 Task: Create validation rules in attendance object.
Action: Mouse moved to (638, 25)
Screenshot: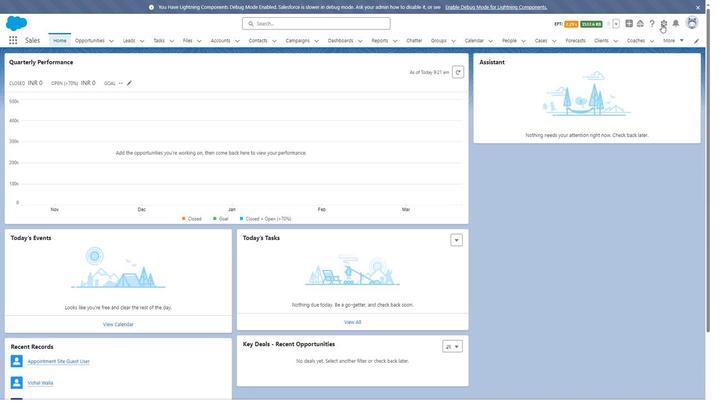 
Action: Mouse pressed left at (638, 25)
Screenshot: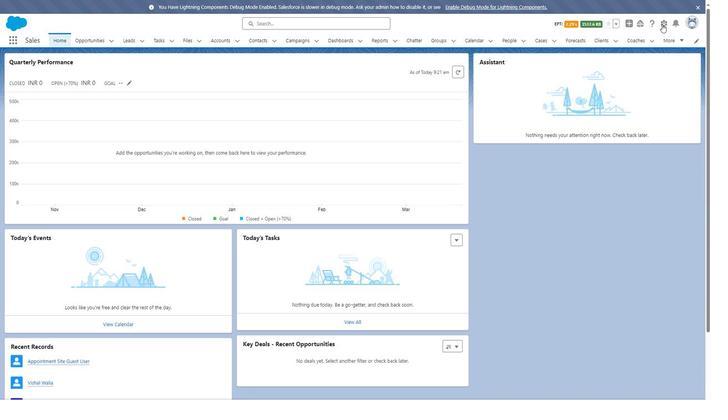 
Action: Mouse moved to (619, 44)
Screenshot: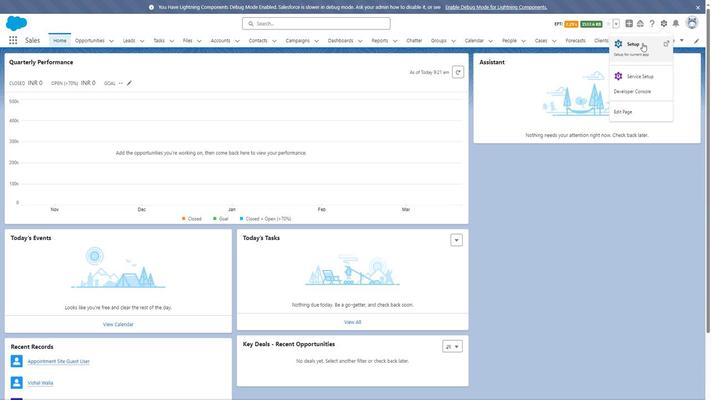 
Action: Mouse pressed left at (619, 44)
Screenshot: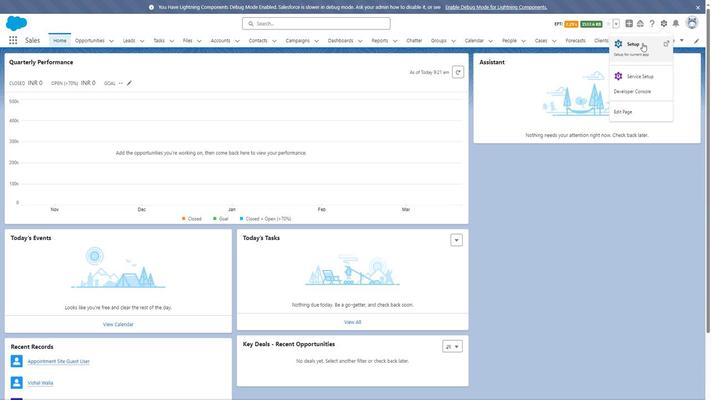 
Action: Mouse moved to (94, 42)
Screenshot: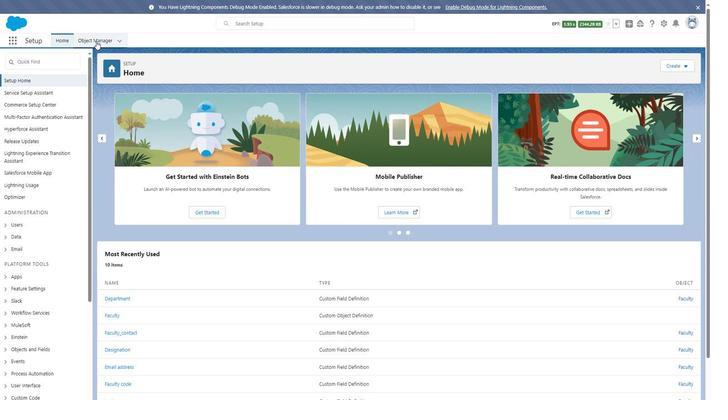 
Action: Mouse pressed left at (94, 42)
Screenshot: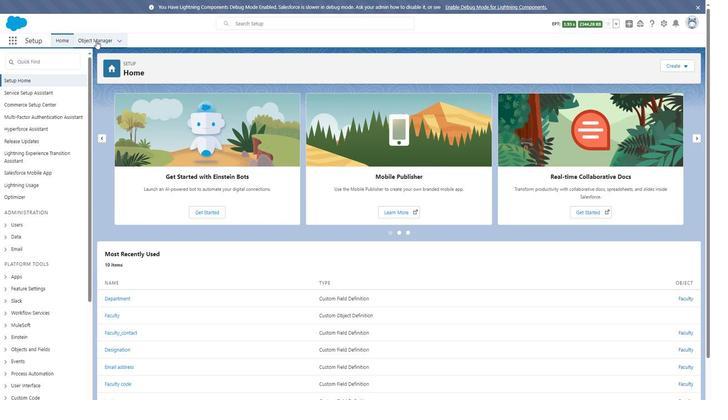 
Action: Mouse moved to (20, 310)
Screenshot: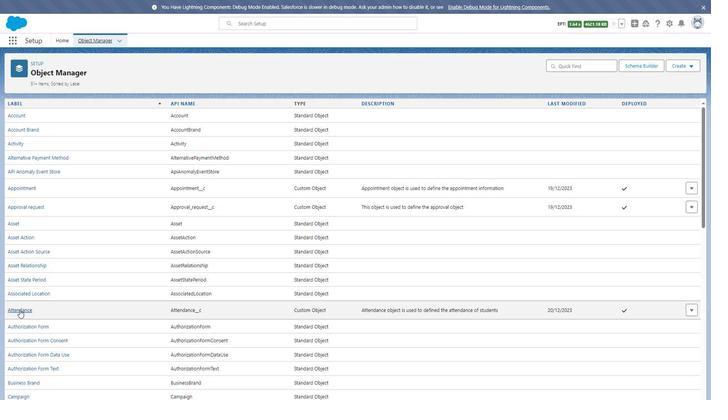 
Action: Mouse pressed left at (20, 310)
Screenshot: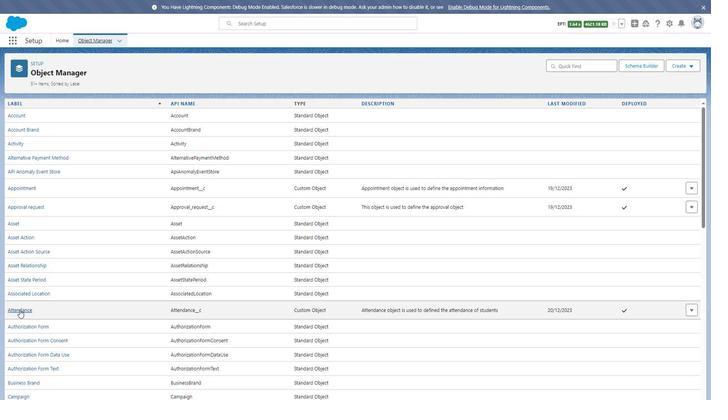 
Action: Mouse moved to (40, 121)
Screenshot: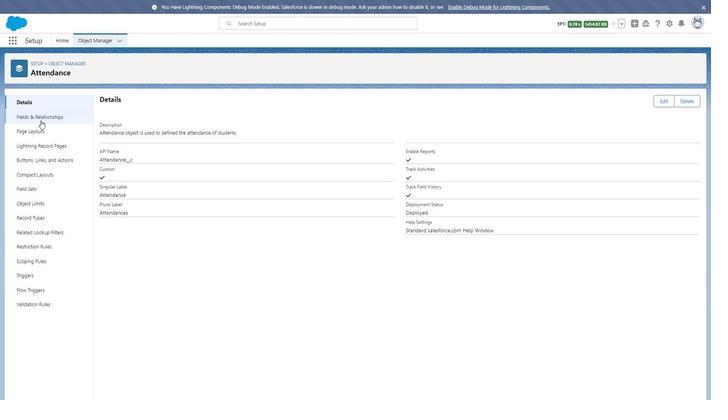 
Action: Mouse pressed left at (40, 121)
Screenshot: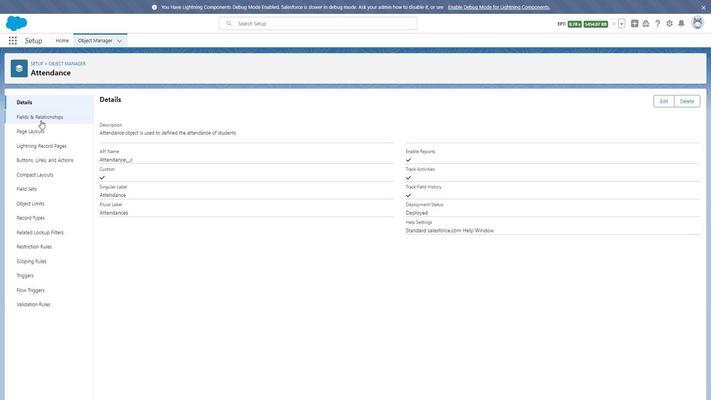 
Action: Mouse moved to (101, 245)
Screenshot: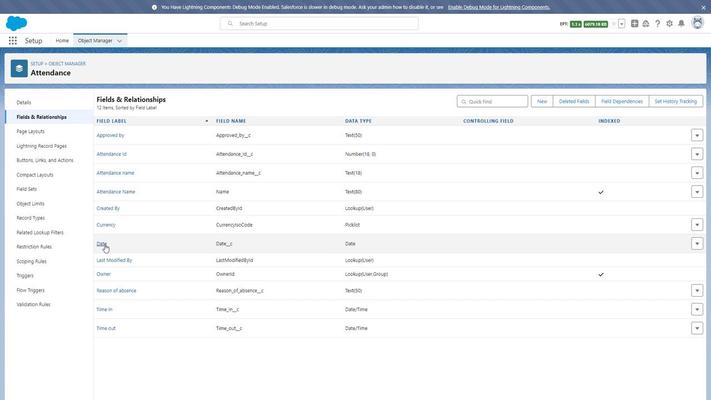 
Action: Mouse pressed left at (101, 245)
Screenshot: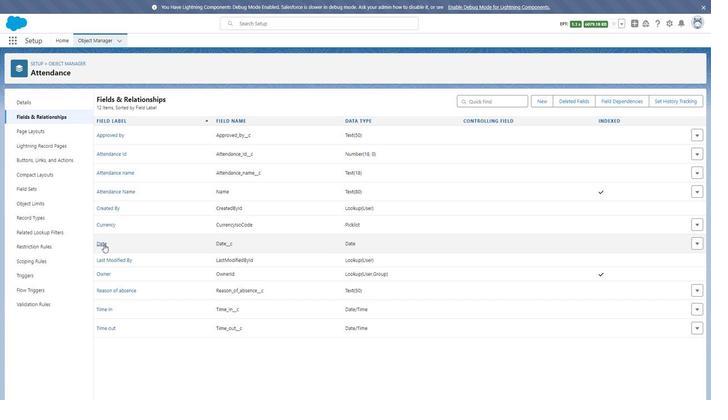 
Action: Mouse moved to (280, 266)
Screenshot: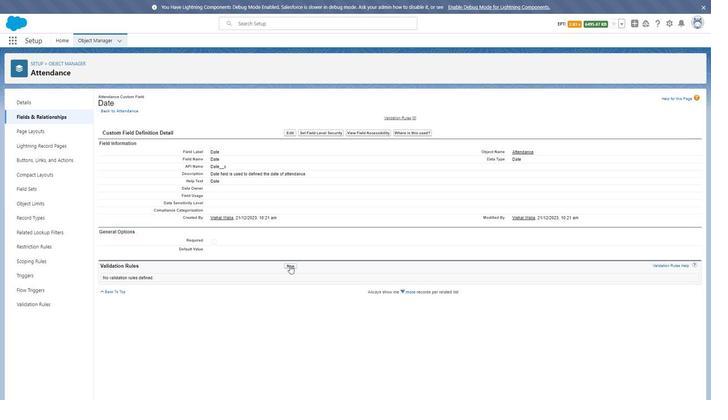 
Action: Mouse pressed left at (280, 266)
Screenshot: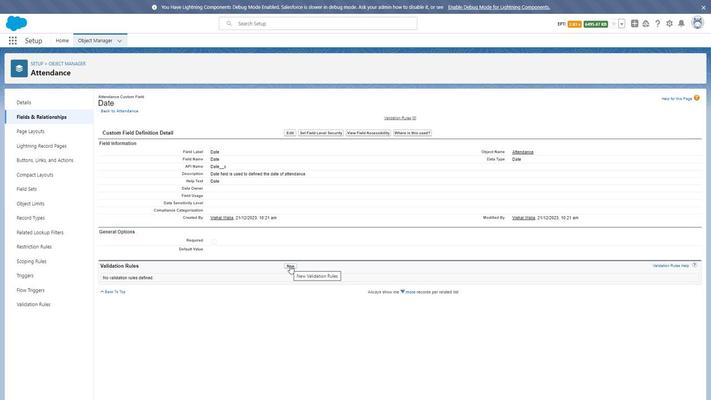 
Action: Mouse moved to (176, 150)
Screenshot: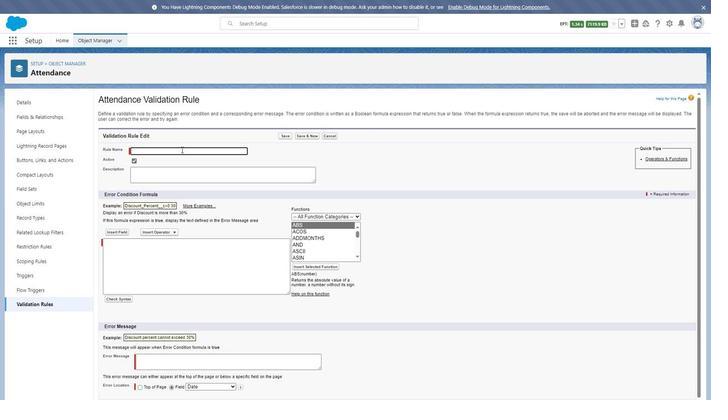 
Action: Mouse pressed left at (176, 150)
Screenshot: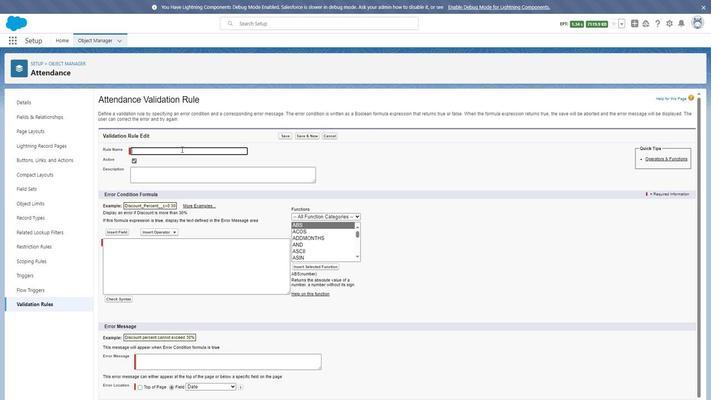
Action: Mouse moved to (176, 150)
Screenshot: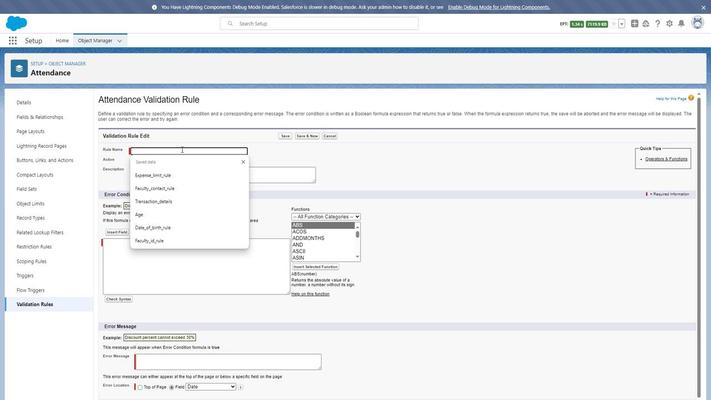 
Action: Key pressed <Key.shift><Key.shift><Key.shift><Key.shift><Key.shift><Key.shift><Key.shift><Key.shift><Key.shift><Key.shift><Key.shift><Key.shift><Key.shift><Key.shift><Key.shift><Key.shift><Key.shift><Key.shift><Key.shift><Key.shift><Key.shift><Key.shift><Key.shift><Key.shift><Key.shift><Key.shift><Key.shift><Key.shift><Key.shift><Key.shift><Key.shift><Key.shift><Key.shift><Key.shift><Key.shift><Key.shift><Key.shift><Key.shift><Key.shift><Key.shift><Key.shift><Key.shift><Key.shift><Key.shift><Key.shift><Key.shift><Key.shift><Key.shift><Key.shift>Date<Key.space>rule
Screenshot: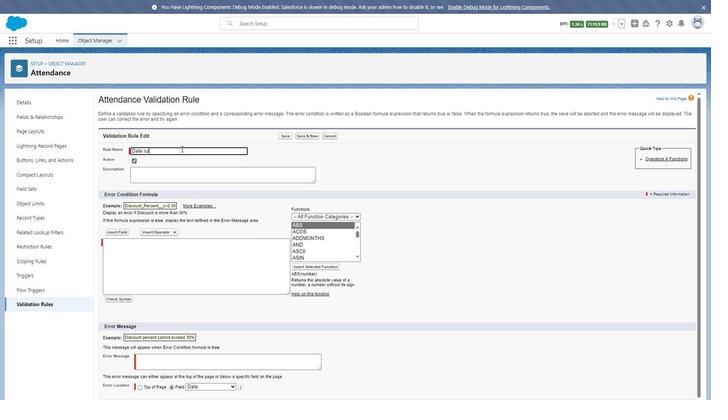 
Action: Mouse moved to (166, 169)
Screenshot: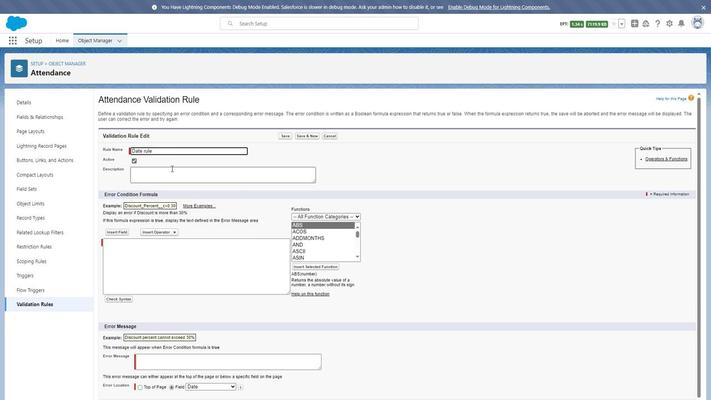 
Action: Mouse pressed left at (166, 169)
Screenshot: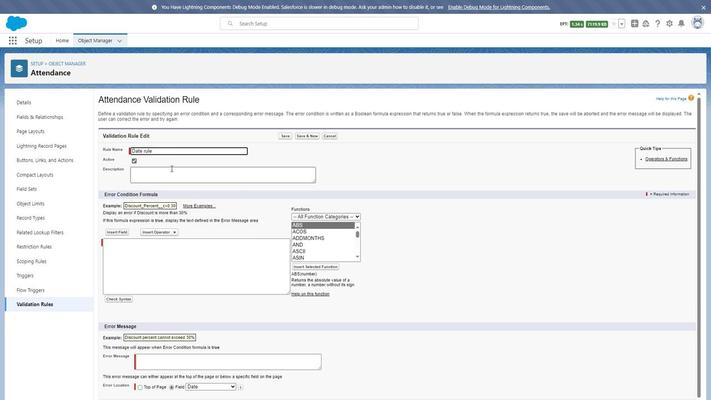 
Action: Mouse moved to (161, 176)
Screenshot: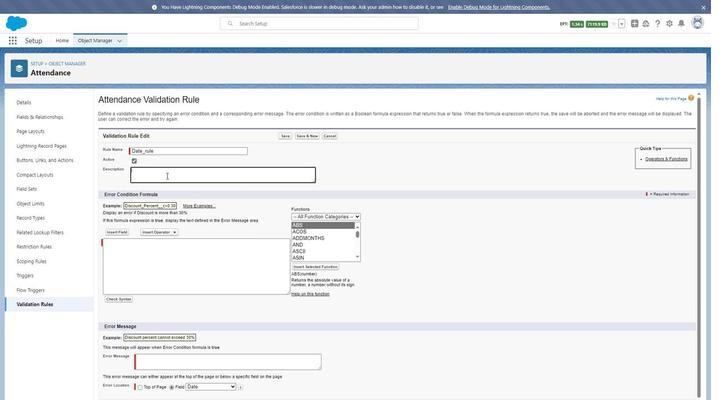 
Action: Key pressed <Key.shift>Date<Key.space>rule<Key.space>is<Key.space>the<Key.space>rule<Key.space>which<Key.space>is<Key.space>defined<Key.space>the<Key.space>date<Key.space>of<Key.space>attendance<Key.space>within<Key.space>limit
Screenshot: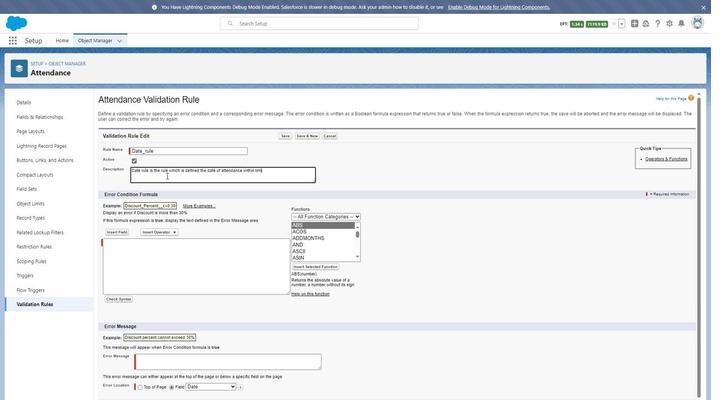 
Action: Mouse moved to (113, 231)
Screenshot: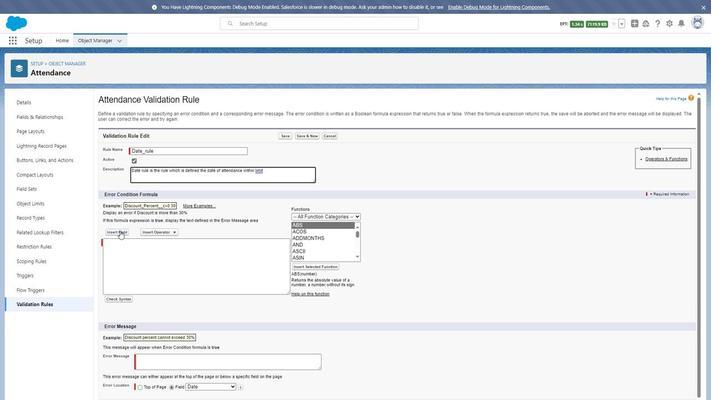
Action: Mouse pressed left at (113, 231)
Screenshot: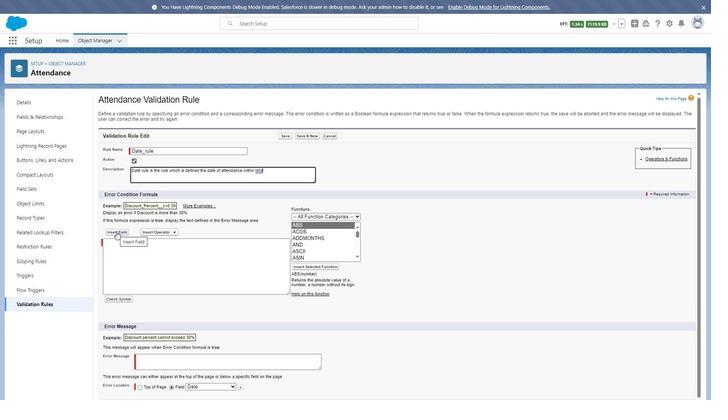 
Action: Mouse moved to (320, 245)
Screenshot: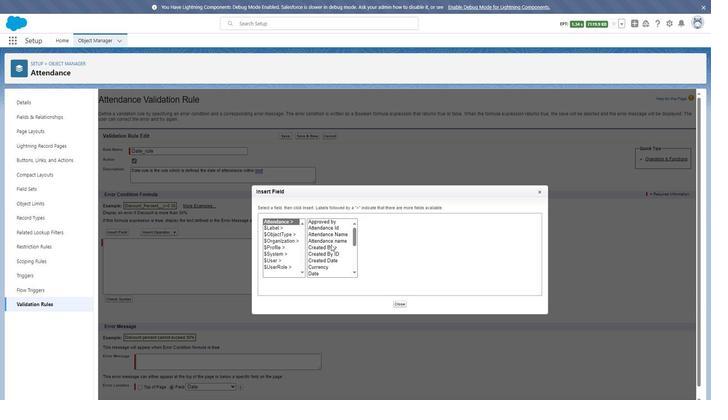 
Action: Mouse scrolled (320, 245) with delta (0, 0)
Screenshot: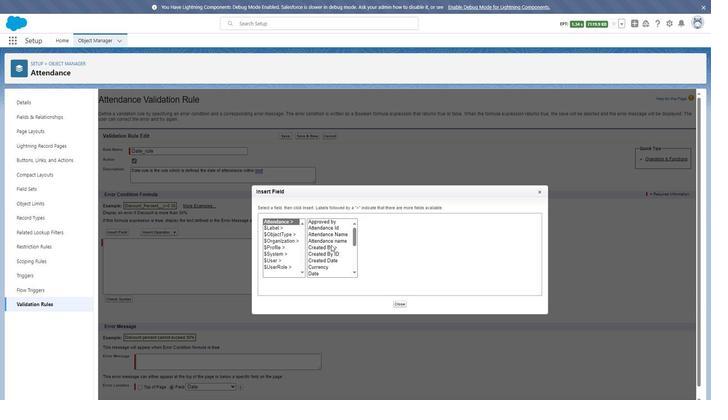 
Action: Mouse scrolled (320, 245) with delta (0, 0)
Screenshot: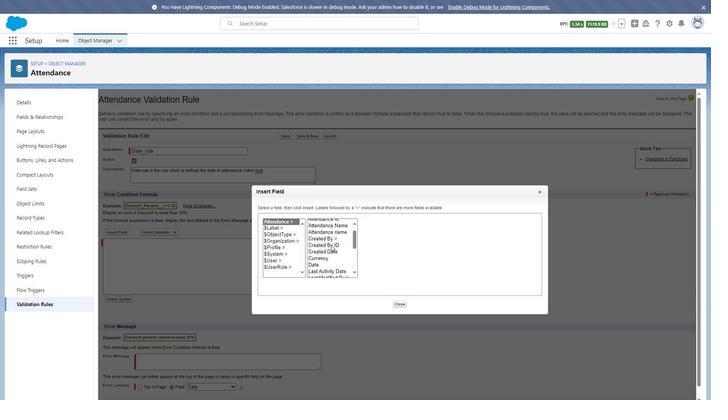 
Action: Mouse scrolled (320, 245) with delta (0, 0)
Screenshot: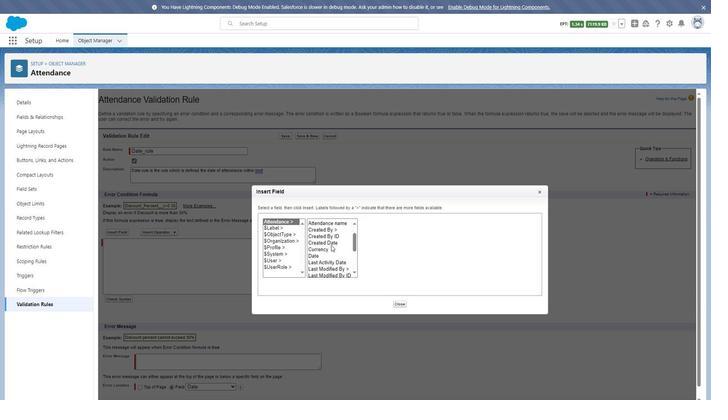 
Action: Mouse scrolled (320, 245) with delta (0, 0)
Screenshot: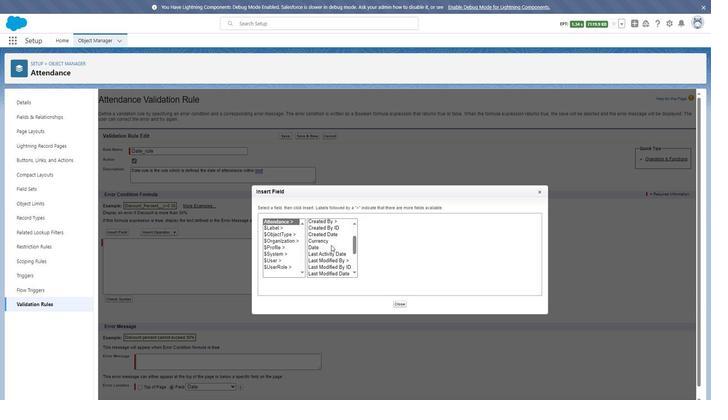 
Action: Mouse scrolled (320, 245) with delta (0, 0)
Screenshot: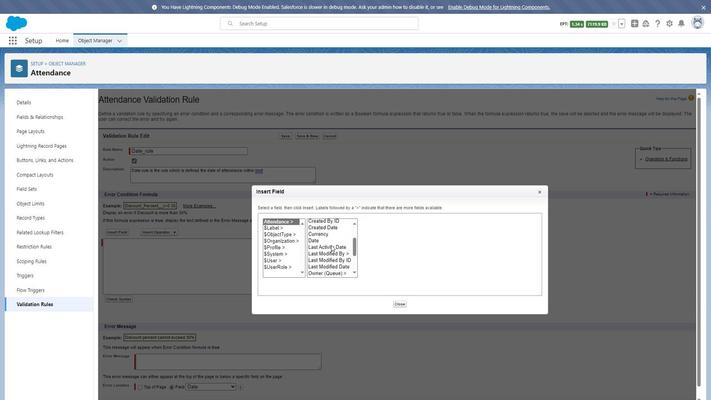 
Action: Mouse scrolled (320, 245) with delta (0, 0)
Screenshot: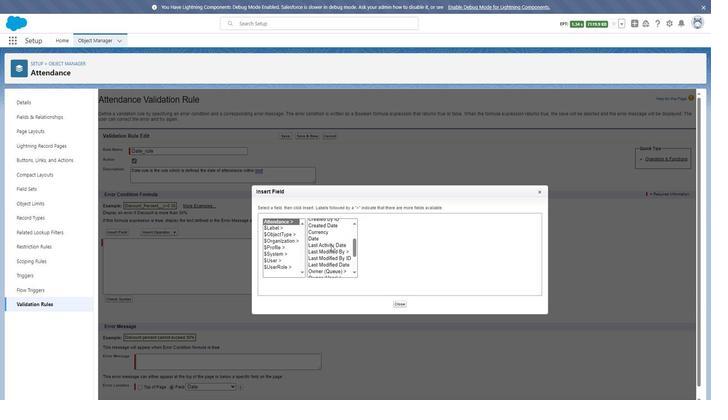 
Action: Mouse scrolled (320, 245) with delta (0, 0)
Screenshot: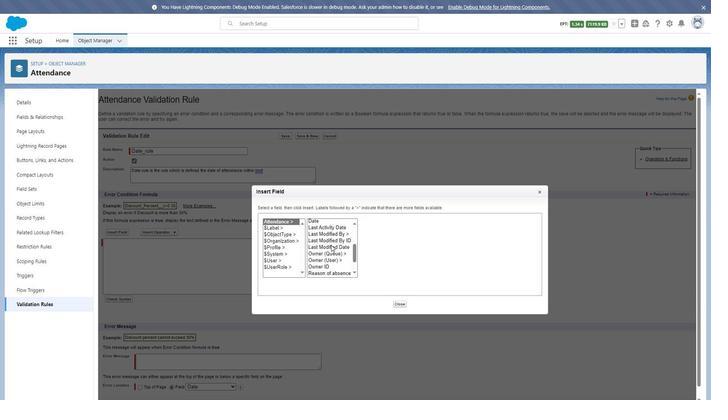 
Action: Mouse scrolled (320, 245) with delta (0, 0)
Screenshot: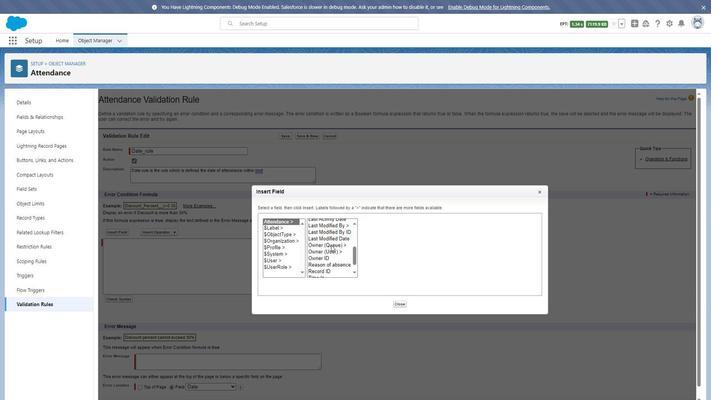 
Action: Mouse scrolled (320, 245) with delta (0, 0)
Screenshot: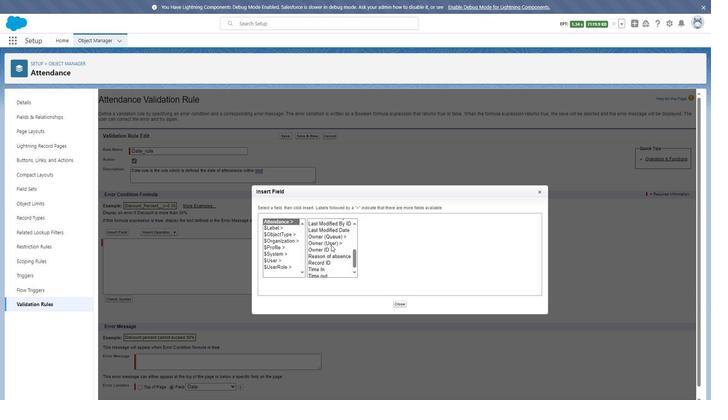 
Action: Mouse scrolled (320, 245) with delta (0, 0)
Screenshot: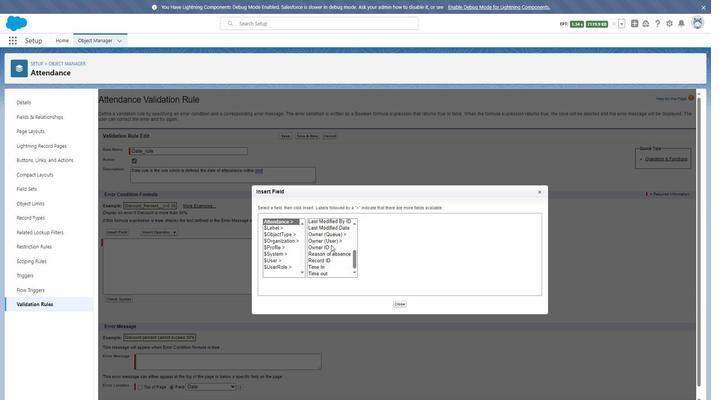 
Action: Mouse scrolled (320, 245) with delta (0, 0)
Screenshot: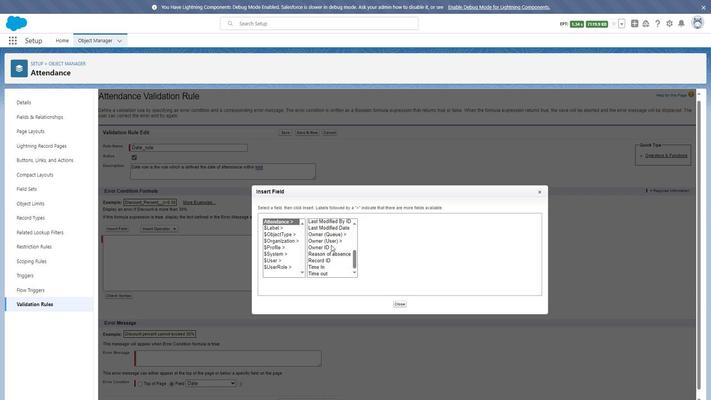 
Action: Mouse scrolled (320, 246) with delta (0, 0)
Screenshot: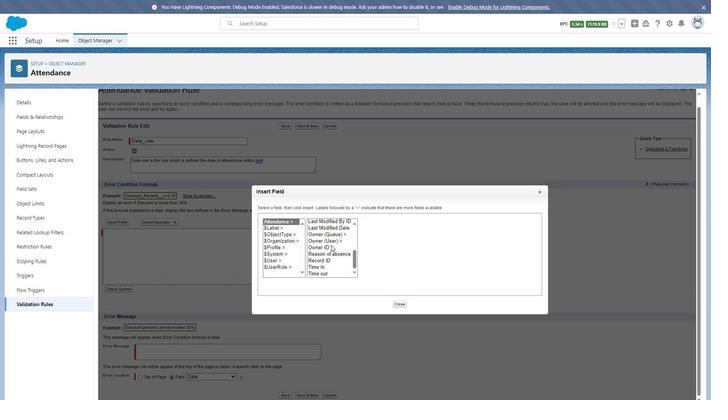 
Action: Mouse scrolled (320, 246) with delta (0, 0)
Screenshot: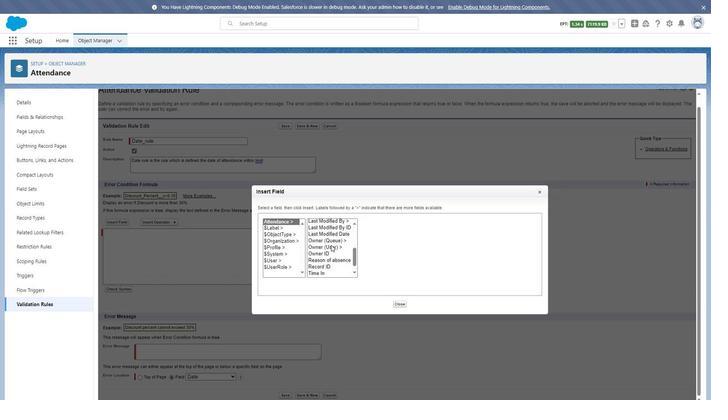 
Action: Mouse scrolled (320, 246) with delta (0, 0)
Screenshot: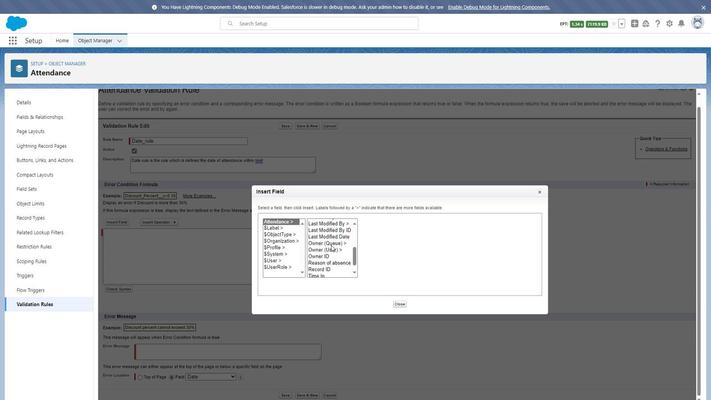 
Action: Mouse scrolled (320, 246) with delta (0, 0)
Screenshot: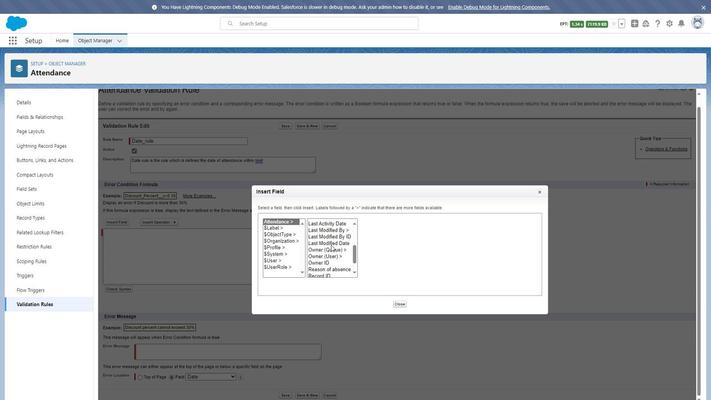 
Action: Mouse scrolled (320, 246) with delta (0, 0)
Screenshot: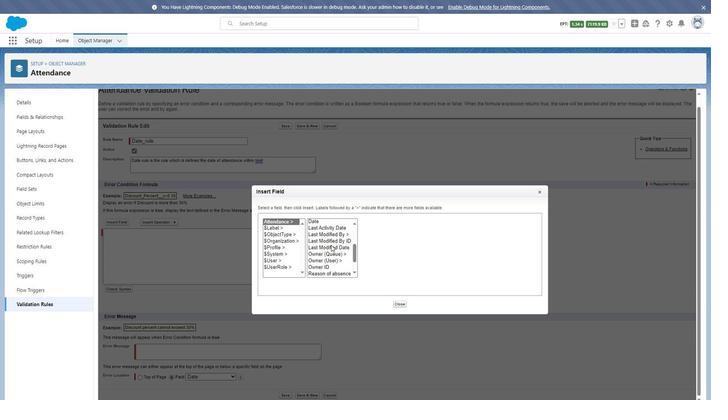 
Action: Mouse moved to (302, 247)
Screenshot: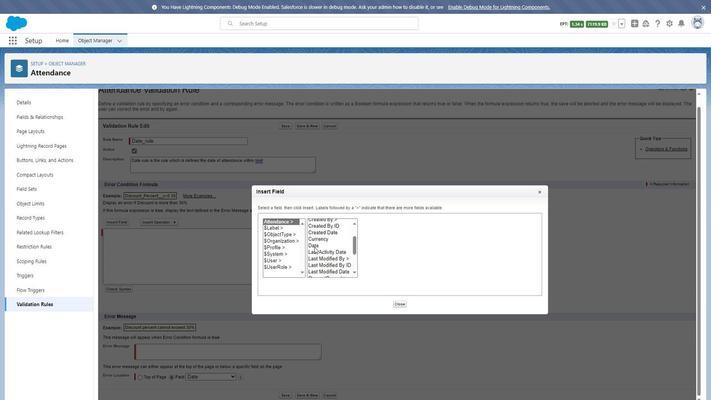 
Action: Mouse pressed left at (302, 247)
Screenshot: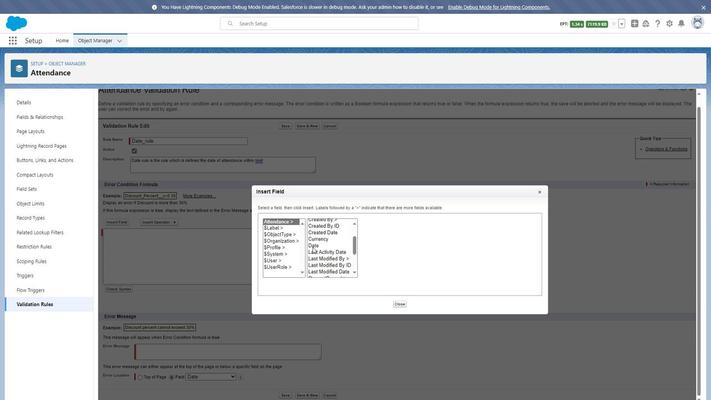
Action: Mouse moved to (370, 262)
Screenshot: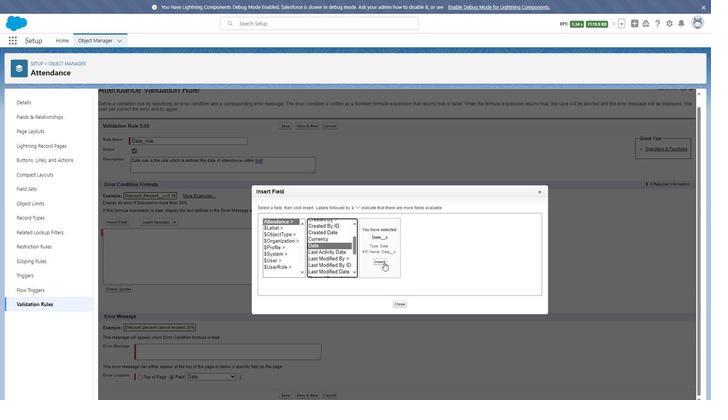 
Action: Mouse pressed left at (370, 262)
Screenshot: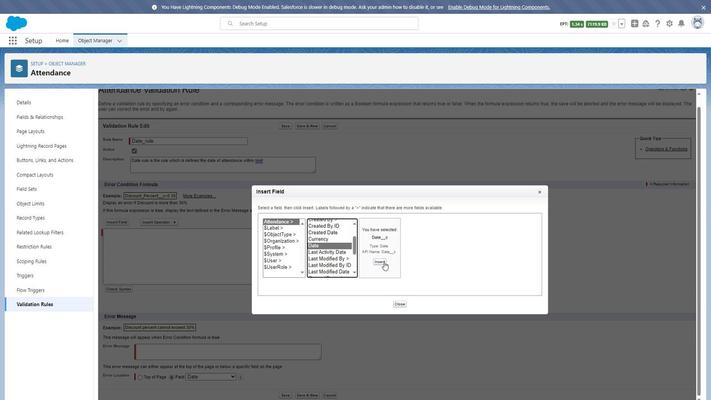 
Action: Mouse moved to (159, 229)
Screenshot: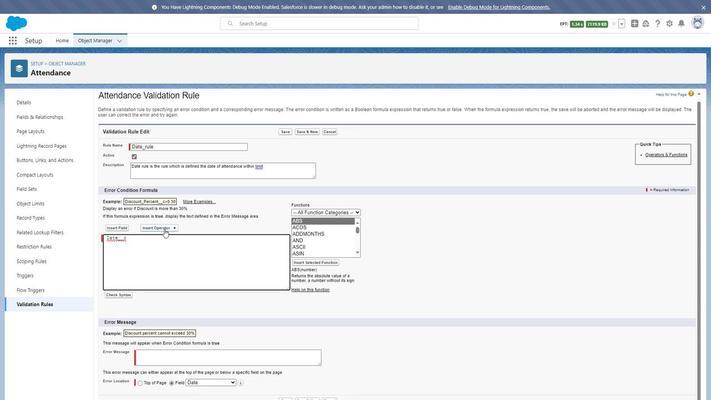 
Action: Mouse pressed left at (159, 229)
Screenshot: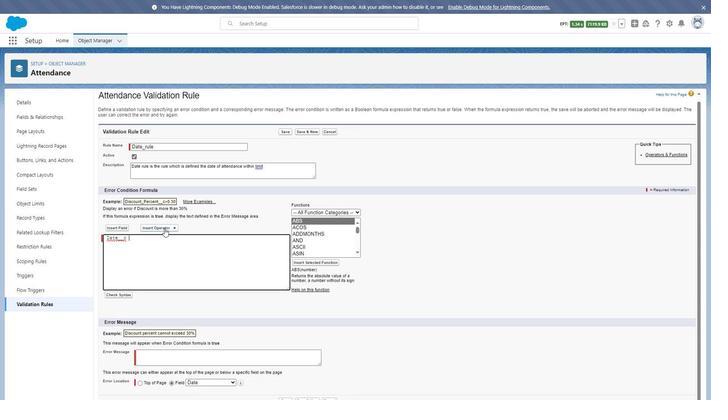 
Action: Mouse moved to (151, 295)
Screenshot: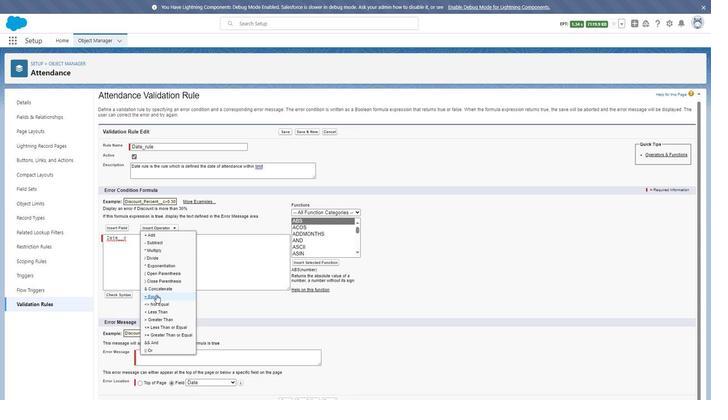 
Action: Mouse pressed left at (151, 295)
Screenshot: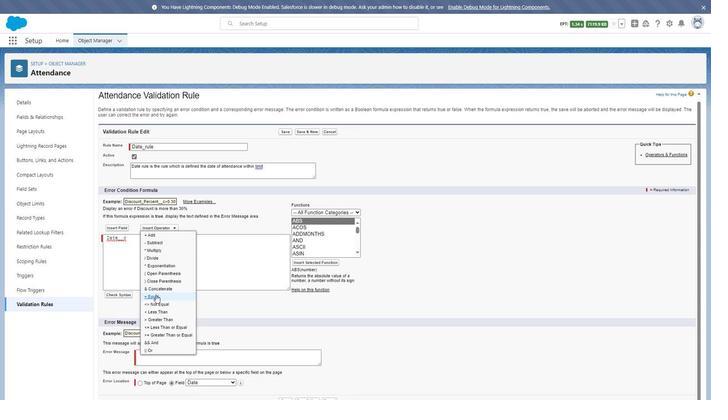 
Action: Mouse moved to (308, 210)
Screenshot: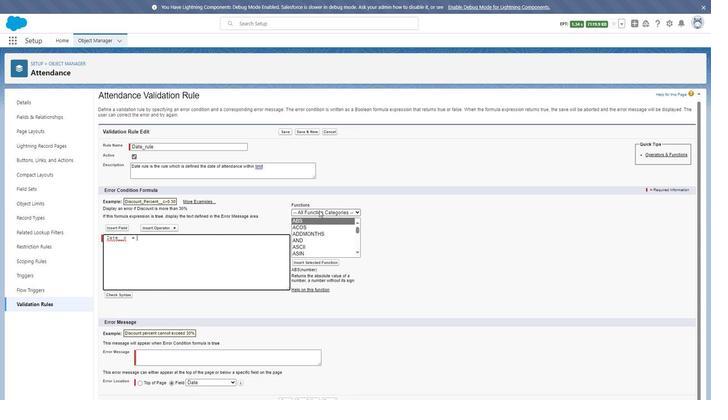 
Action: Mouse pressed left at (308, 210)
Screenshot: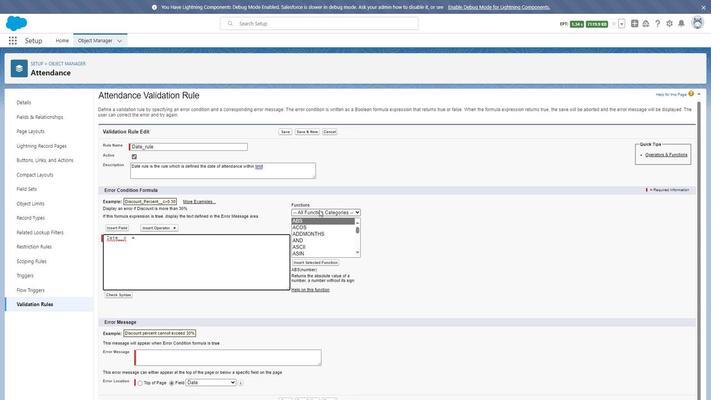 
Action: Mouse moved to (299, 226)
Screenshot: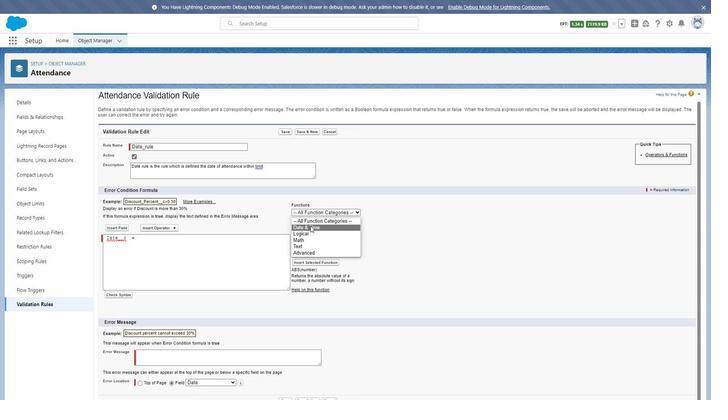 
Action: Mouse pressed left at (299, 226)
Screenshot: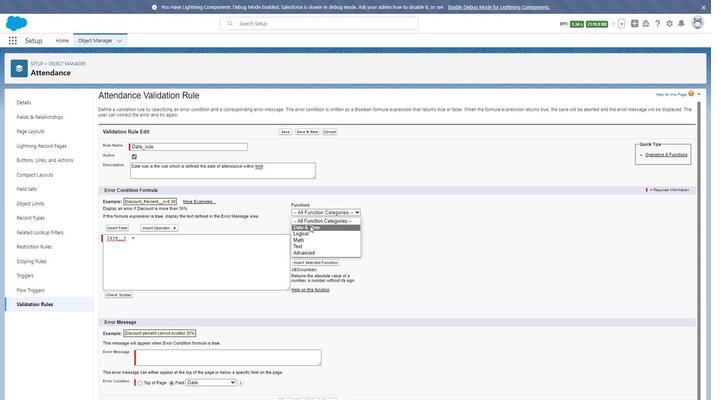 
Action: Mouse moved to (298, 245)
Screenshot: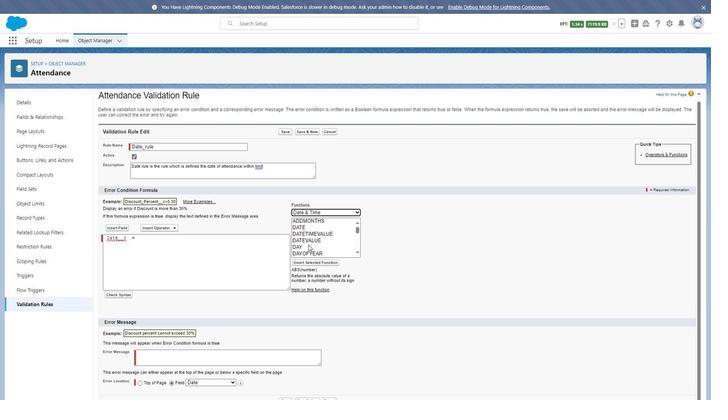 
Action: Mouse scrolled (298, 245) with delta (0, 0)
Screenshot: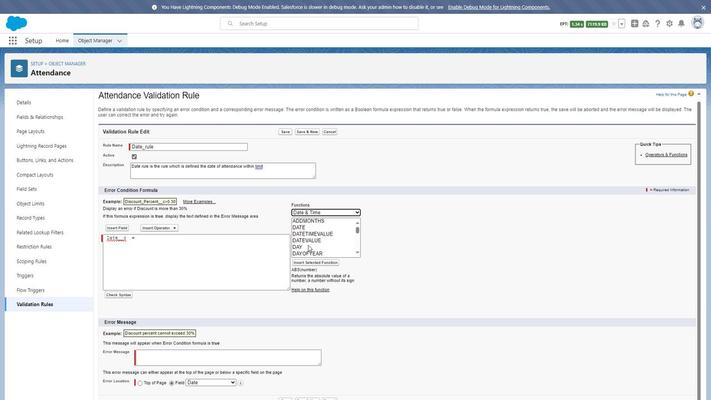 
Action: Mouse scrolled (298, 245) with delta (0, 0)
Screenshot: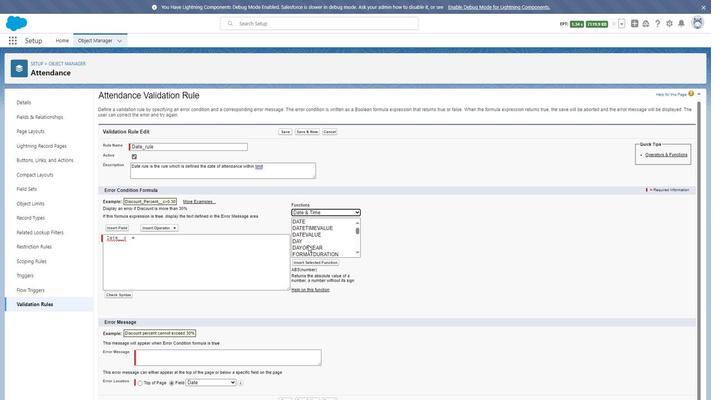 
Action: Mouse scrolled (298, 245) with delta (0, 0)
Screenshot: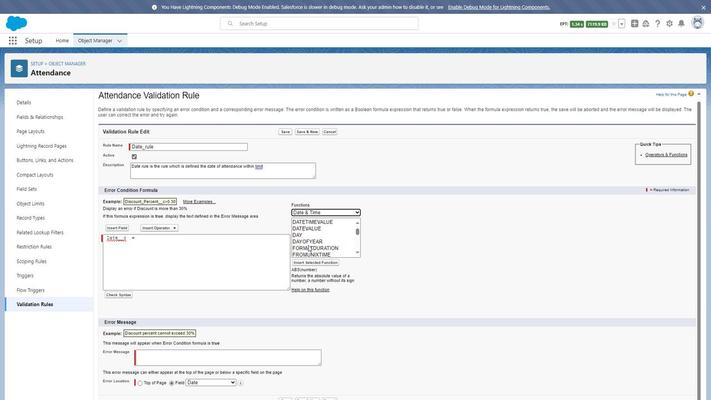 
Action: Mouse scrolled (298, 245) with delta (0, 0)
Screenshot: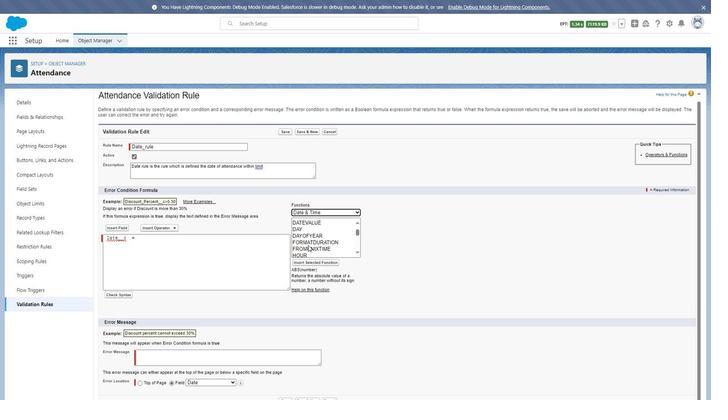 
Action: Mouse scrolled (298, 245) with delta (0, 0)
Screenshot: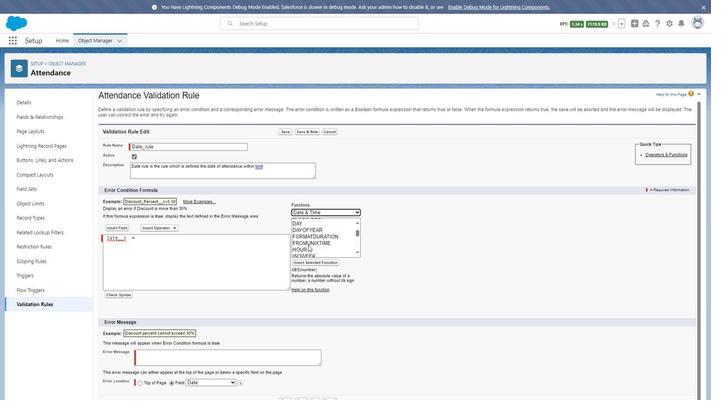
Action: Mouse scrolled (298, 245) with delta (0, 0)
Screenshot: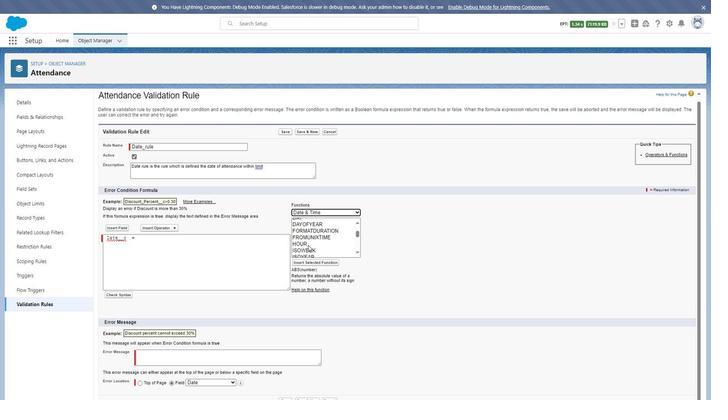 
Action: Mouse scrolled (298, 245) with delta (0, 0)
Screenshot: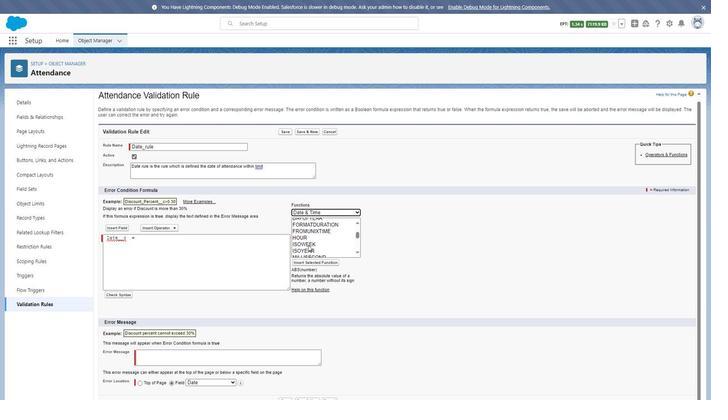 
Action: Mouse scrolled (298, 245) with delta (0, 0)
Screenshot: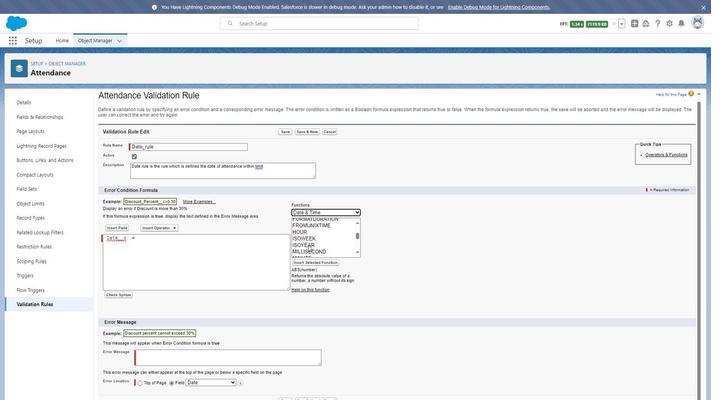 
Action: Mouse scrolled (298, 245) with delta (0, 0)
Screenshot: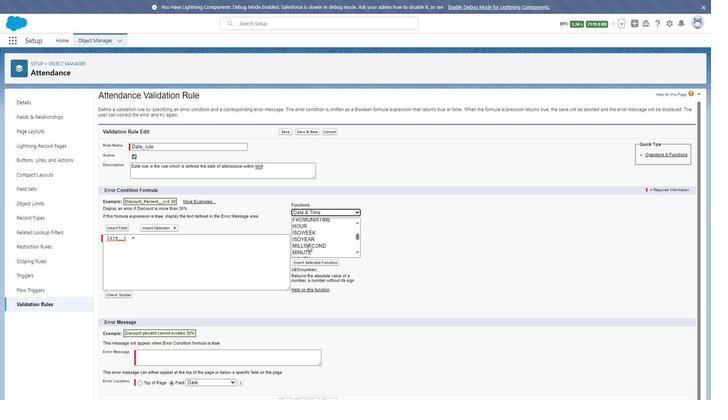 
Action: Mouse scrolled (298, 245) with delta (0, 0)
Screenshot: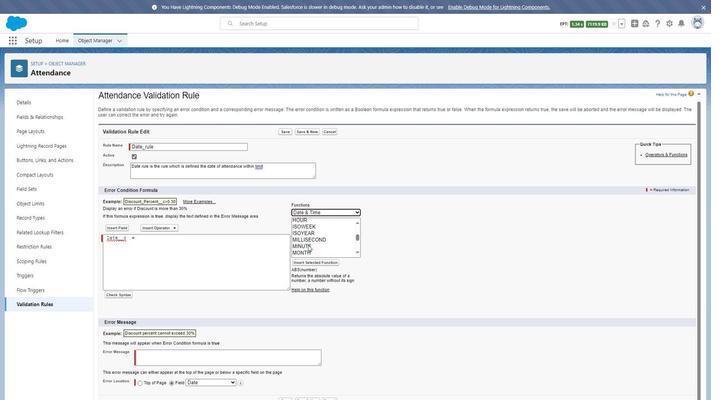 
Action: Mouse scrolled (298, 245) with delta (0, 0)
Screenshot: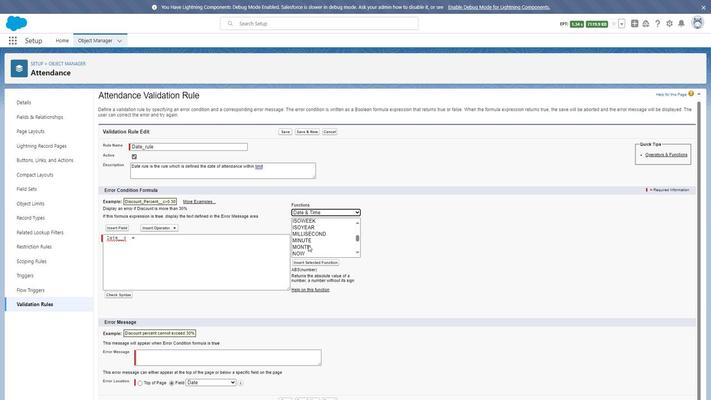 
Action: Mouse scrolled (298, 245) with delta (0, 0)
Screenshot: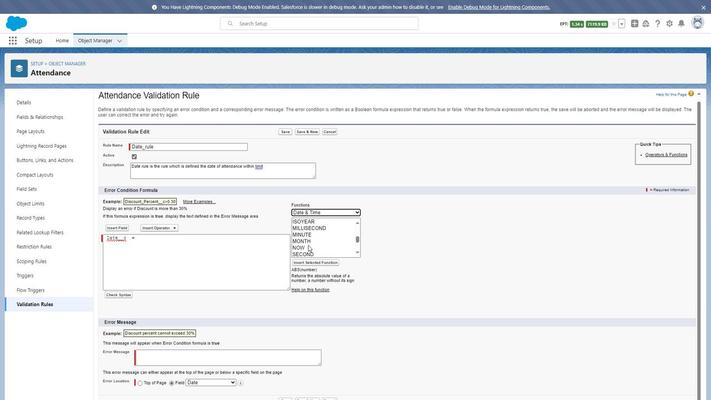 
Action: Mouse scrolled (298, 245) with delta (0, 0)
Screenshot: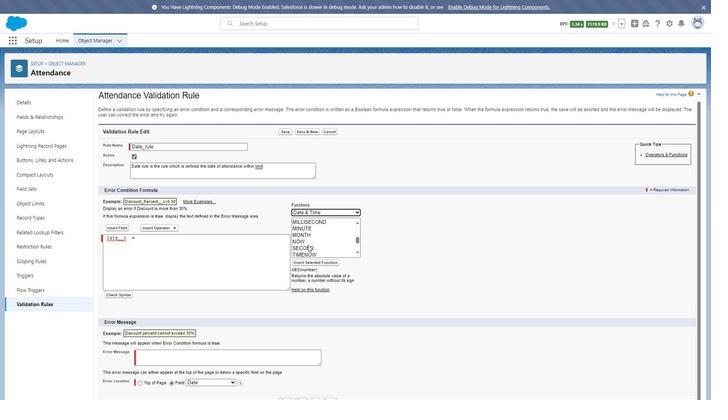 
Action: Mouse scrolled (298, 245) with delta (0, 0)
Screenshot: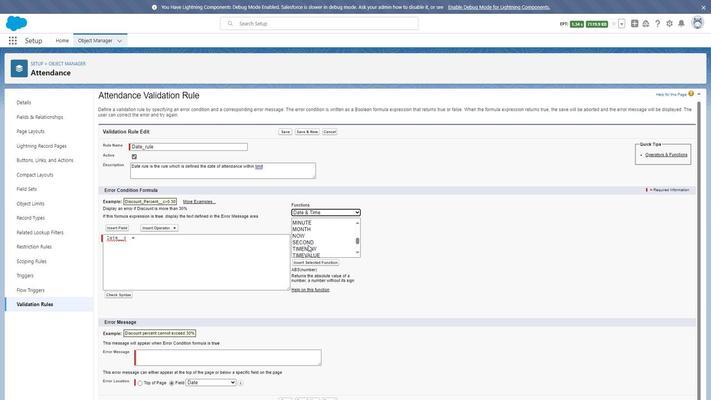
Action: Mouse scrolled (298, 245) with delta (0, 0)
Screenshot: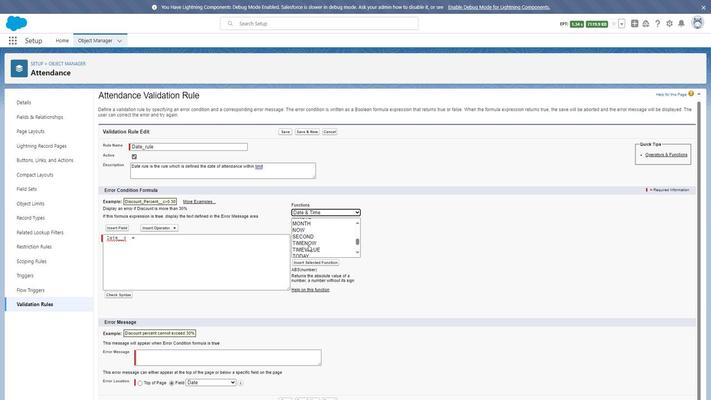 
Action: Mouse moved to (292, 250)
Screenshot: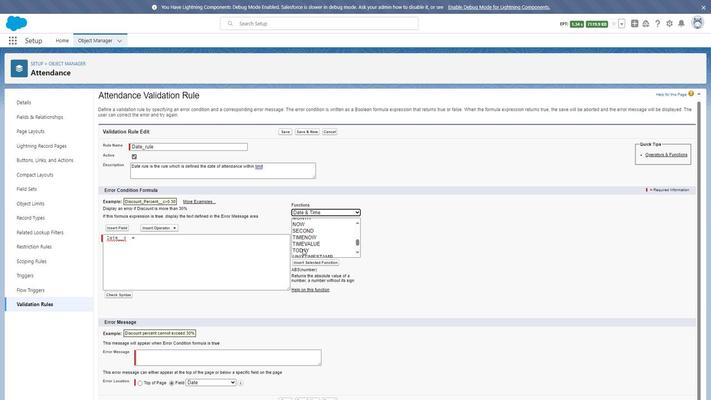
Action: Mouse pressed left at (292, 250)
Screenshot: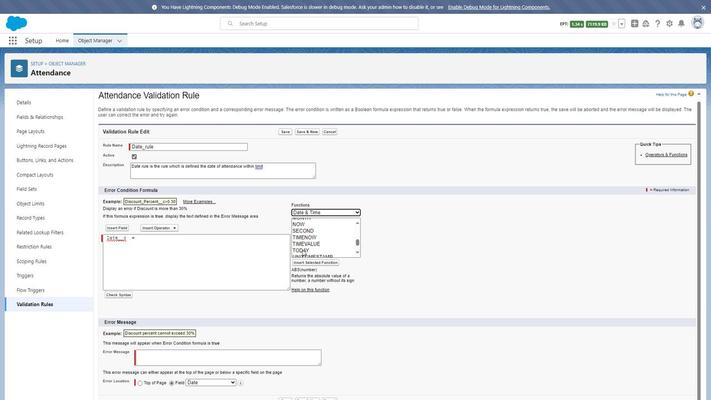 
Action: Mouse moved to (300, 260)
Screenshot: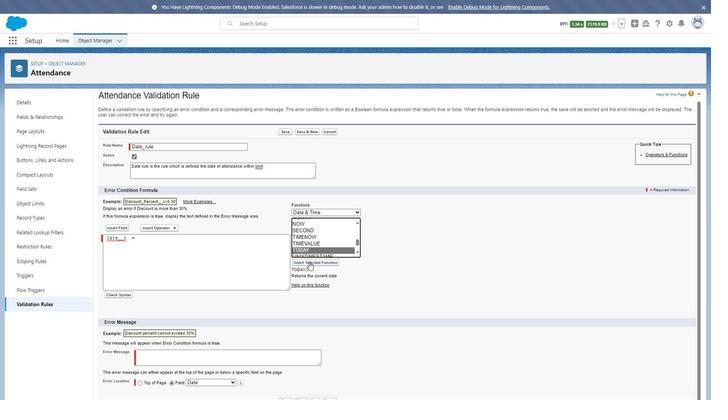
Action: Mouse pressed left at (300, 260)
Screenshot: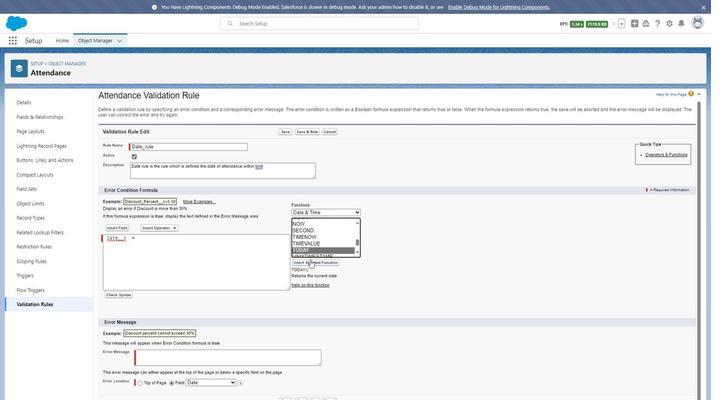 
Action: Mouse moved to (117, 297)
Screenshot: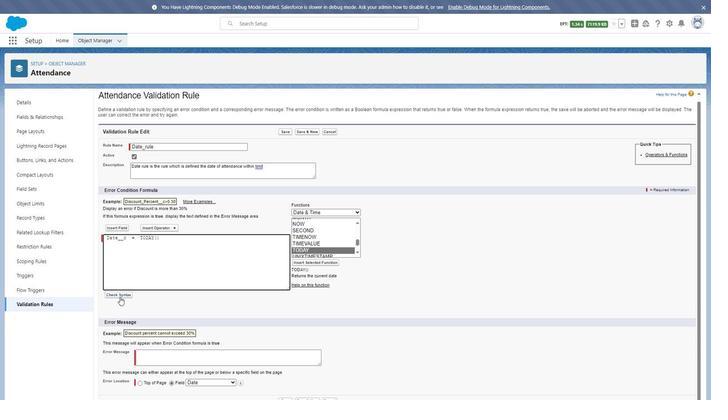 
Action: Mouse pressed left at (117, 297)
Screenshot: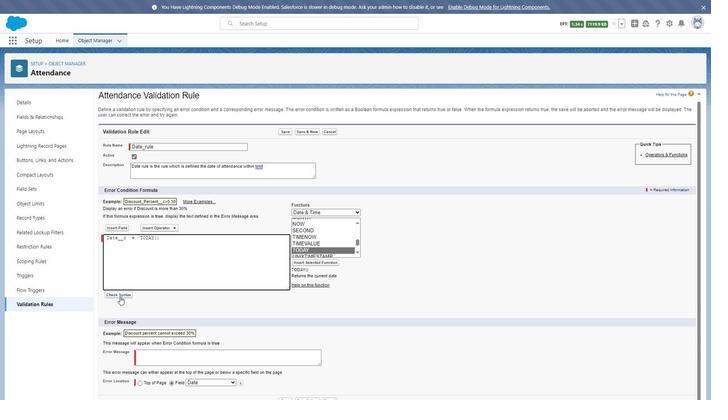 
Action: Mouse moved to (152, 360)
Screenshot: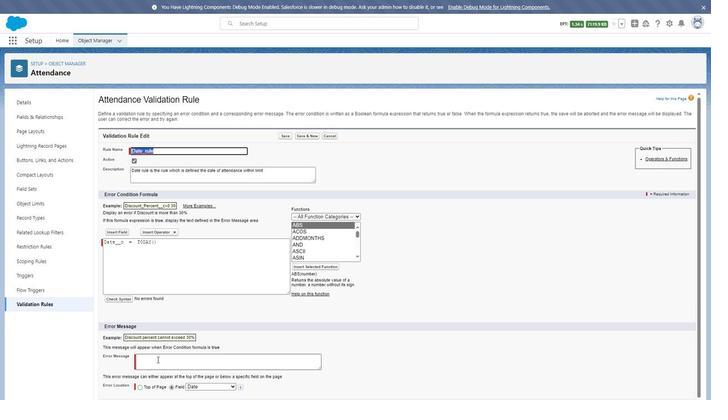 
Action: Mouse pressed left at (152, 360)
Screenshot: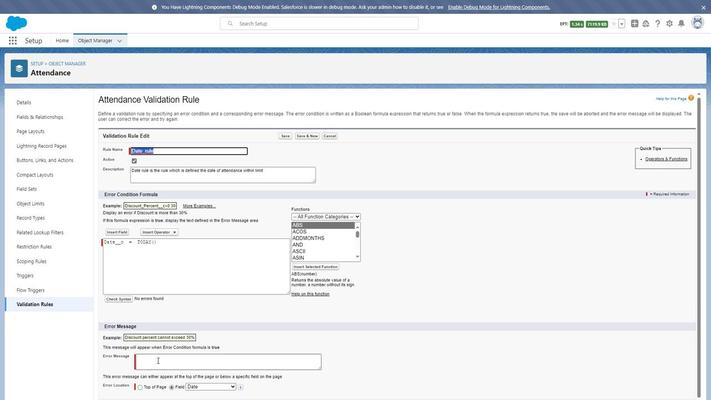 
Action: Mouse moved to (152, 360)
Screenshot: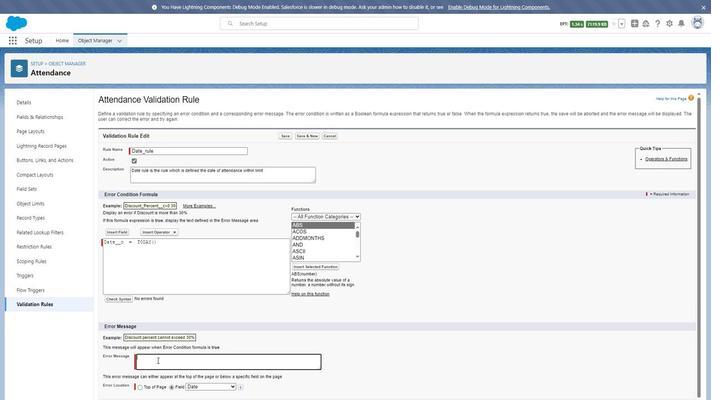 
Action: Key pressed <Key.shift>Attendance<Key.space>date<Key.space>should<Key.space>be<Key.space>da<Key.backspace><Key.backspace>today<Key.space>onli<Key.backspace>y
Screenshot: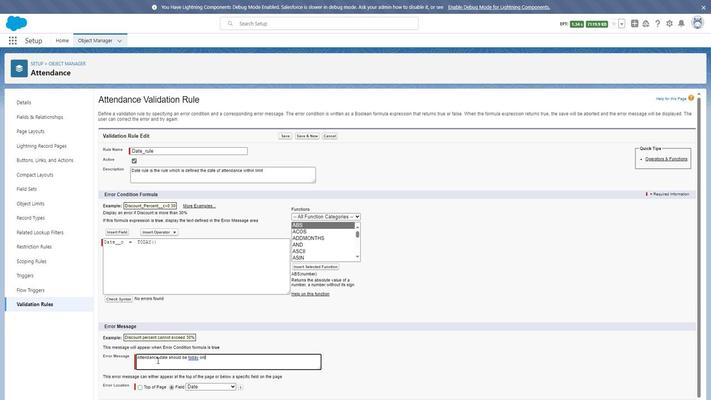 
Action: Mouse moved to (186, 356)
Screenshot: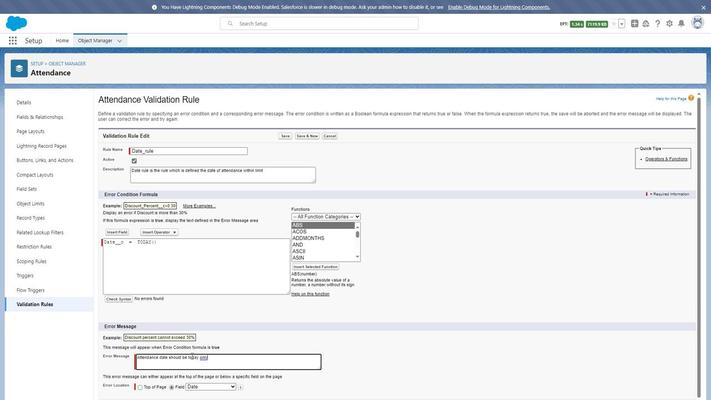 
Action: Mouse scrolled (186, 356) with delta (0, 0)
Screenshot: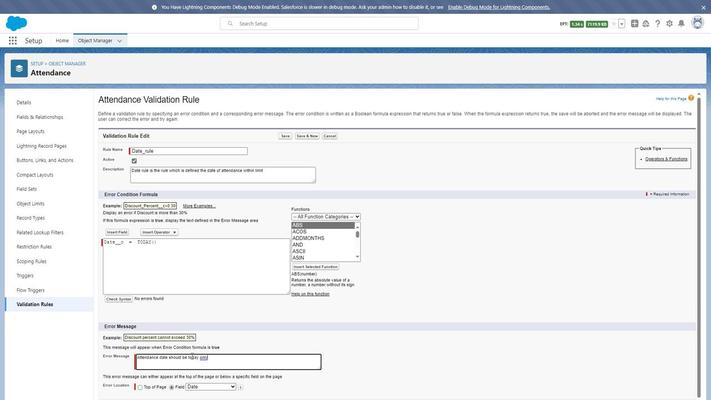 
Action: Mouse moved to (272, 401)
Screenshot: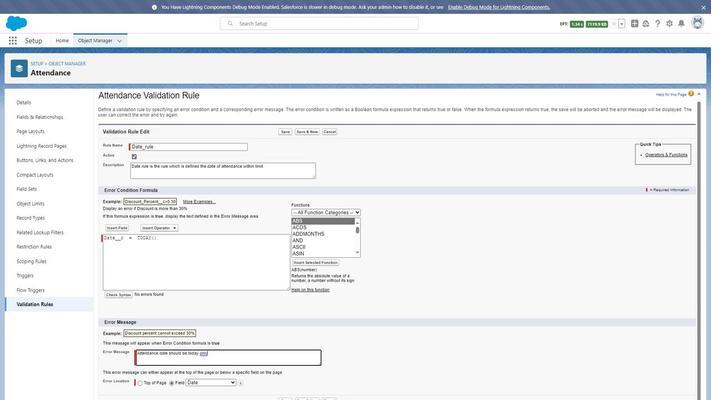 
Action: Mouse pressed left at (272, 401)
Screenshot: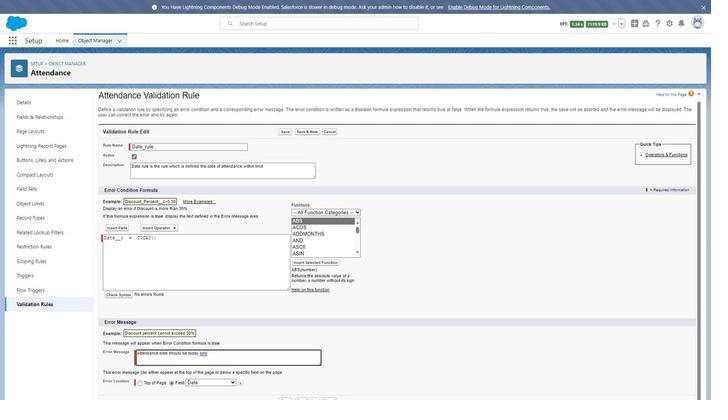 
Action: Mouse moved to (101, 40)
Screenshot: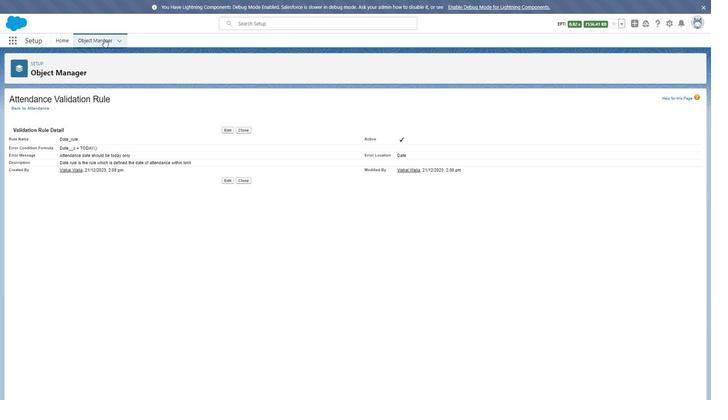 
Action: Mouse pressed left at (101, 40)
Screenshot: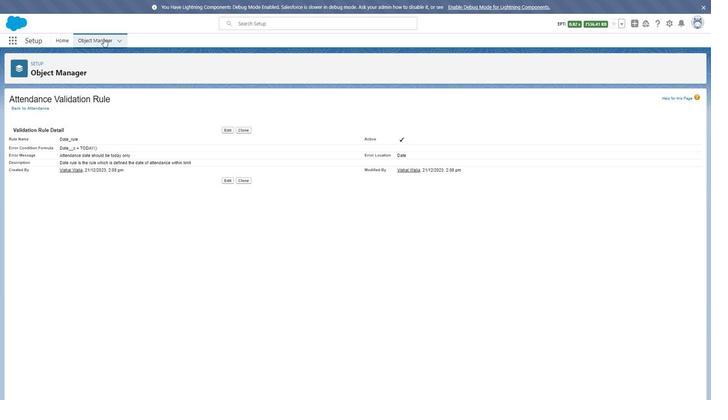 
Action: Mouse moved to (28, 254)
Screenshot: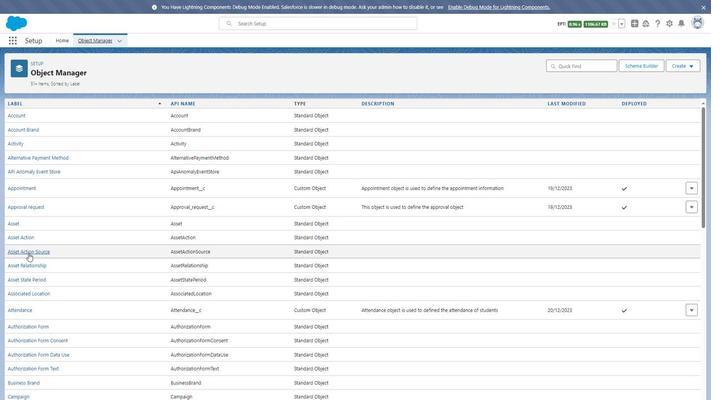 
Action: Mouse scrolled (28, 254) with delta (0, 0)
Screenshot: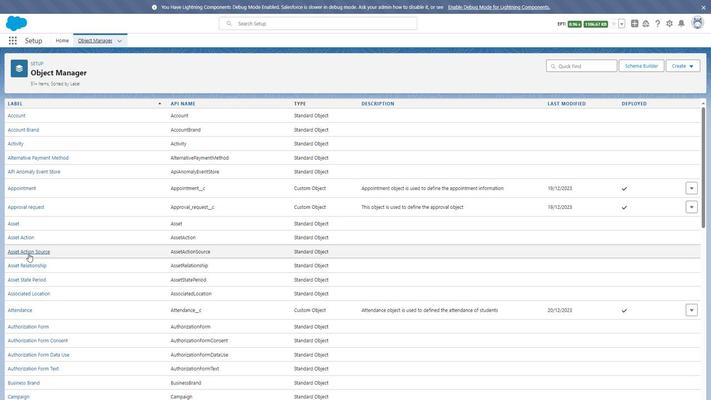 
Action: Mouse scrolled (28, 254) with delta (0, 0)
Screenshot: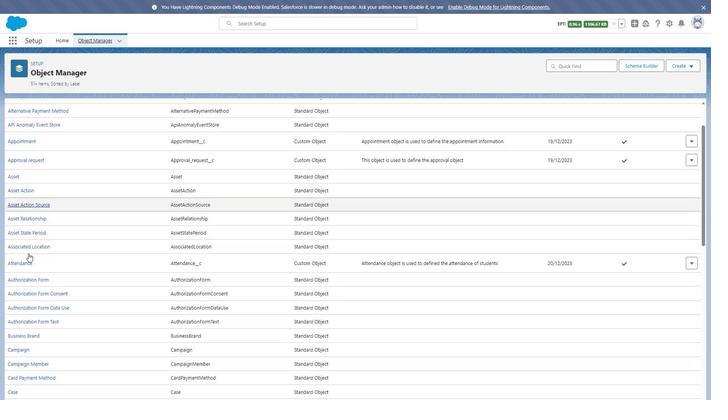 
Action: Mouse moved to (25, 216)
Screenshot: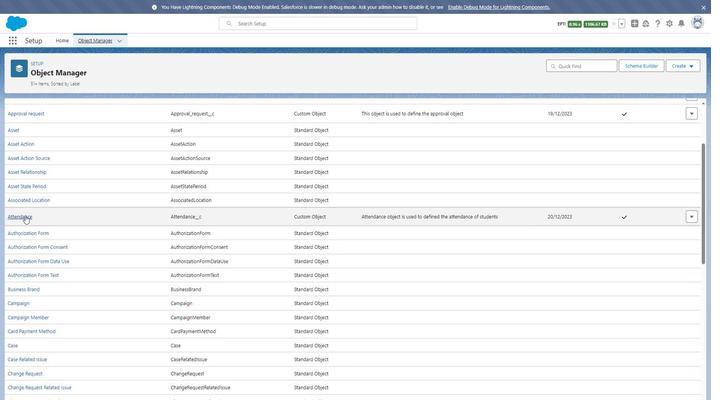 
Action: Mouse pressed left at (25, 216)
Screenshot: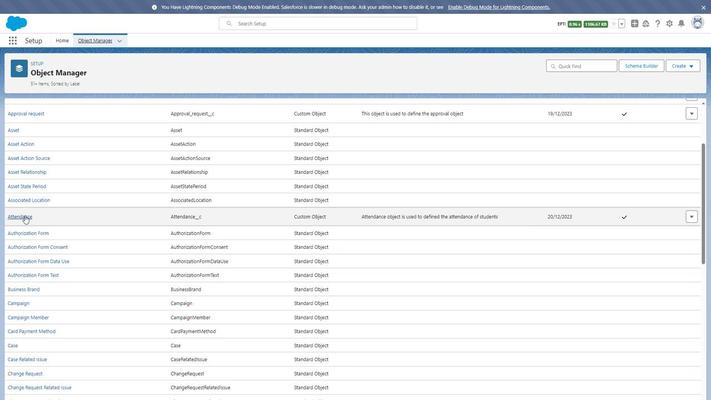 
Action: Mouse moved to (44, 122)
Screenshot: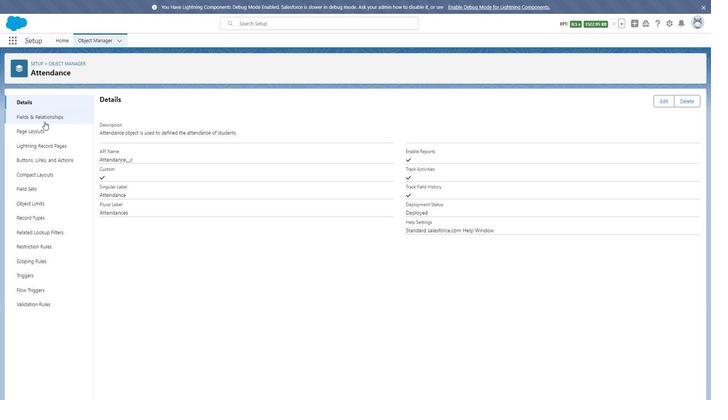 
Action: Mouse pressed left at (44, 122)
Screenshot: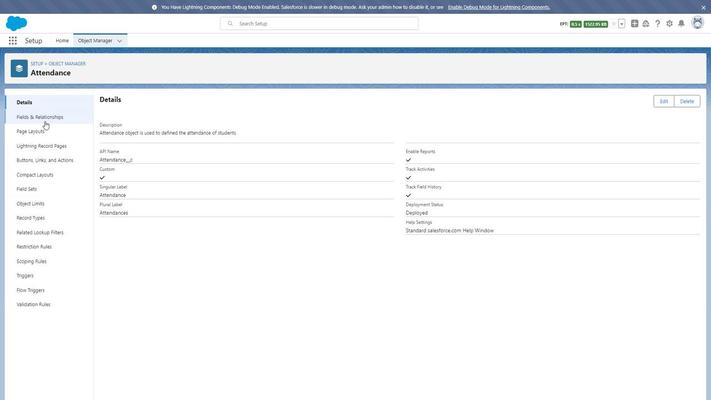 
Action: Mouse moved to (101, 308)
Screenshot: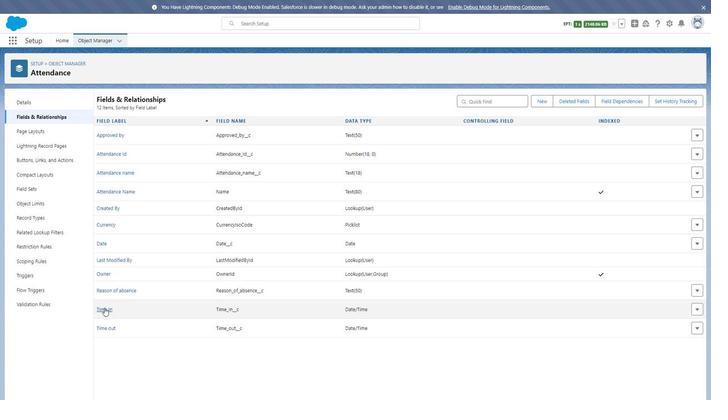 
Action: Mouse pressed left at (101, 308)
Screenshot: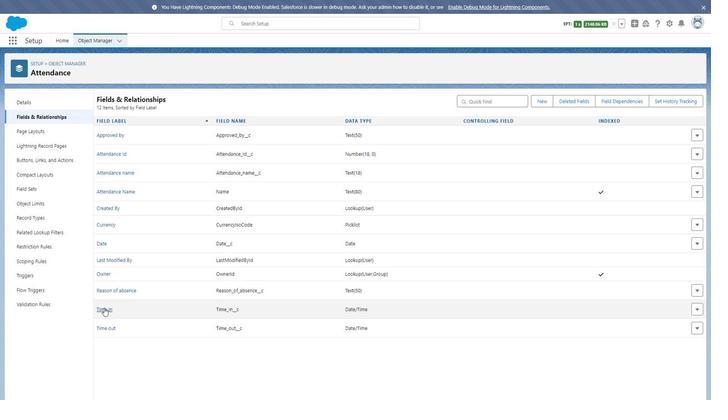 
Action: Mouse moved to (281, 266)
Screenshot: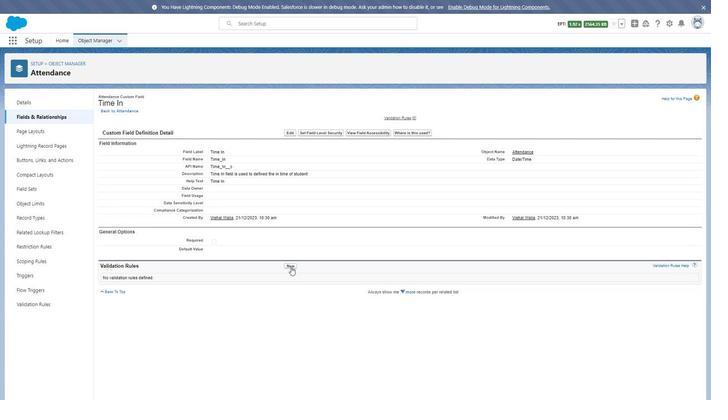 
Action: Mouse pressed left at (281, 266)
Screenshot: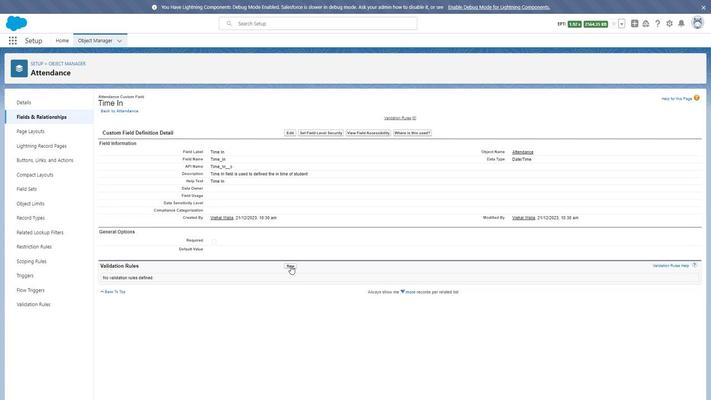 
Action: Mouse moved to (153, 162)
Screenshot: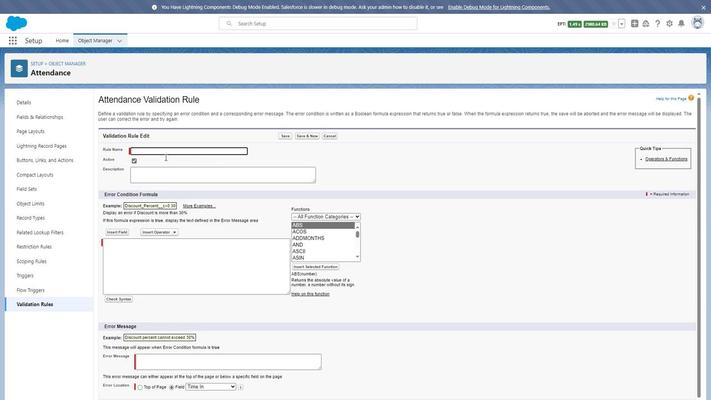 
Action: Key pressed <Key.shift>
Screenshot: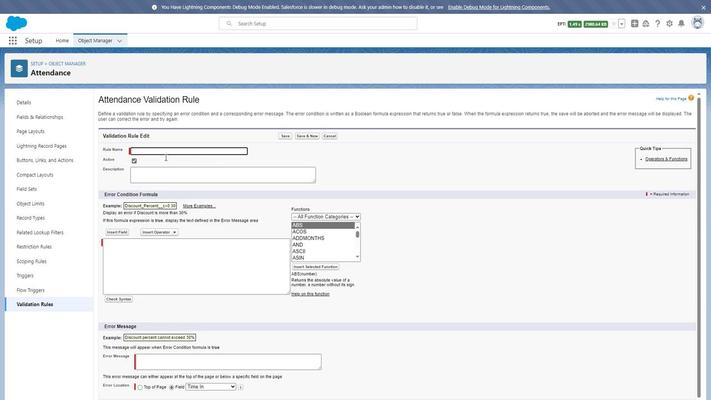 
Action: Mouse moved to (152, 162)
Screenshot: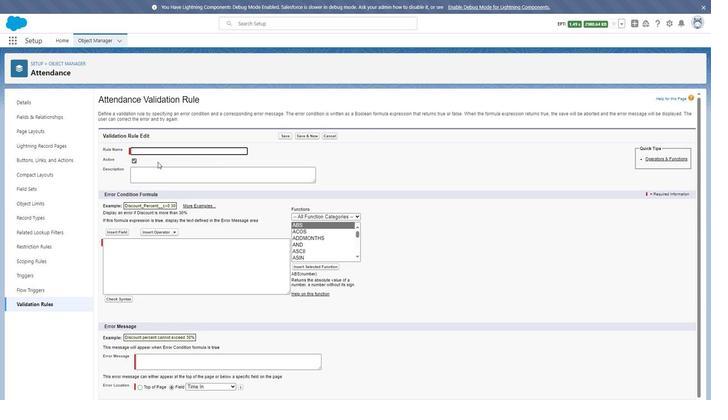 
Action: Key pressed <Key.shift><Key.shift>Time<Key.space><Key.shift>In<Key.space>rule
Screenshot: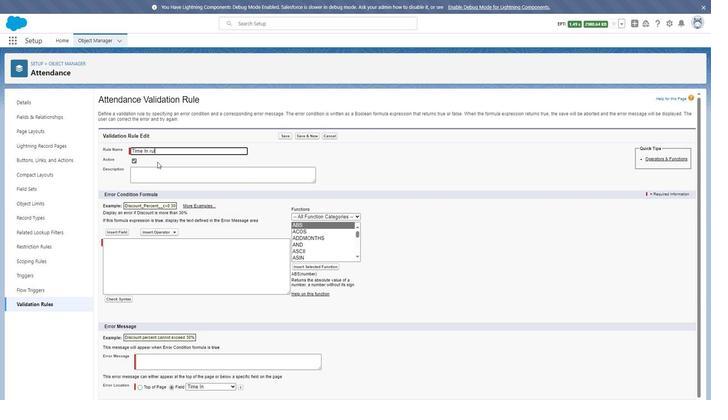 
Action: Mouse moved to (157, 176)
Screenshot: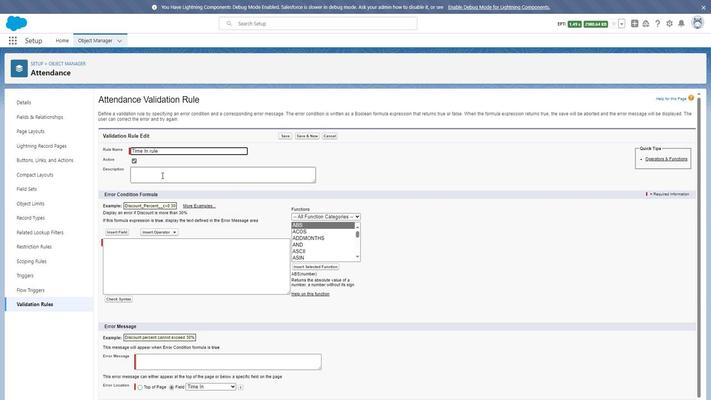 
Action: Mouse pressed left at (157, 176)
Screenshot: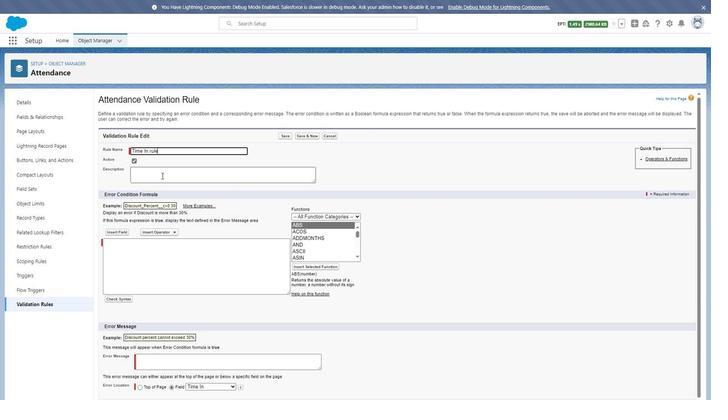 
Action: Key pressed <Key.shift><Key.shift><Key.shift><Key.shift><Key.shift>Time<Key.space><Key.shift>I<Key.space><Key.backspace>n<Key.space>rule<Key.space>is<Key.space>the<Key.space>rule<Key.space>which<Key.space>is<Key.space>defined<Key.space>as<Key.space>the<Key.space>entry<Key.space>time<Key.space>of<Key.space>student
Screenshot: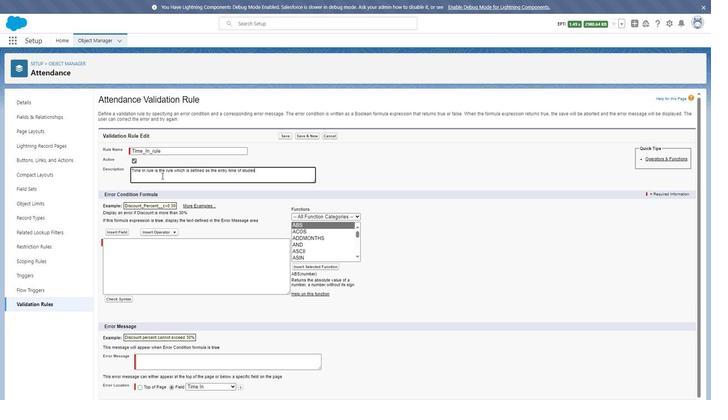 
Action: Mouse moved to (120, 230)
Screenshot: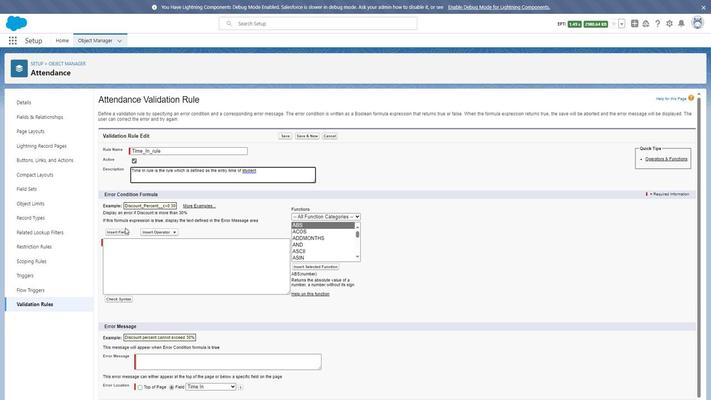 
Action: Mouse pressed left at (120, 230)
Screenshot: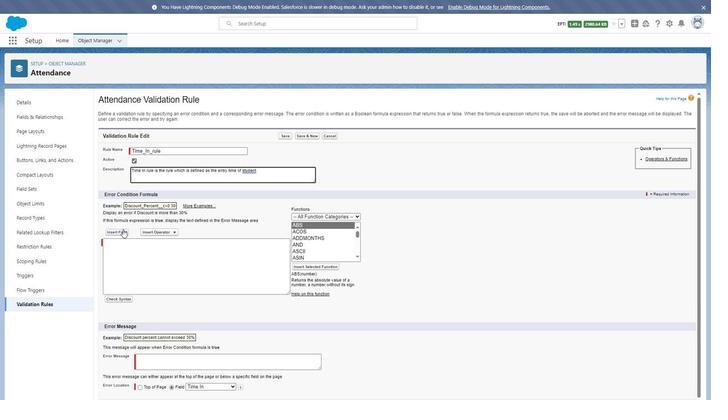 
Action: Mouse moved to (314, 262)
Screenshot: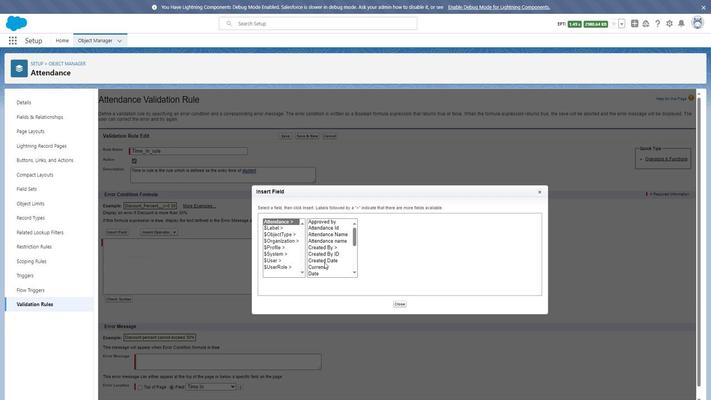 
Action: Mouse scrolled (314, 262) with delta (0, 0)
Screenshot: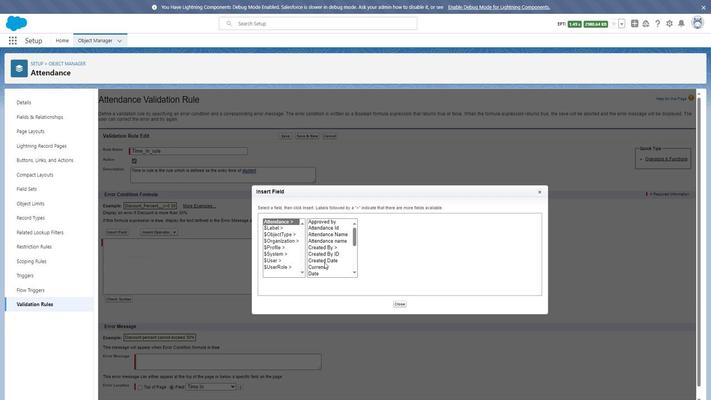 
Action: Mouse scrolled (314, 262) with delta (0, 0)
Screenshot: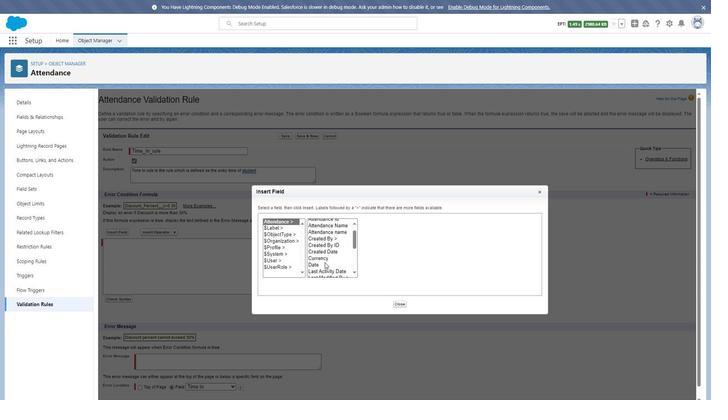 
Action: Mouse scrolled (314, 262) with delta (0, 0)
Screenshot: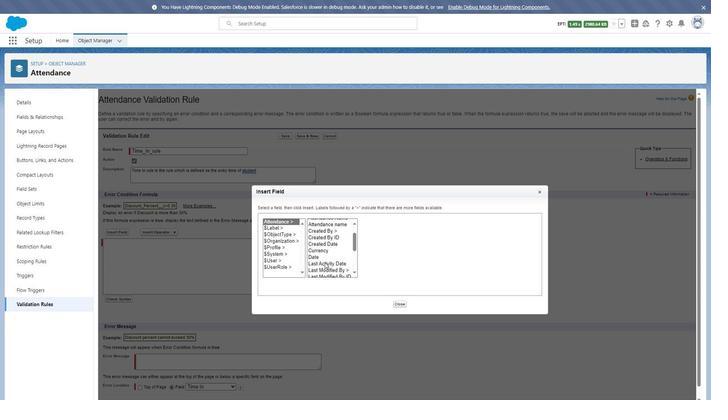 
Action: Mouse scrolled (314, 262) with delta (0, 0)
Screenshot: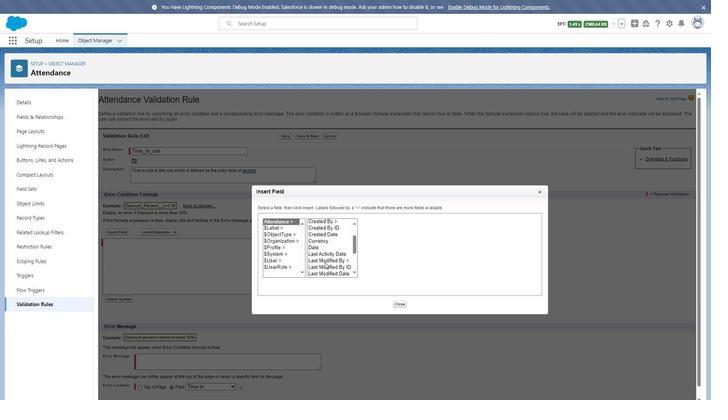 
Action: Mouse scrolled (314, 262) with delta (0, 0)
Screenshot: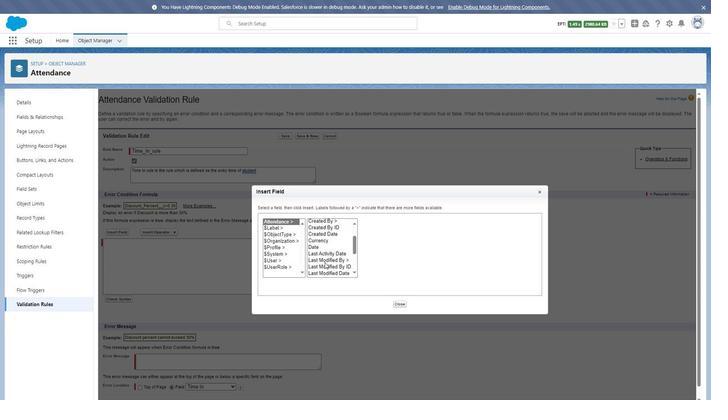 
Action: Mouse scrolled (314, 262) with delta (0, 0)
Screenshot: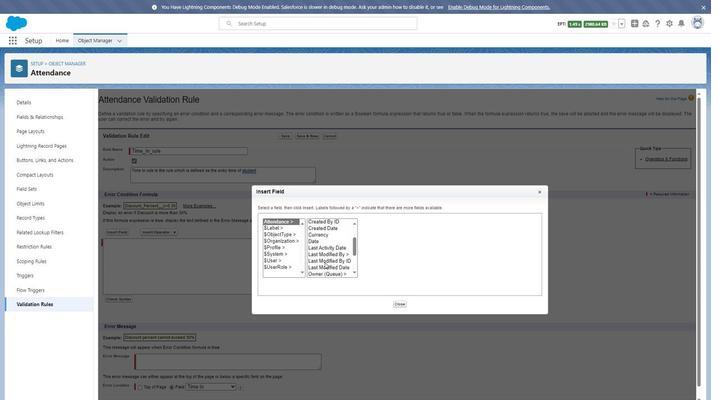 
Action: Mouse moved to (314, 261)
Screenshot: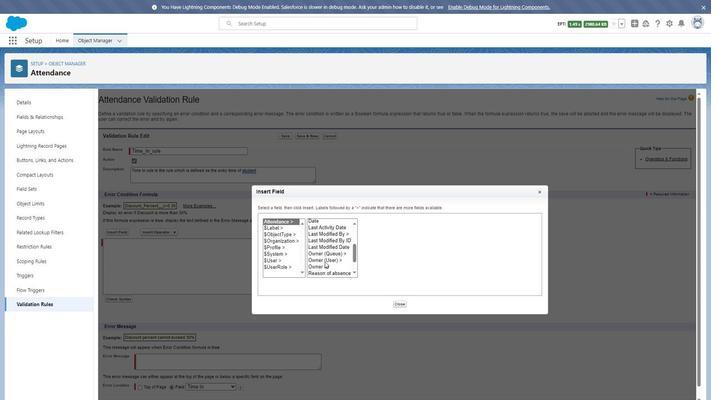 
Action: Mouse scrolled (314, 261) with delta (0, 0)
Screenshot: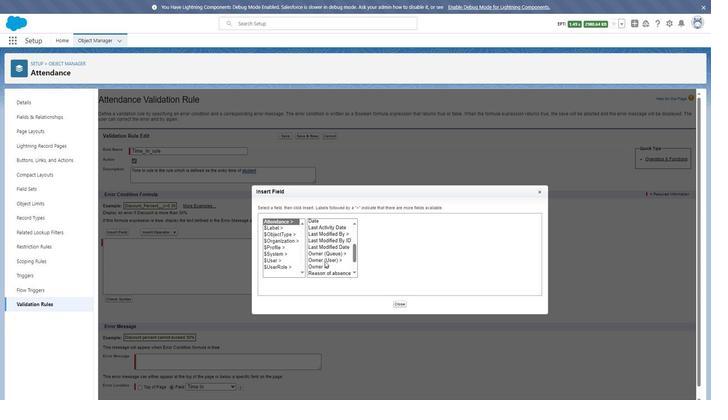 
Action: Mouse scrolled (314, 261) with delta (0, 0)
Screenshot: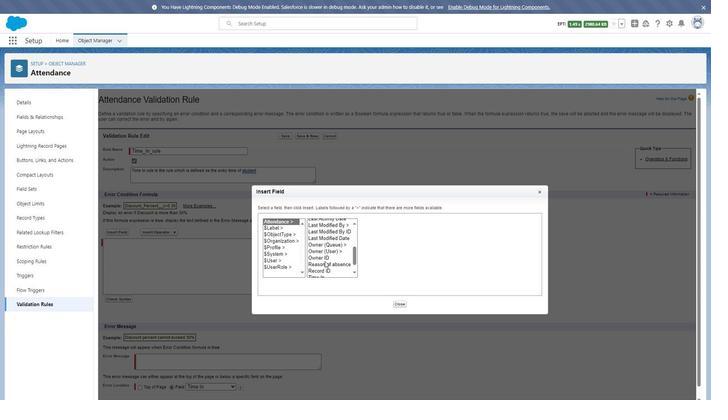 
Action: Mouse scrolled (314, 261) with delta (0, 0)
Screenshot: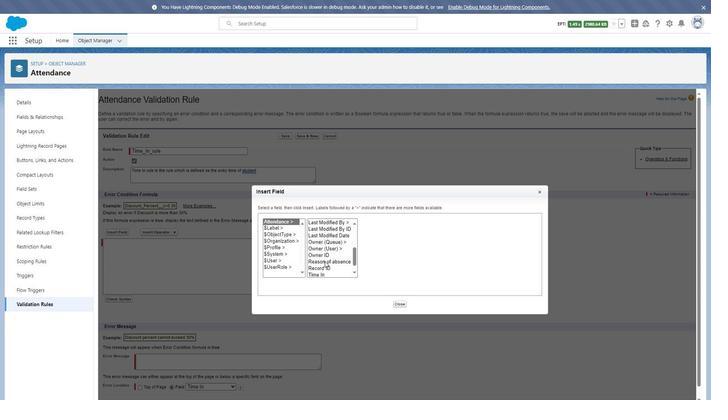 
Action: Mouse moved to (308, 267)
Screenshot: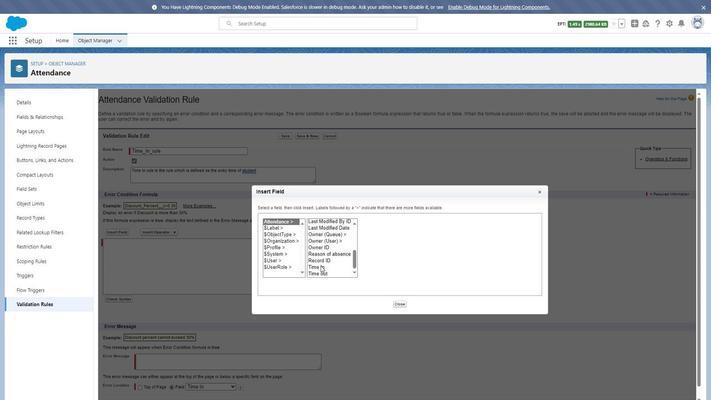 
Action: Mouse pressed left at (308, 267)
Screenshot: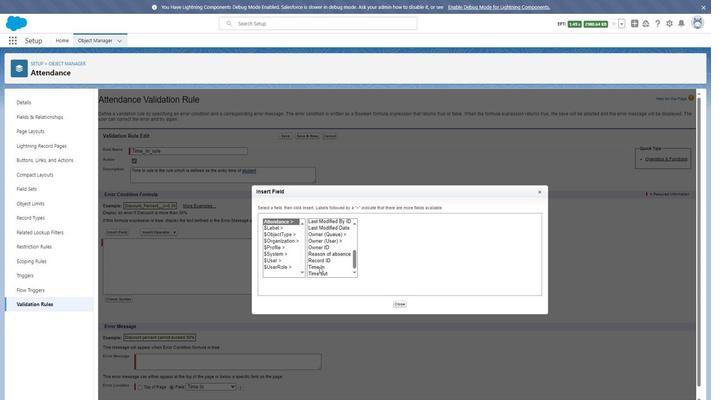 
Action: Mouse moved to (365, 261)
Screenshot: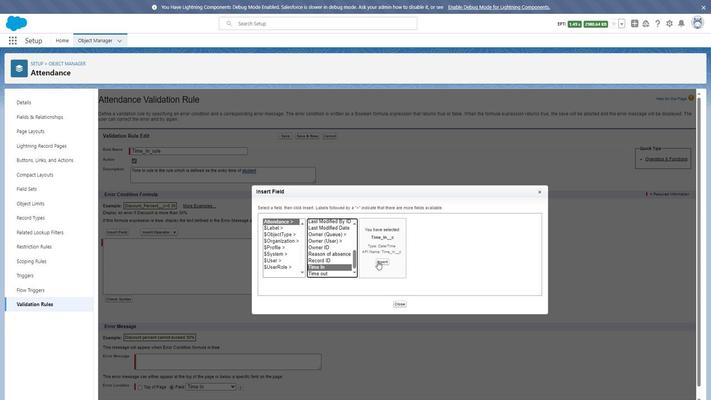 
Action: Mouse pressed left at (365, 261)
Screenshot: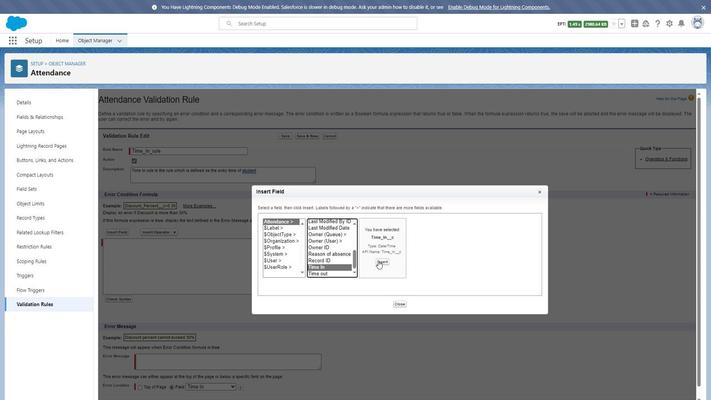 
Action: Mouse moved to (165, 230)
Screenshot: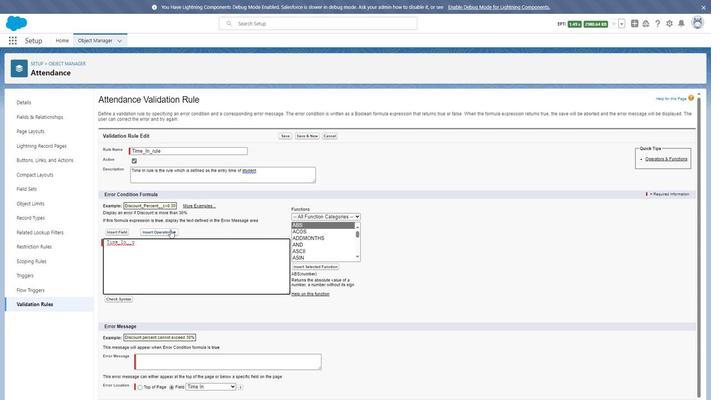 
Action: Mouse pressed left at (165, 230)
Screenshot: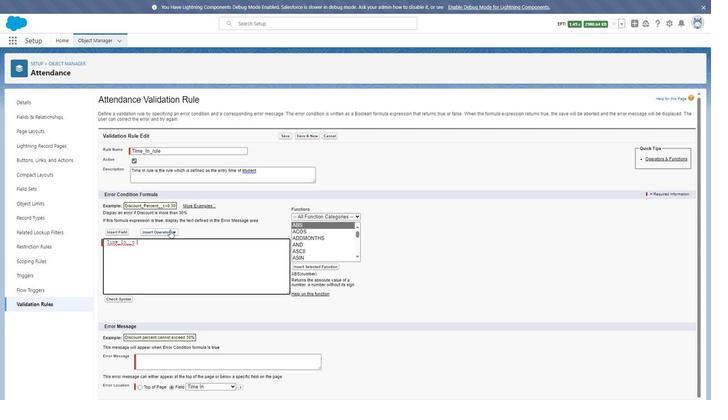 
Action: Mouse moved to (160, 316)
Screenshot: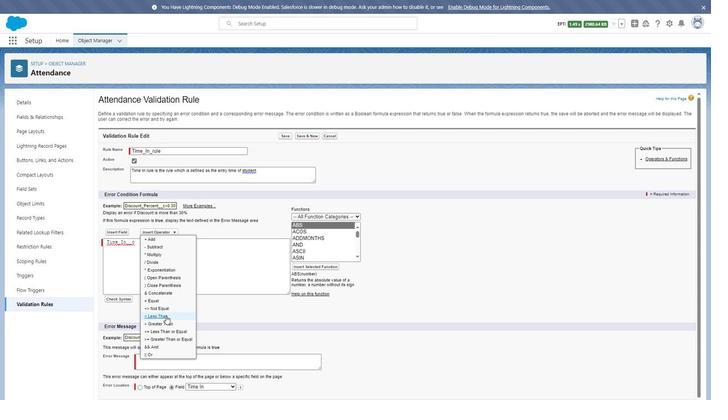 
Action: Mouse pressed left at (160, 316)
Screenshot: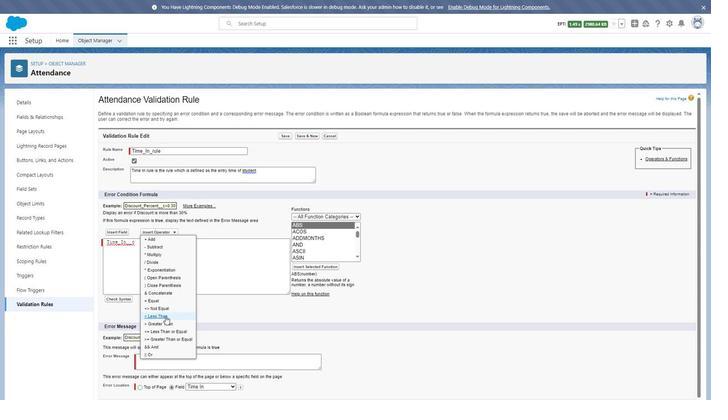 
Action: Mouse moved to (116, 231)
Screenshot: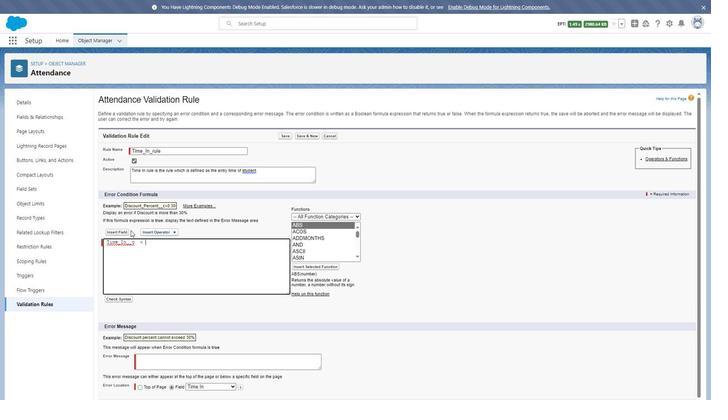 
Action: Mouse pressed left at (116, 231)
Screenshot: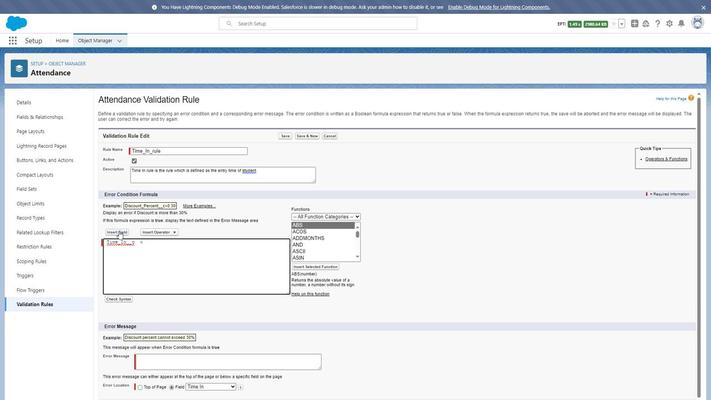 
Action: Mouse moved to (306, 266)
Screenshot: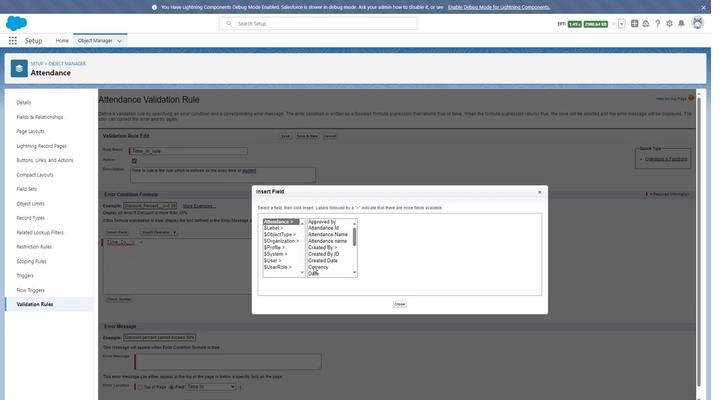 
Action: Mouse scrolled (306, 266) with delta (0, 0)
Screenshot: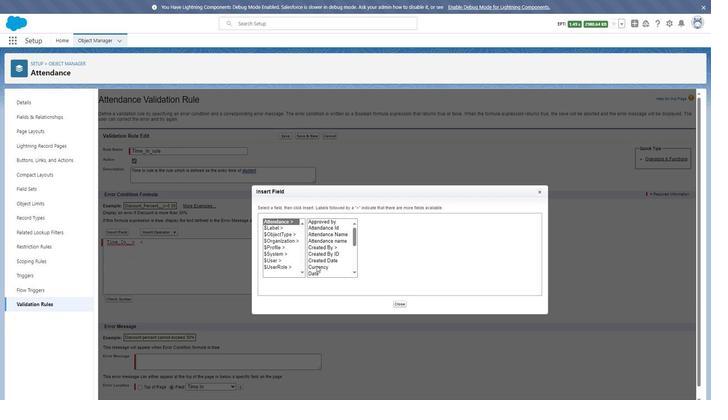 
Action: Mouse scrolled (306, 266) with delta (0, 0)
Screenshot: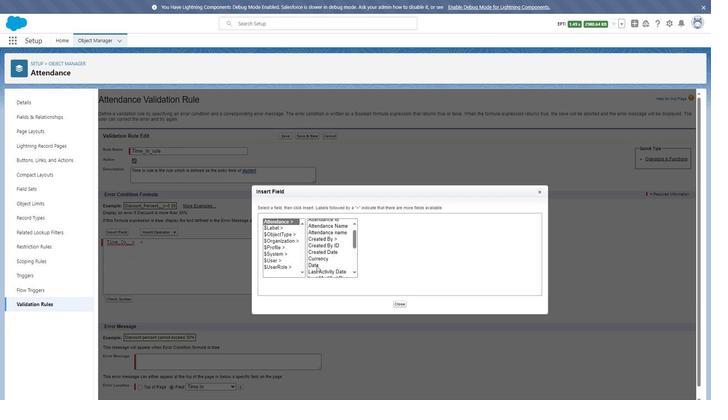 
Action: Mouse moved to (306, 266)
Screenshot: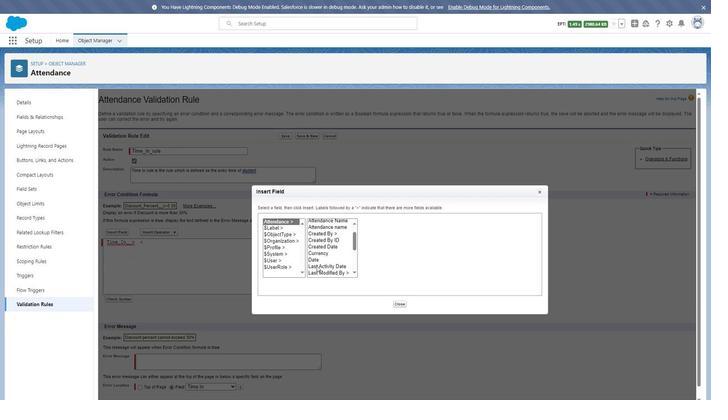 
Action: Mouse scrolled (306, 266) with delta (0, 0)
Screenshot: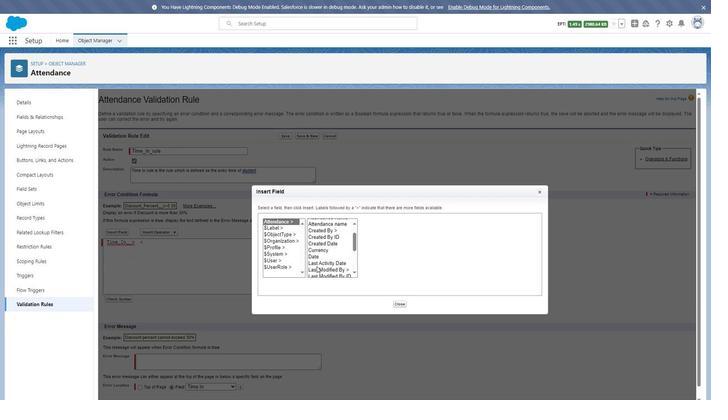 
Action: Mouse scrolled (306, 266) with delta (0, 0)
Screenshot: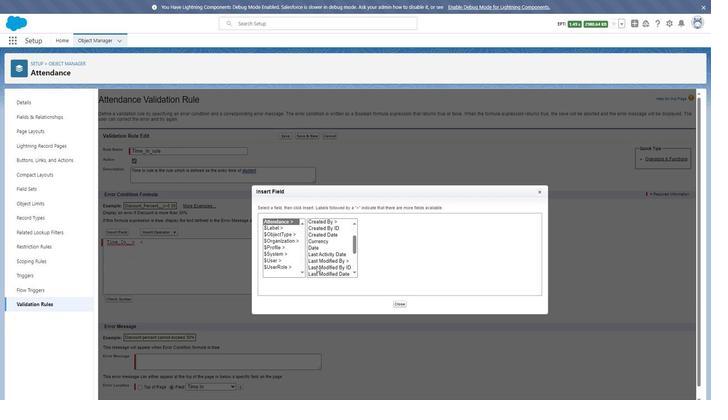 
Action: Mouse scrolled (306, 266) with delta (0, 0)
Screenshot: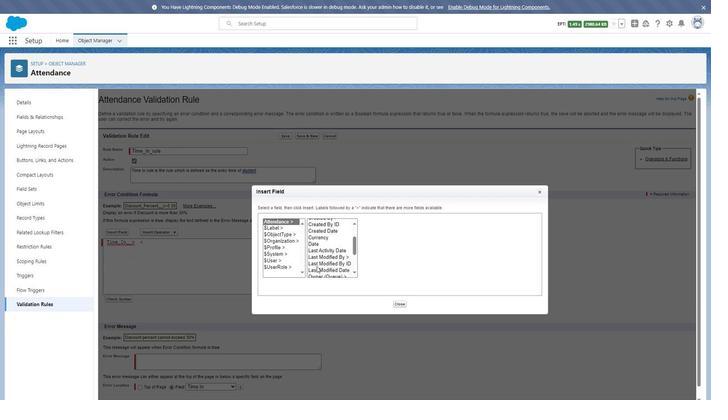 
Action: Mouse moved to (306, 267)
Screenshot: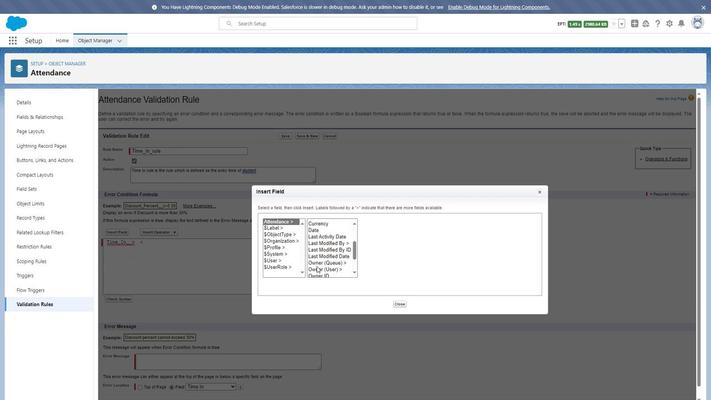 
Action: Mouse scrolled (306, 266) with delta (0, 0)
Screenshot: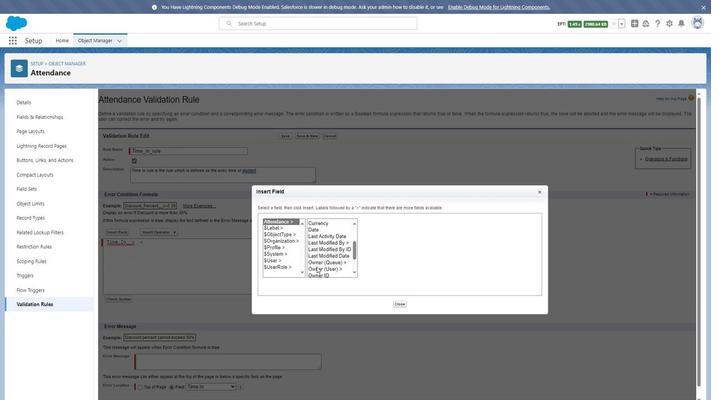 
Action: Mouse moved to (305, 267)
Screenshot: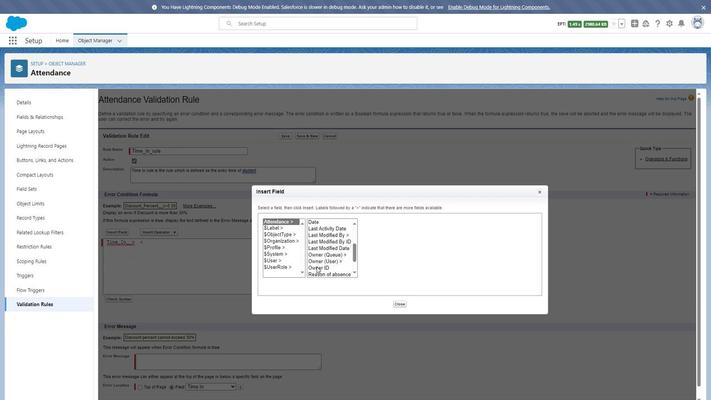 
Action: Mouse scrolled (305, 267) with delta (0, 0)
Screenshot: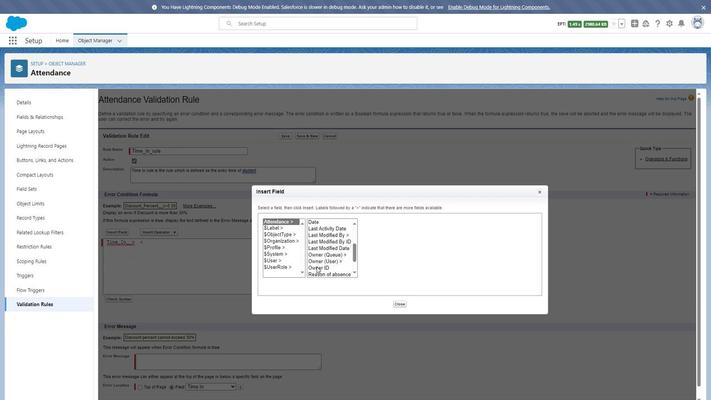 
Action: Mouse moved to (305, 268)
Screenshot: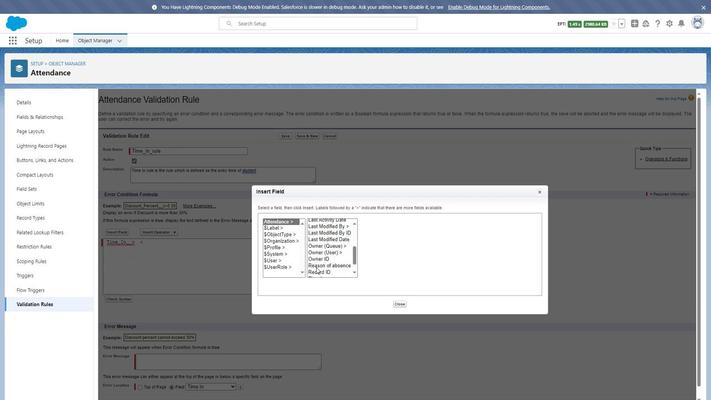 
Action: Mouse scrolled (305, 267) with delta (0, 0)
Screenshot: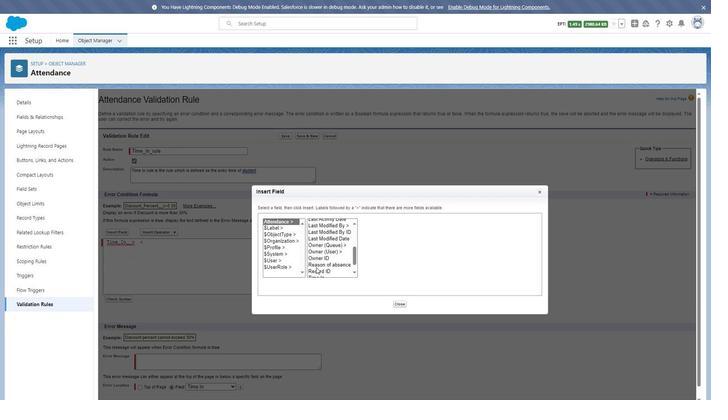 
Action: Mouse scrolled (305, 267) with delta (0, 0)
Screenshot: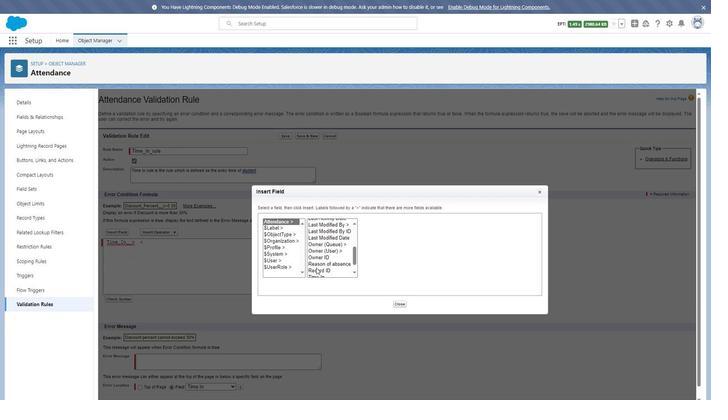 
Action: Mouse moved to (305, 276)
Screenshot: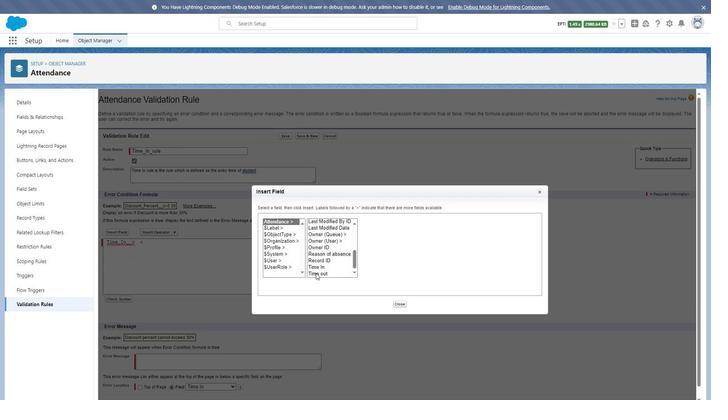 
Action: Mouse pressed left at (305, 276)
Screenshot: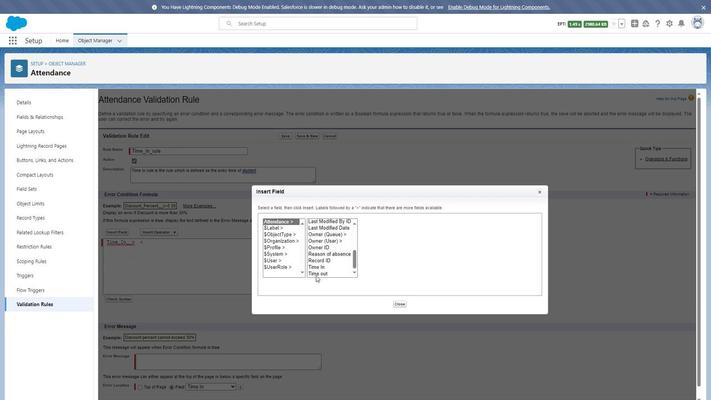 
Action: Mouse moved to (369, 261)
Screenshot: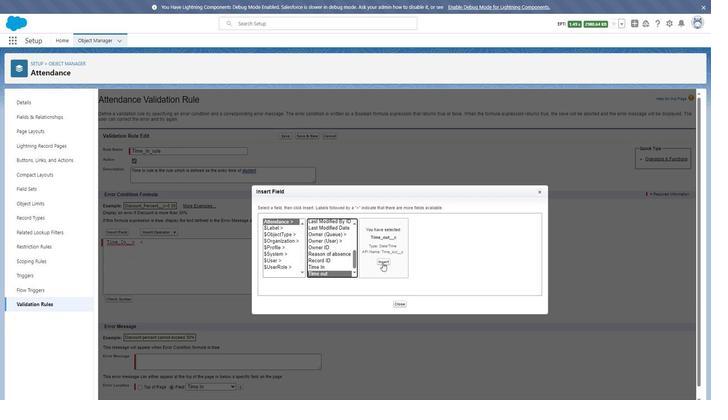 
Action: Mouse pressed left at (369, 261)
Screenshot: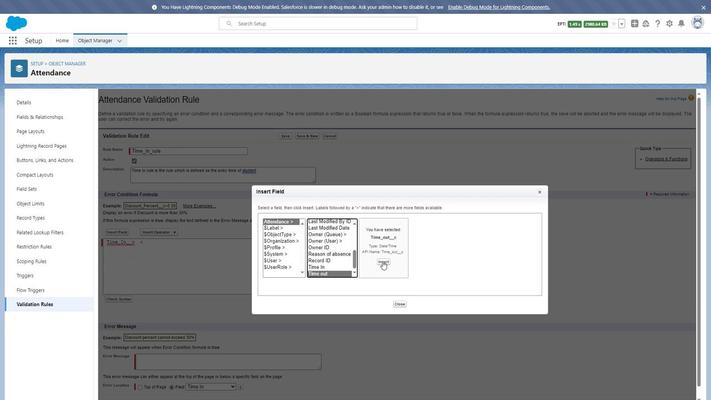 
Action: Mouse moved to (125, 299)
Screenshot: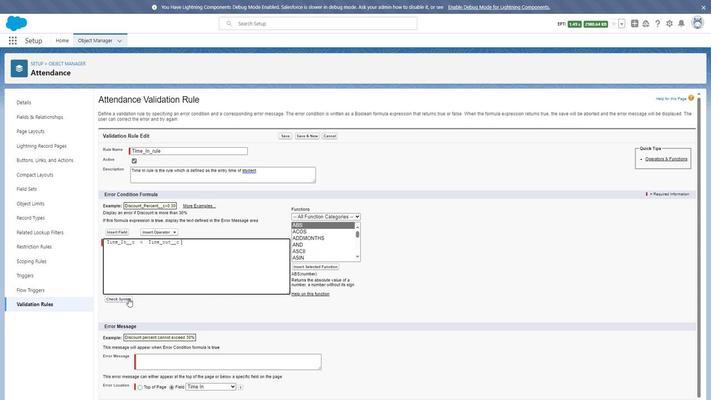 
Action: Mouse pressed left at (125, 299)
Screenshot: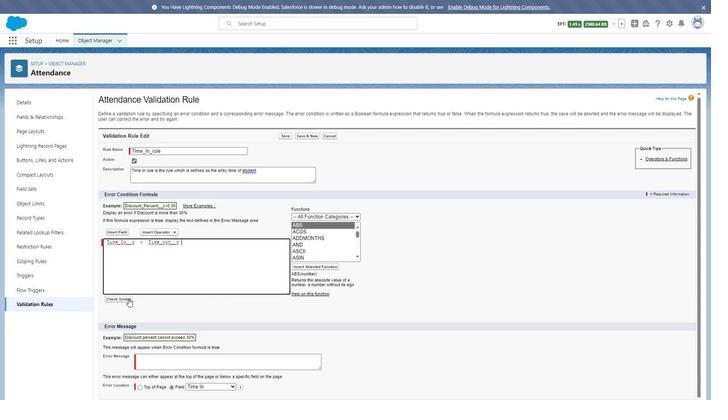 
Action: Mouse moved to (155, 359)
Screenshot: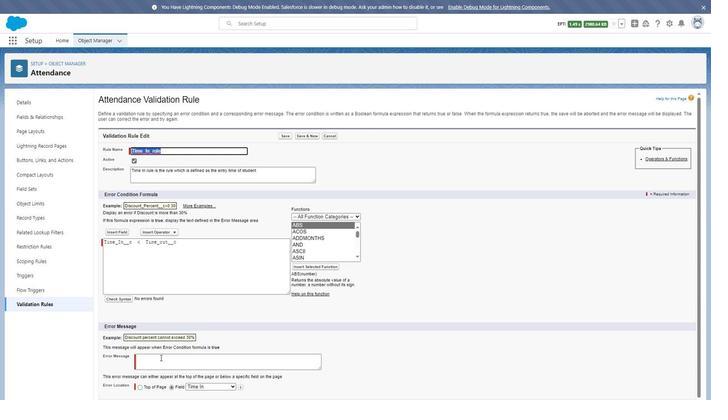 
Action: Mouse pressed left at (155, 359)
Screenshot: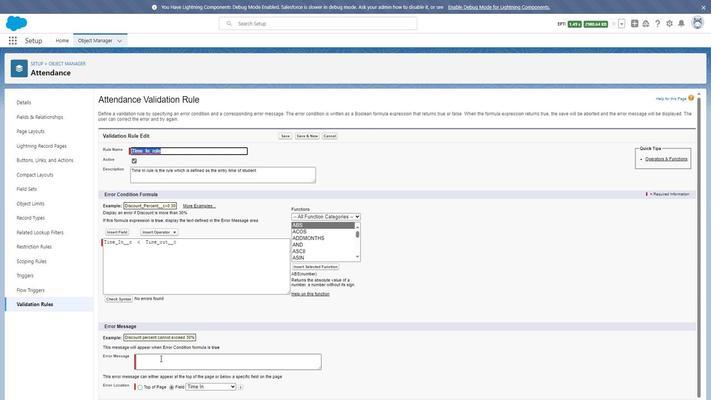 
Action: Key pressed <Key.shift><Key.shift><Key.shift><Key.shift><Key.shift><Key.shift><Key.shift><Key.shift><Key.shift><Key.shift><Key.shift><Key.shift><Key.shift>Entry<Key.space>time<Key.space>should<Key.space>be<Key.space>lea<Key.backspace>ss<Key.space>than<Key.space>exit<Key.space>time
Screenshot: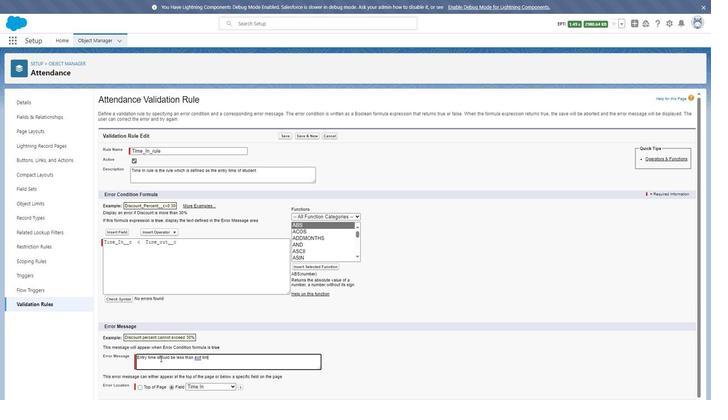 
Action: Mouse moved to (276, 403)
Screenshot: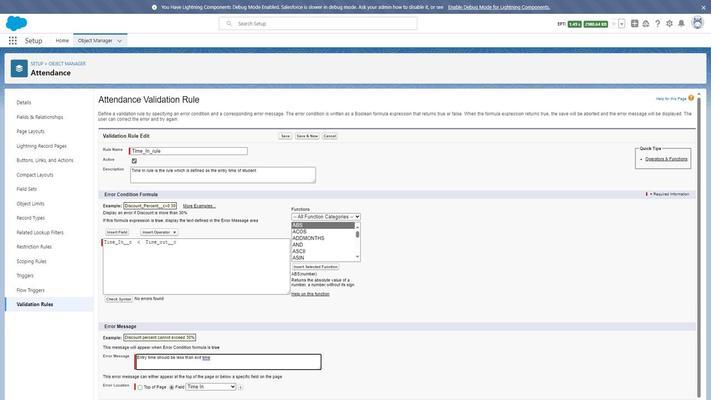 
Action: Mouse pressed left at (276, 403)
Screenshot: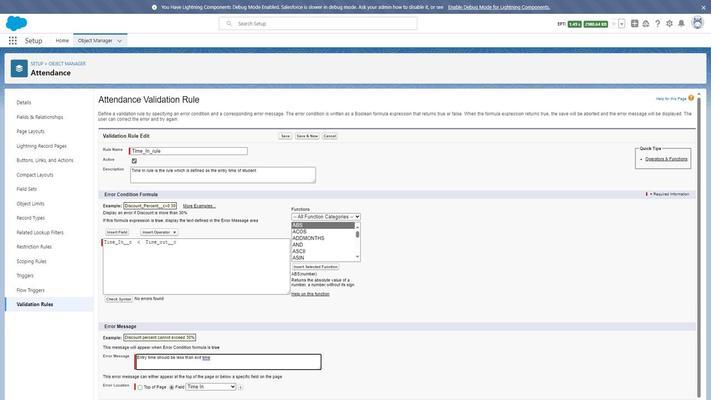 
Action: Mouse moved to (91, 42)
Screenshot: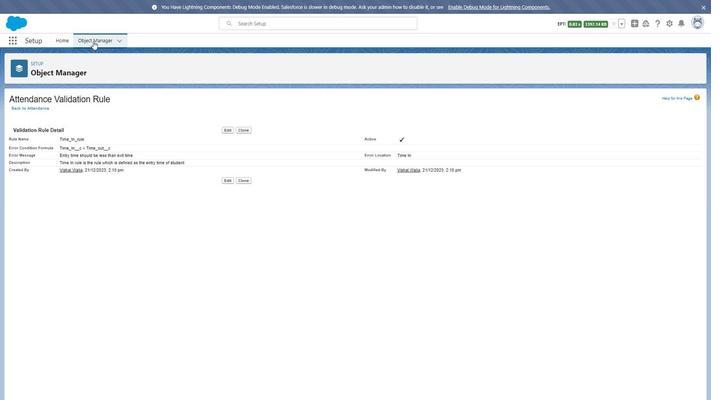 
Action: Mouse pressed left at (91, 42)
Screenshot: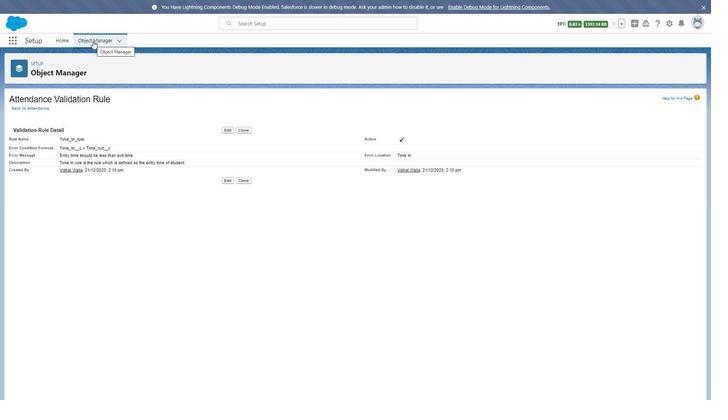 
Action: Mouse moved to (28, 227)
Screenshot: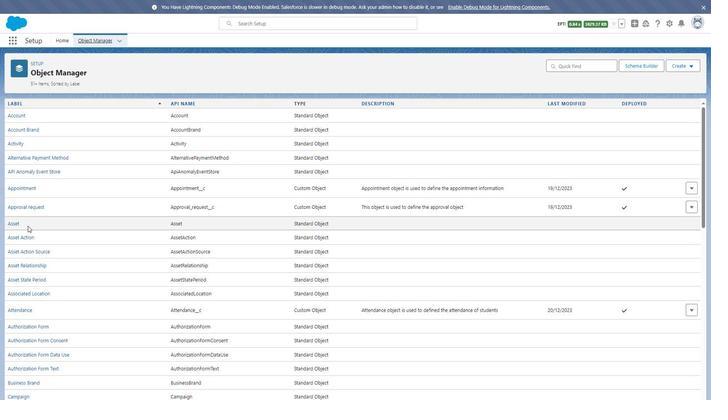 
Action: Mouse scrolled (28, 226) with delta (0, 0)
Screenshot: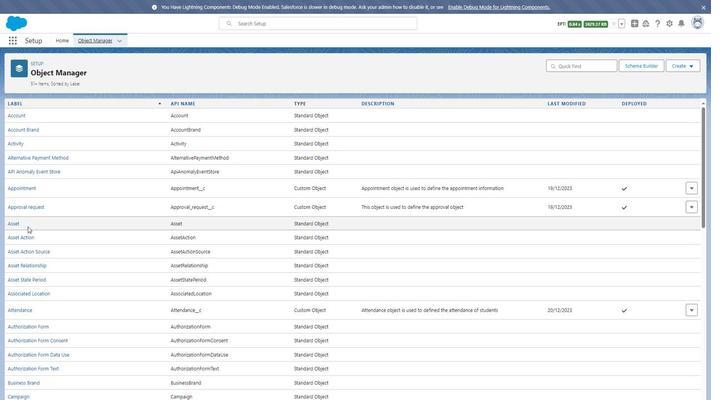 
Action: Mouse scrolled (28, 226) with delta (0, 0)
Screenshot: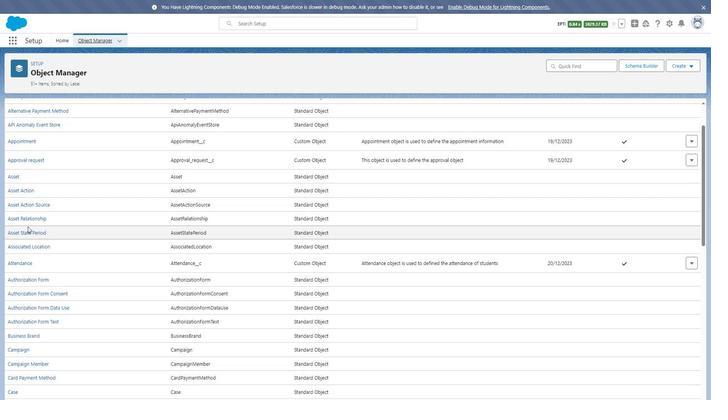 
Action: Mouse moved to (18, 216)
Screenshot: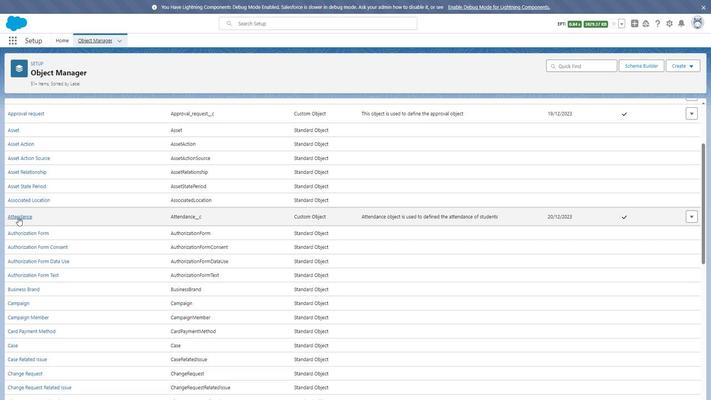 
Action: Mouse pressed left at (18, 216)
Screenshot: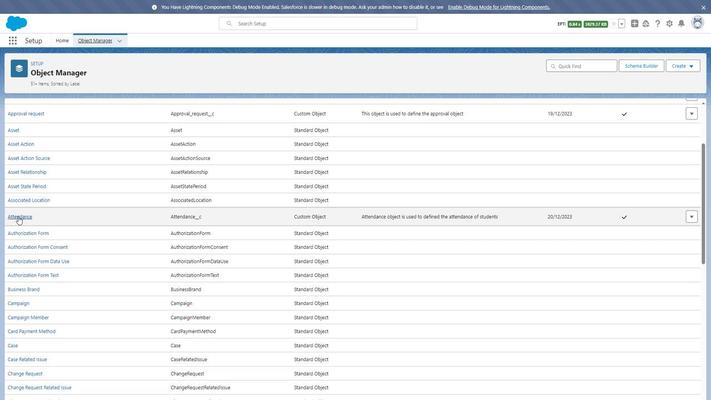 
Action: Mouse moved to (63, 120)
Screenshot: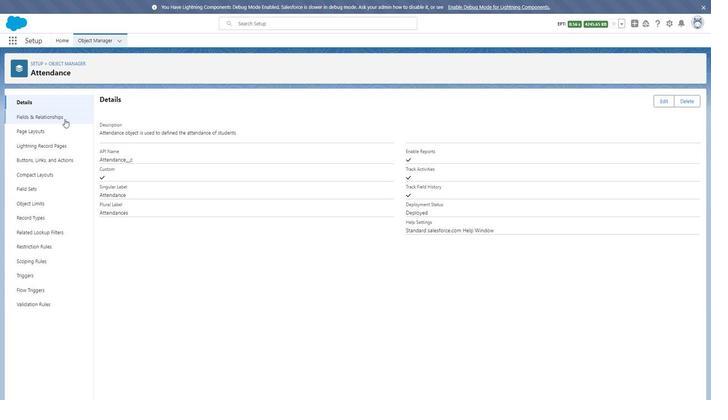 
Action: Mouse pressed left at (63, 120)
Screenshot: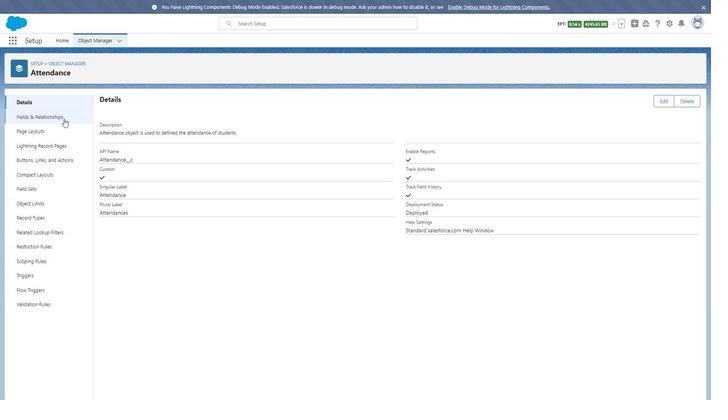 
Action: Mouse moved to (106, 325)
Screenshot: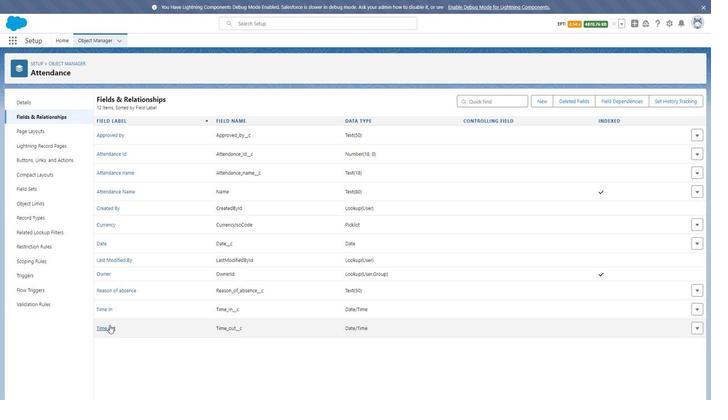 
Action: Mouse pressed left at (106, 325)
Screenshot: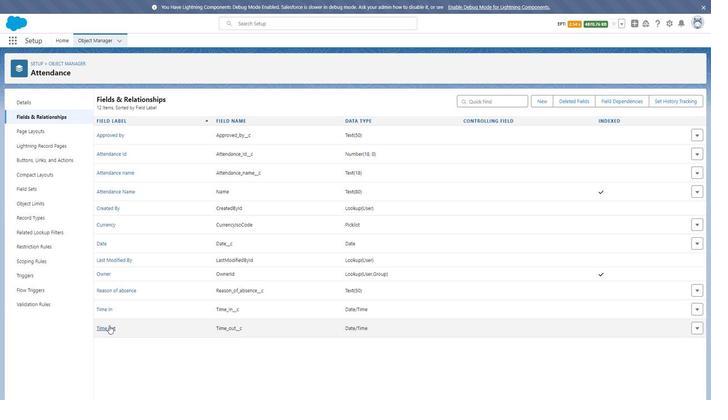
Action: Mouse moved to (281, 264)
Screenshot: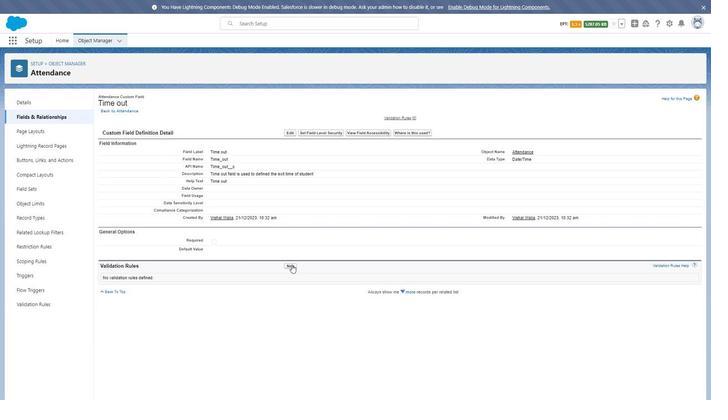 
Action: Mouse pressed left at (281, 264)
Screenshot: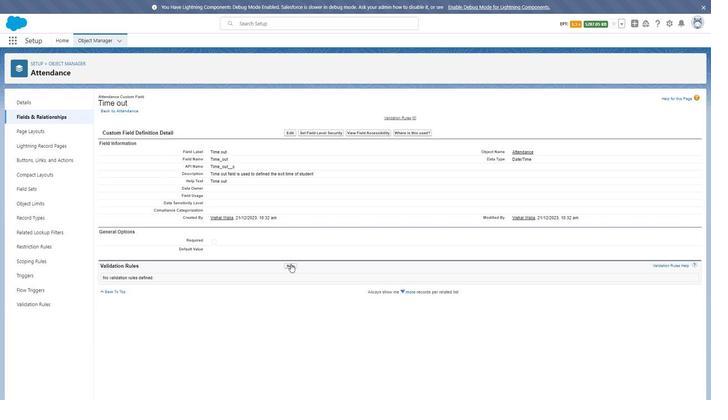 
Action: Mouse moved to (80, 128)
Screenshot: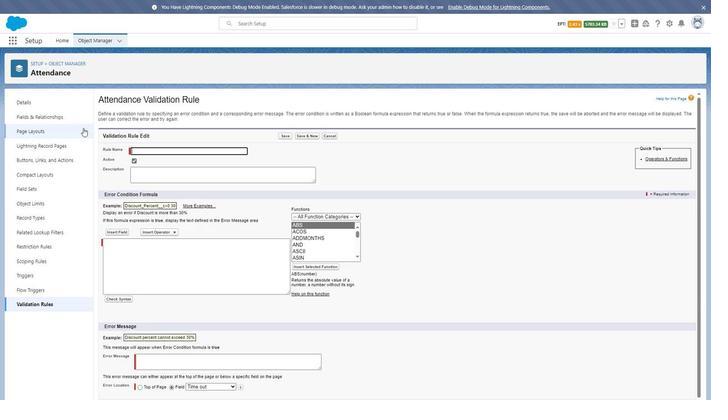 
Action: Key pressed <Key.shift>
Screenshot: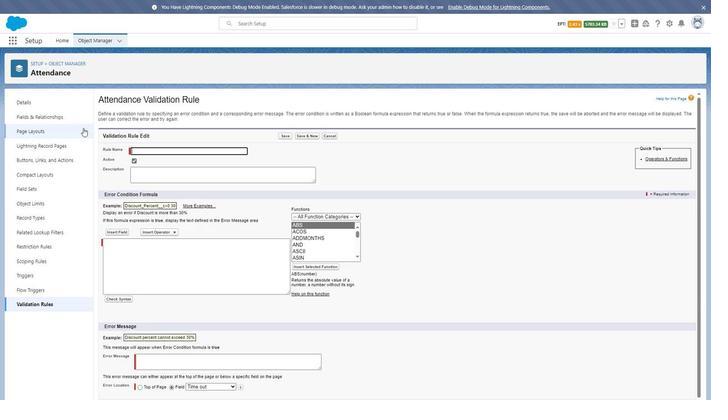 
Action: Mouse moved to (80, 128)
Screenshot: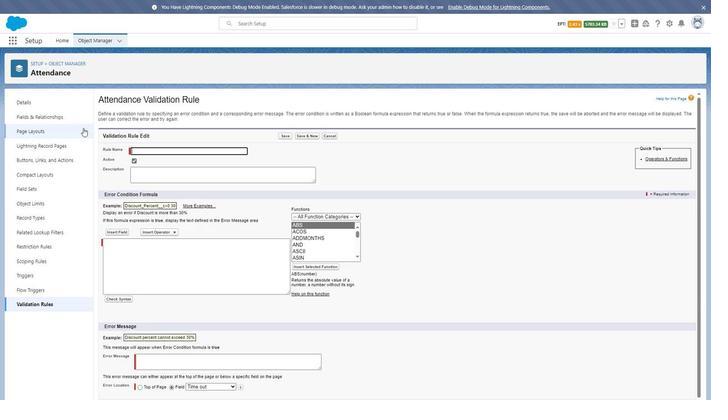 
Action: Key pressed <Key.shift><Key.shift><Key.shift>Time<Key.space>out<Key.space>rule
Screenshot: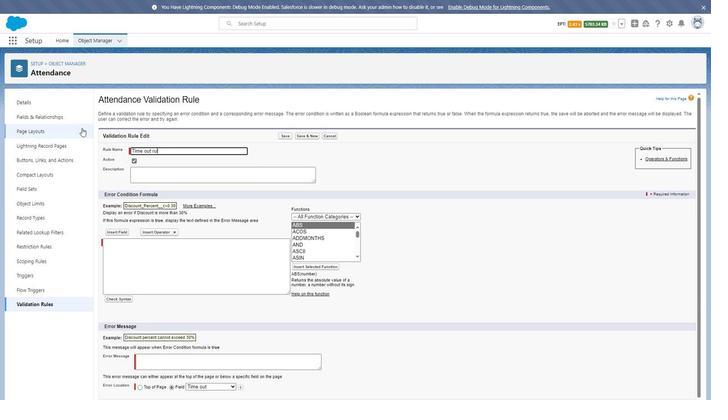 
Action: Mouse moved to (150, 182)
Screenshot: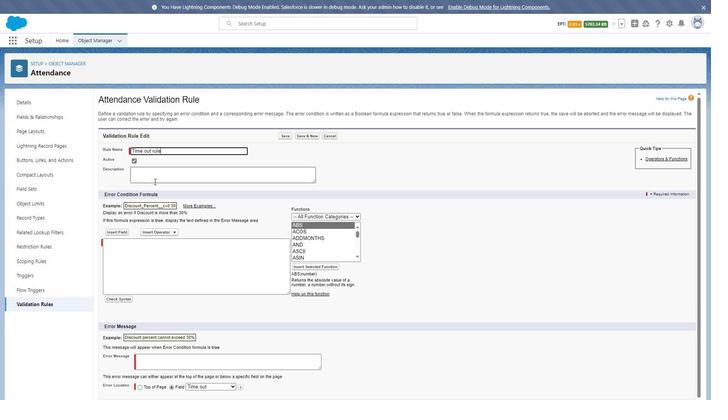 
Action: Mouse pressed left at (150, 182)
Screenshot: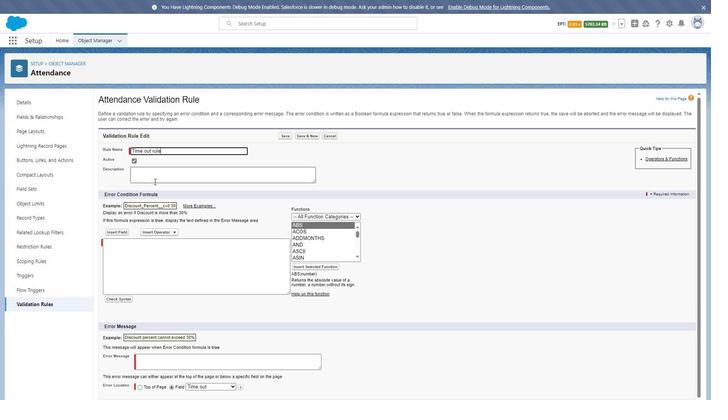 
Action: Mouse moved to (70, 150)
Screenshot: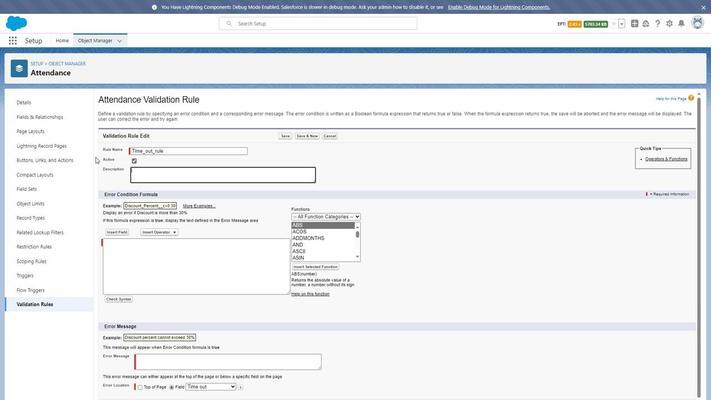 
Action: Key pressed <Key.shift><Key.shift><Key.shift>Time<Key.space>out<Key.space>rule<Key.space>is<Key.space>the<Key.space>rule<Key.space>which<Key.space>is<Key.space>defined<Key.space>the<Key.space>exit<Key.space>time<Key.space>of<Key.space>student
Screenshot: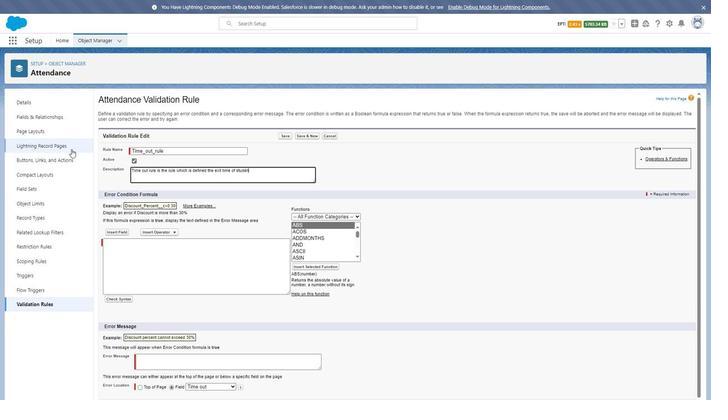 
Action: Mouse moved to (116, 232)
Screenshot: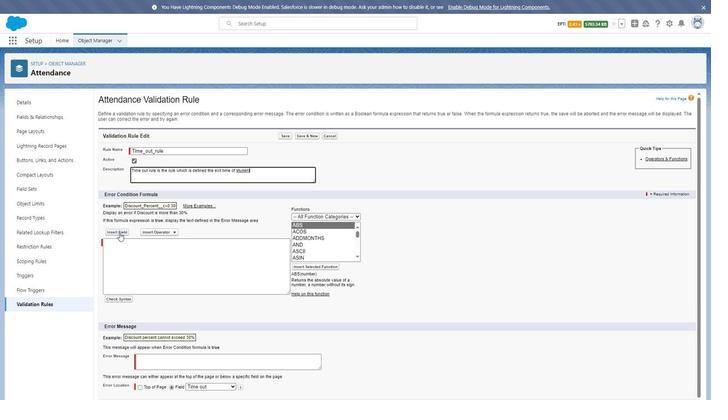 
Action: Mouse pressed left at (116, 232)
Screenshot: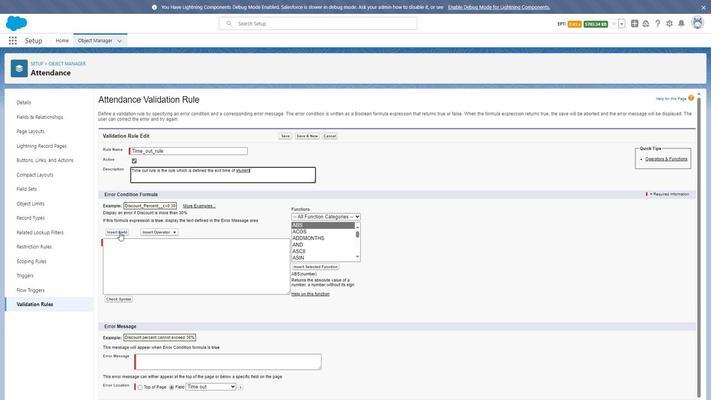 
Action: Mouse moved to (331, 260)
Screenshot: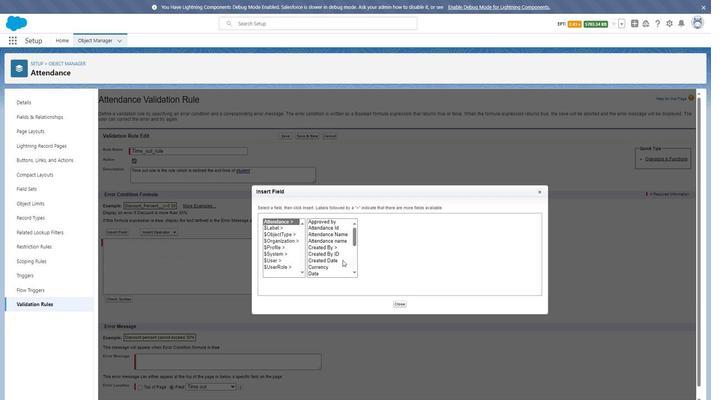 
Action: Mouse scrolled (331, 260) with delta (0, 0)
Screenshot: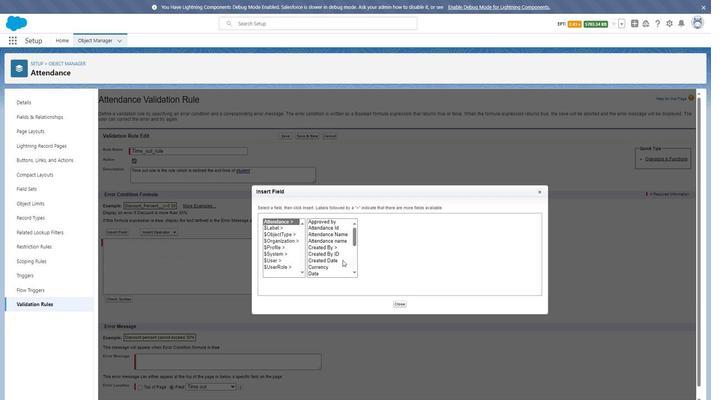 
Action: Mouse scrolled (331, 260) with delta (0, 0)
Screenshot: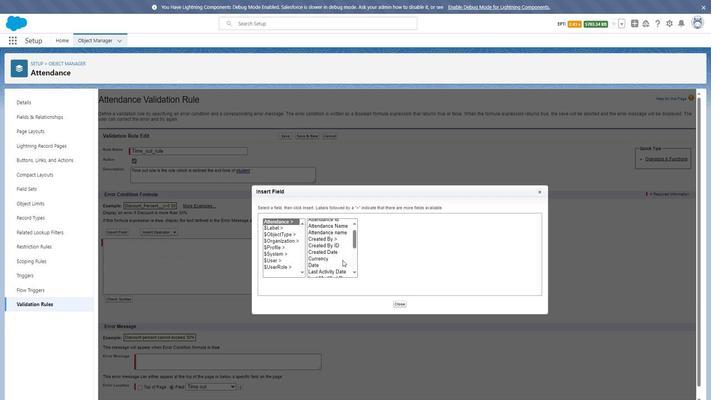 
Action: Mouse moved to (330, 260)
Screenshot: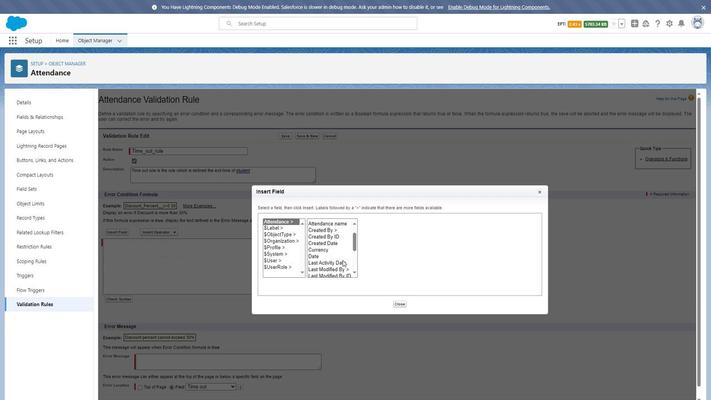 
Action: Mouse scrolled (330, 260) with delta (0, 0)
Screenshot: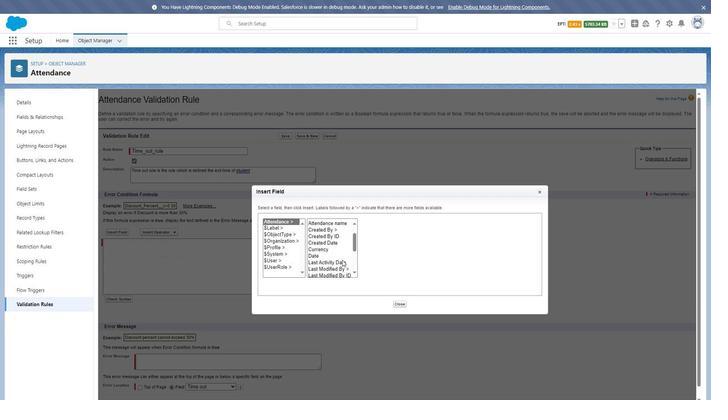 
Action: Mouse scrolled (330, 260) with delta (0, 0)
Screenshot: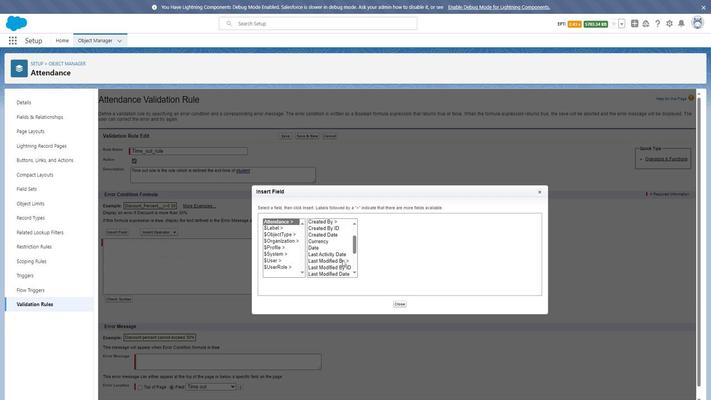 
Action: Mouse scrolled (330, 260) with delta (0, 0)
Screenshot: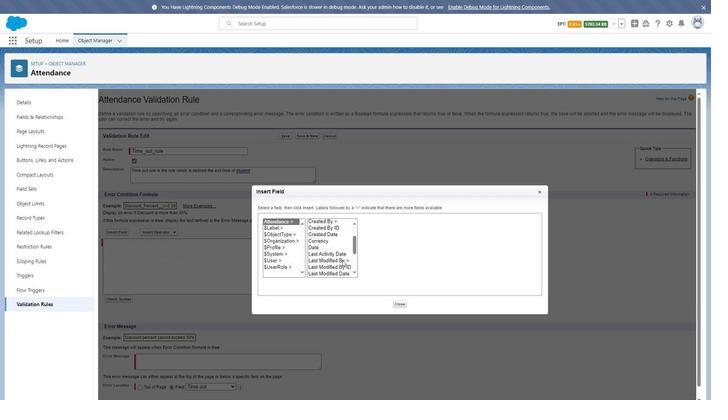 
Action: Mouse scrolled (330, 260) with delta (0, 0)
Screenshot: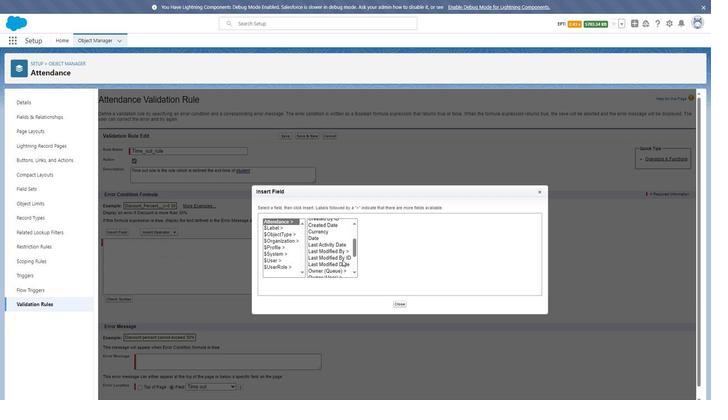 
Action: Mouse moved to (330, 260)
Screenshot: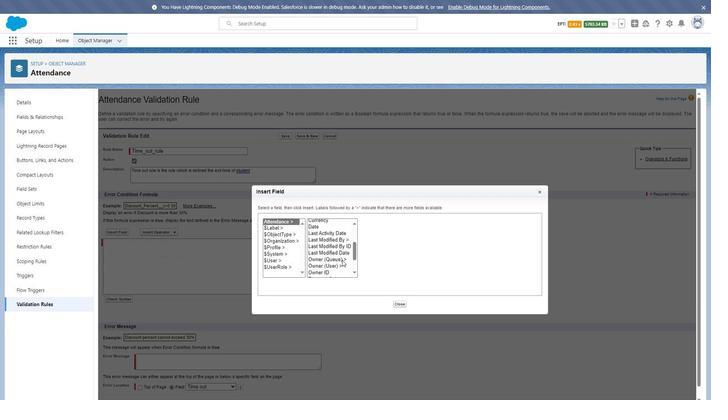 
Action: Mouse scrolled (330, 260) with delta (0, 0)
Screenshot: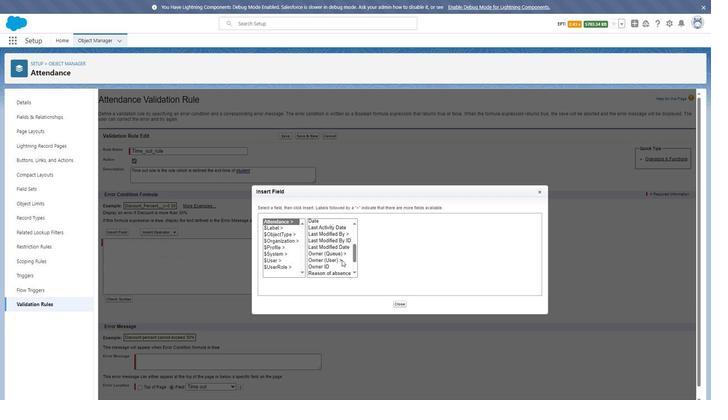 
Action: Mouse scrolled (330, 260) with delta (0, 0)
Screenshot: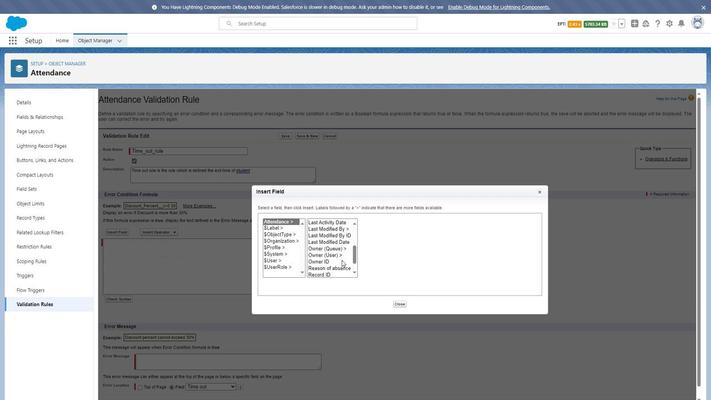 
Action: Mouse scrolled (330, 260) with delta (0, 0)
Screenshot: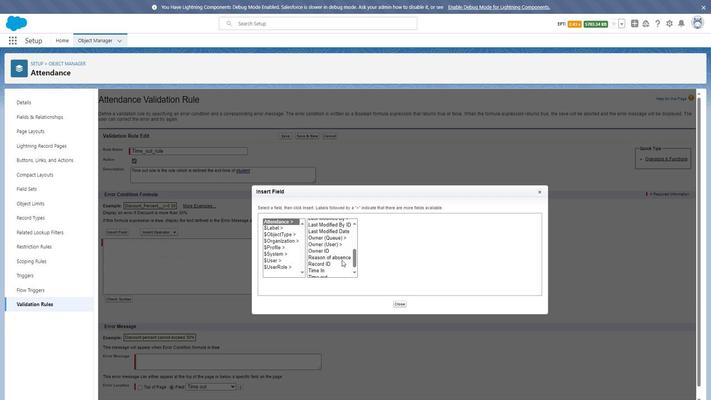 
Action: Mouse scrolled (330, 260) with delta (0, 0)
Screenshot: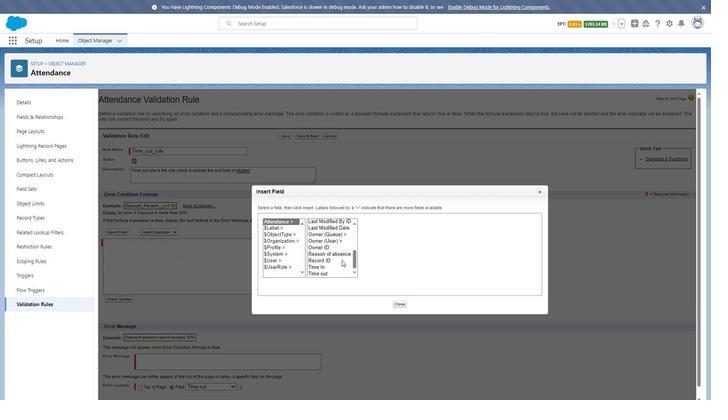 
Action: Mouse scrolled (330, 260) with delta (0, 0)
Screenshot: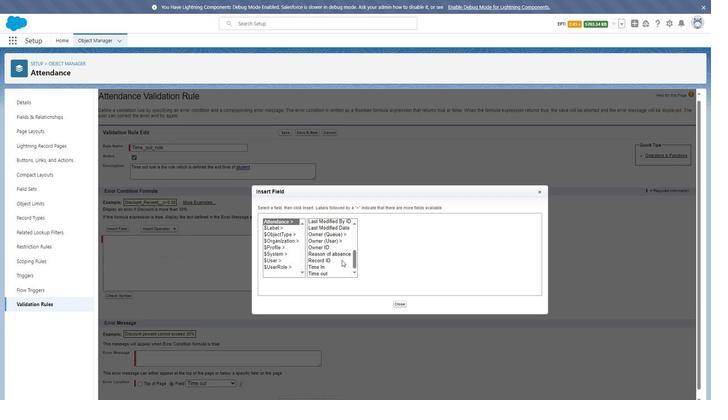 
Action: Mouse moved to (311, 272)
Screenshot: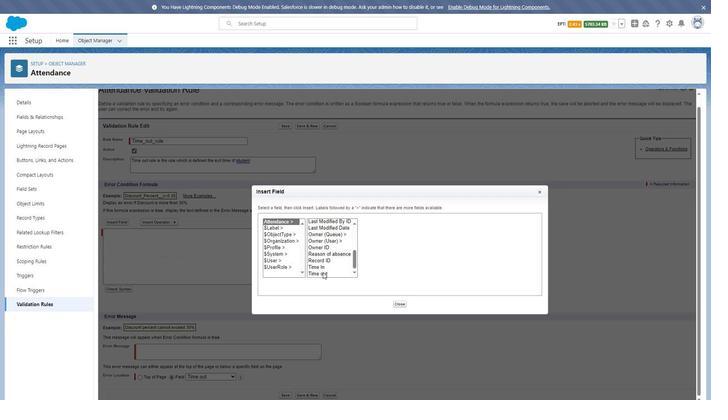 
Action: Mouse pressed left at (311, 272)
Screenshot: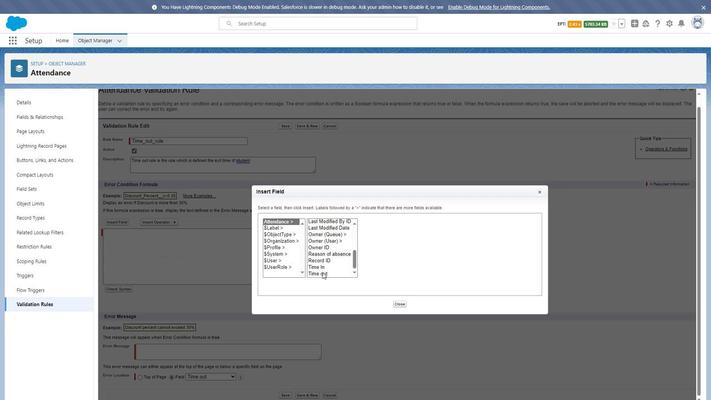 
Action: Mouse moved to (365, 262)
Screenshot: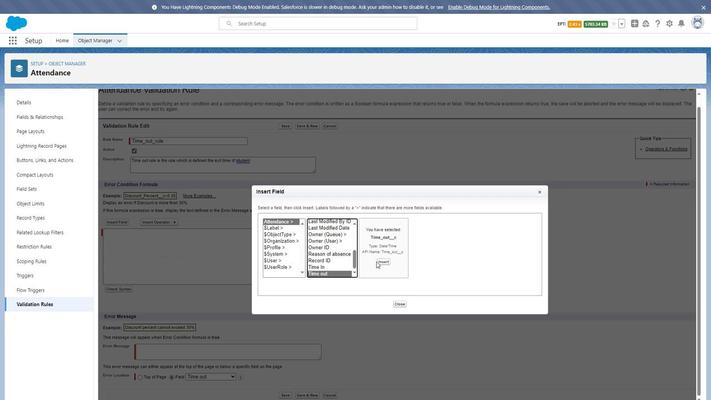 
Action: Mouse pressed left at (365, 262)
Screenshot: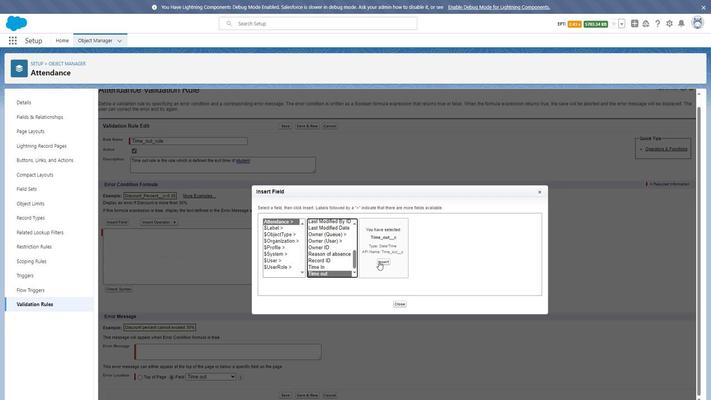 
Action: Mouse moved to (162, 230)
Screenshot: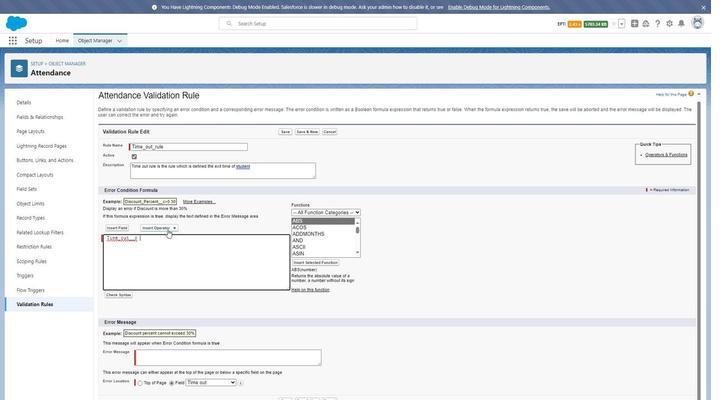 
Action: Mouse pressed left at (162, 230)
Screenshot: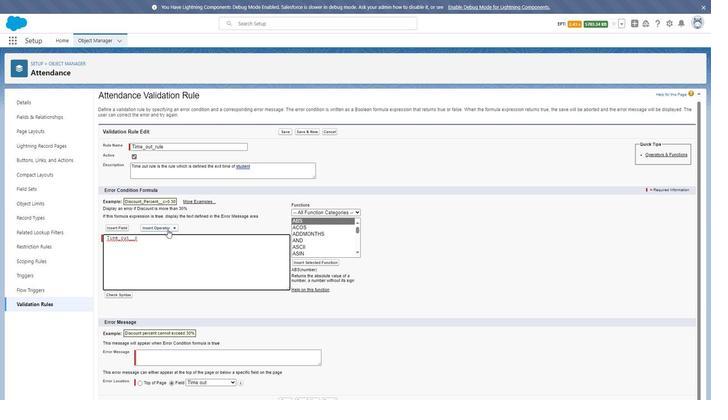 
Action: Mouse moved to (154, 317)
Screenshot: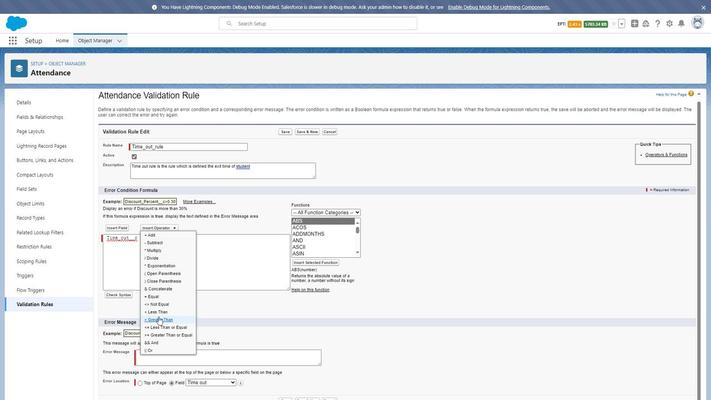 
Action: Mouse pressed left at (154, 317)
Screenshot: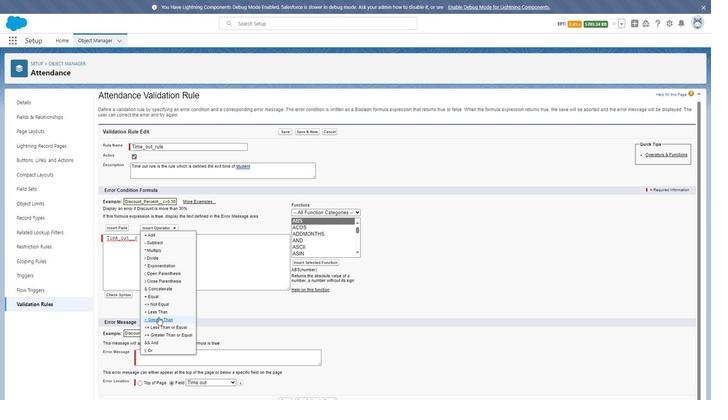 
Action: Mouse moved to (117, 227)
Screenshot: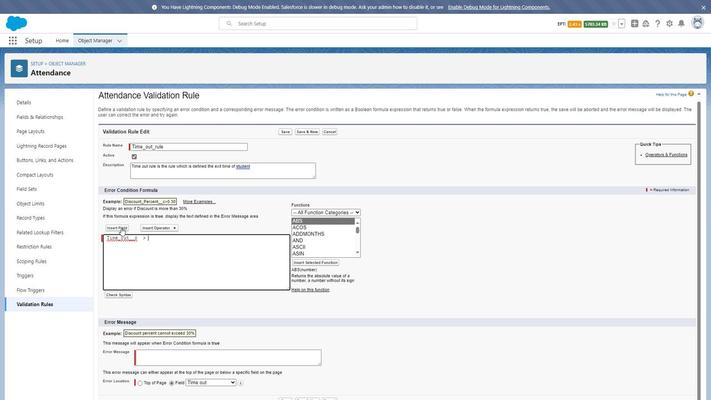 
Action: Mouse pressed left at (117, 227)
Screenshot: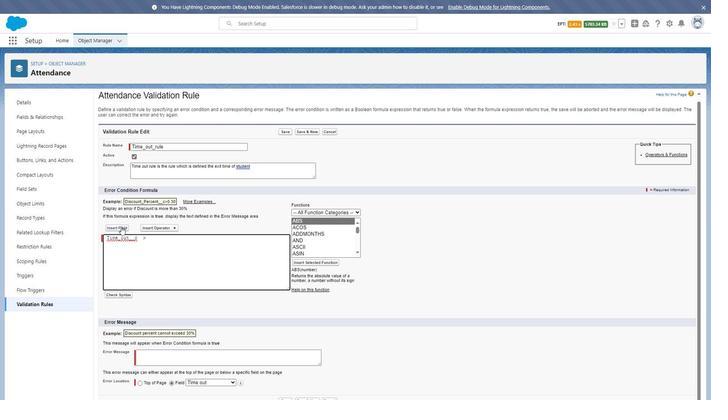 
Action: Mouse moved to (334, 262)
Screenshot: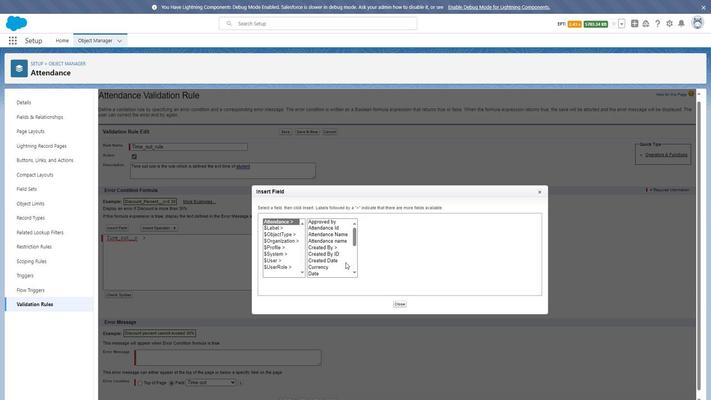 
Action: Mouse scrolled (334, 262) with delta (0, 0)
Screenshot: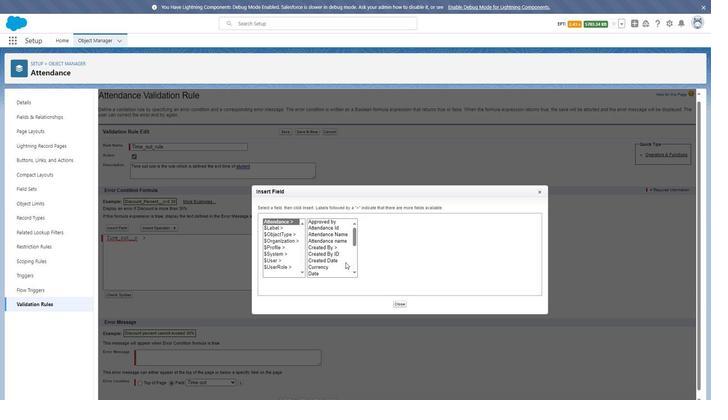 
Action: Mouse moved to (333, 262)
Screenshot: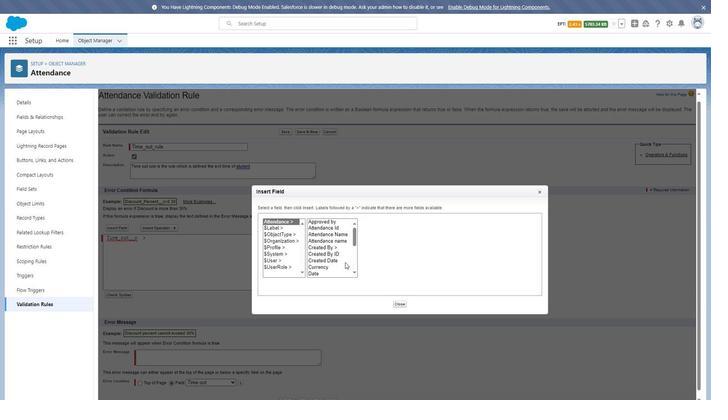 
Action: Mouse scrolled (333, 262) with delta (0, 0)
Screenshot: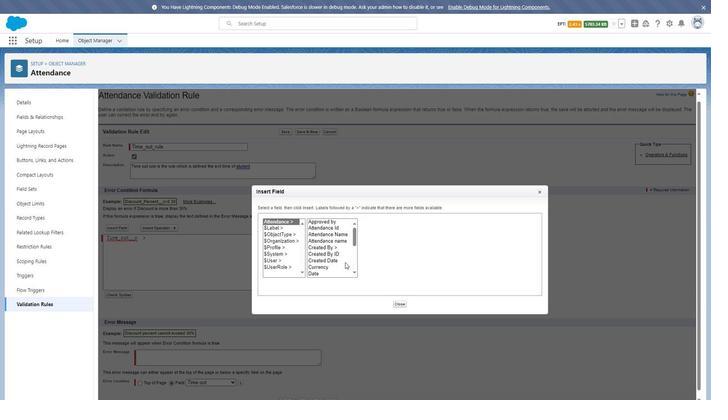 
Action: Mouse moved to (332, 262)
Screenshot: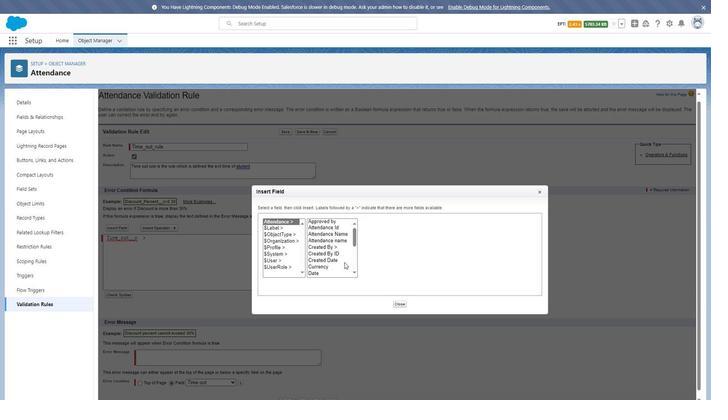 
Action: Mouse scrolled (332, 262) with delta (0, 0)
Screenshot: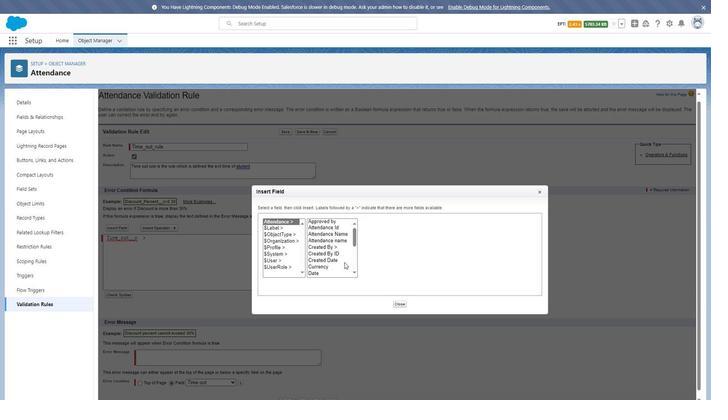 
Action: Mouse moved to (332, 262)
Screenshot: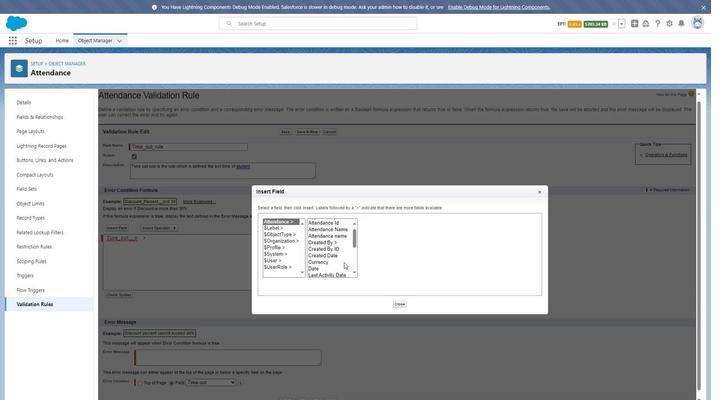 
Action: Mouse scrolled (332, 262) with delta (0, 0)
Screenshot: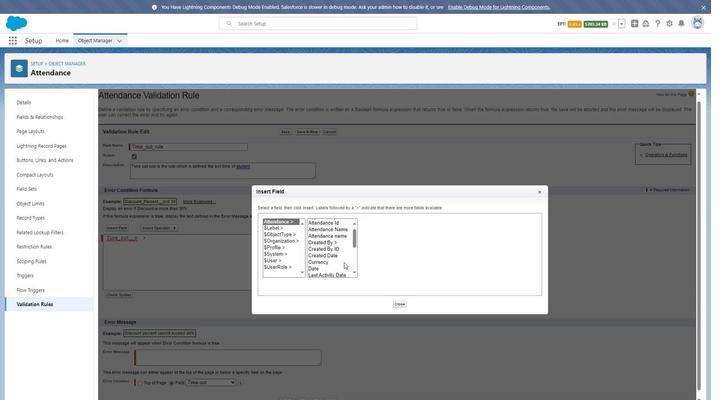 
Action: Mouse moved to (330, 262)
Screenshot: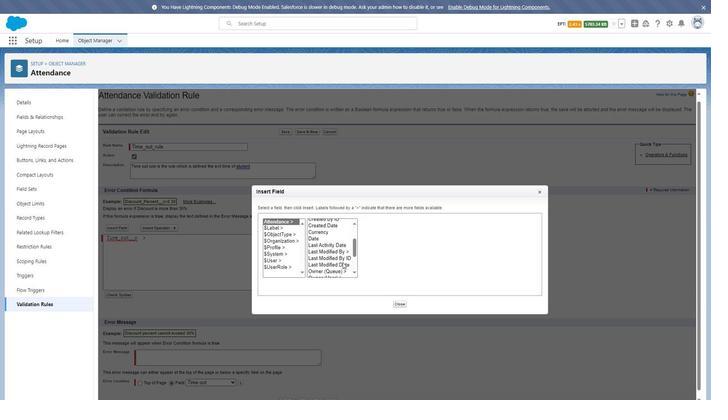 
Action: Mouse scrolled (330, 262) with delta (0, 0)
Screenshot: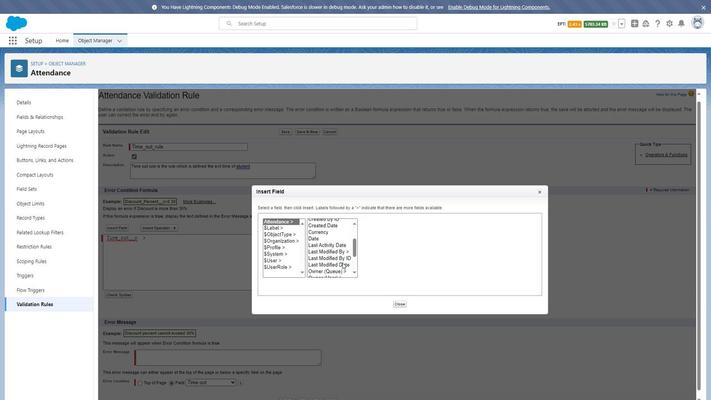 
Action: Mouse scrolled (330, 262) with delta (0, 0)
Screenshot: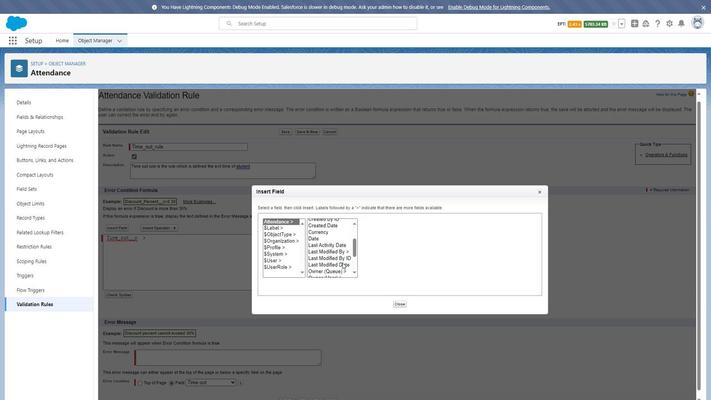 
Action: Mouse moved to (330, 262)
Screenshot: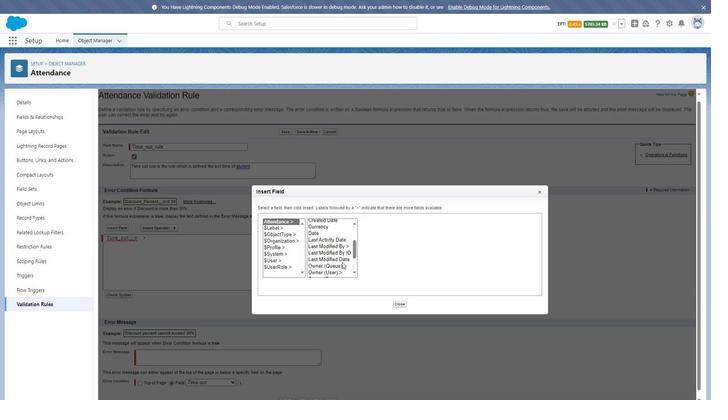 
Action: Mouse scrolled (330, 262) with delta (0, 0)
Screenshot: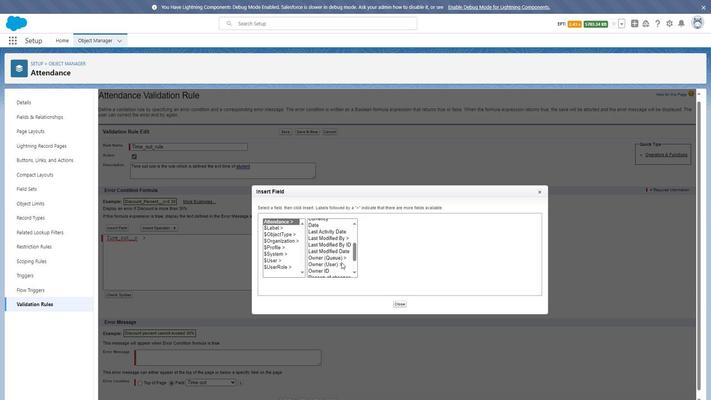 
Action: Mouse moved to (330, 262)
Screenshot: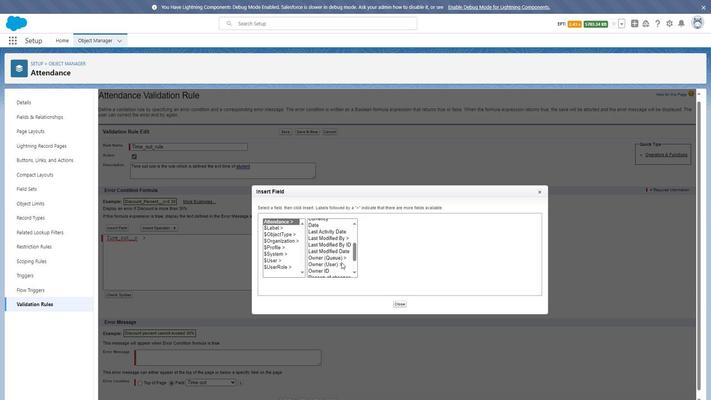 
Action: Mouse scrolled (330, 262) with delta (0, 0)
Screenshot: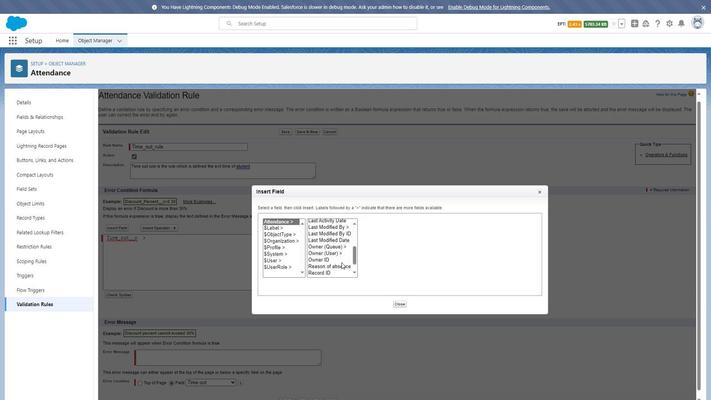 
Action: Mouse scrolled (330, 262) with delta (0, 0)
Screenshot: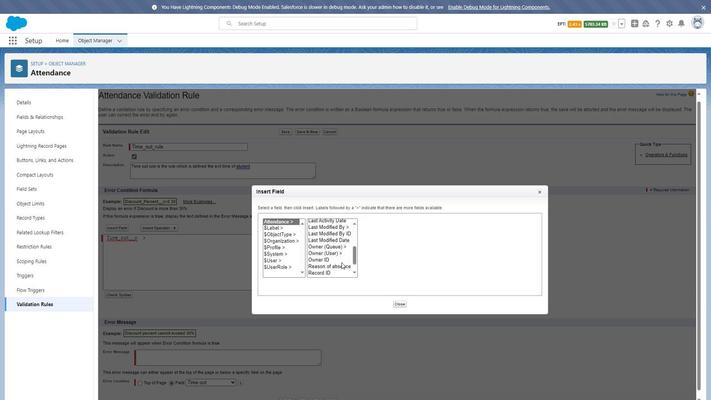 
Action: Mouse moved to (306, 267)
Screenshot: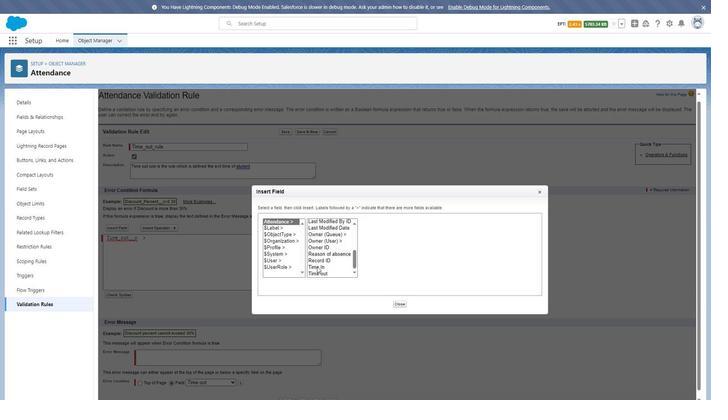 
Action: Mouse pressed left at (306, 267)
Screenshot: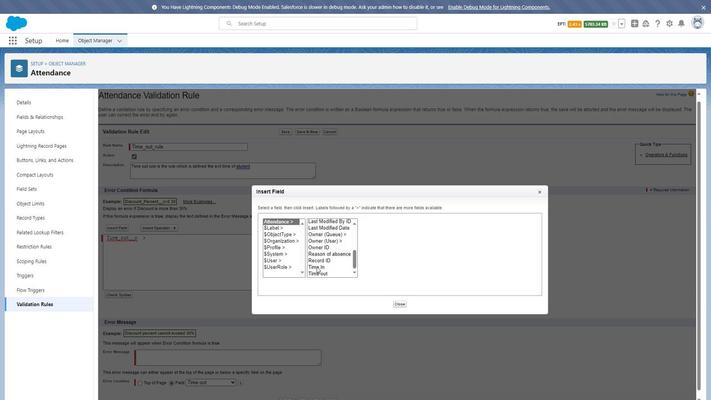 
Action: Mouse moved to (371, 260)
Screenshot: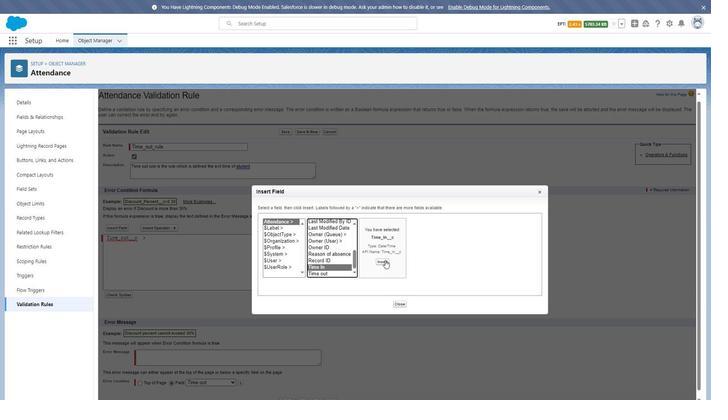 
Action: Mouse pressed left at (371, 260)
Screenshot: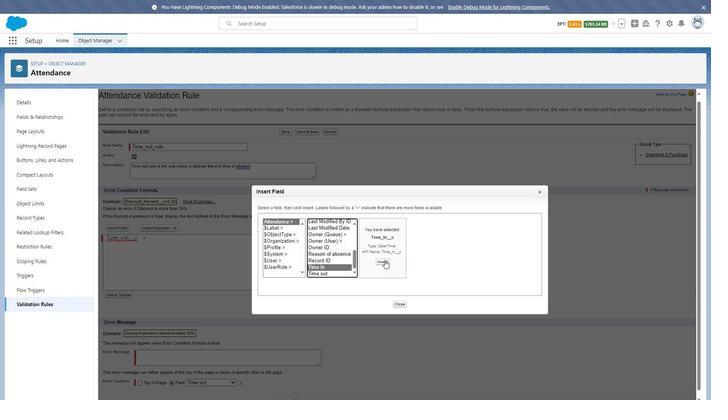 
Action: Mouse moved to (196, 357)
Screenshot: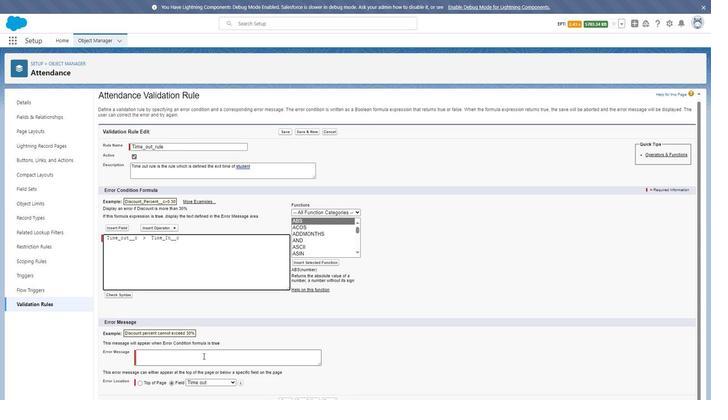 
Action: Mouse pressed left at (196, 357)
Screenshot: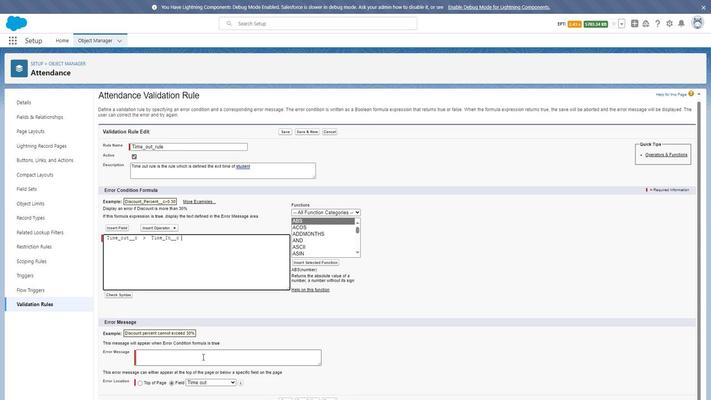 
Action: Mouse moved to (197, 359)
Screenshot: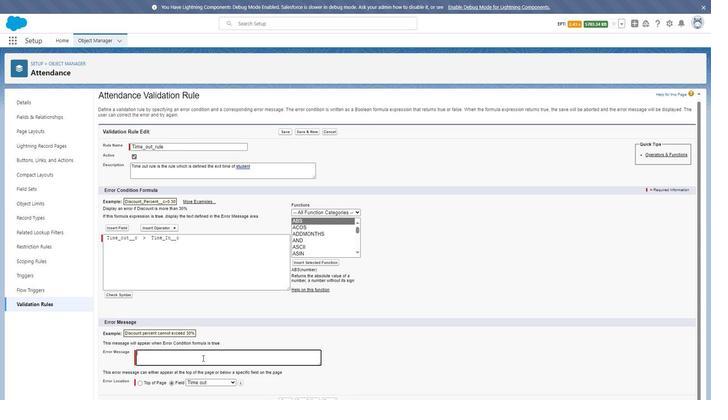 
Action: Key pressed <Key.shift><Key.shift><Key.shift><Key.shift><Key.shift><Key.shift><Key.shift><Key.shift><Key.shift><Key.shift><Key.shift><Key.shift><Key.shift><Key.shift><Key.shift><Key.shift><Key.shift><Key.shift>Out<Key.space>time<Key.space>sjou<Key.backspace><Key.backspace><Key.backspace>hould<Key.space>be<Key.space>greater<Key.space>than<Key.space>e<Key.backspace>in<Key.space>time
Screenshot: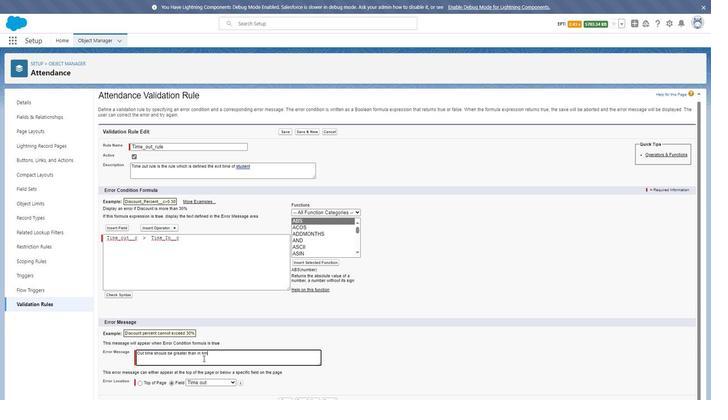 
Action: Mouse moved to (271, 403)
Screenshot: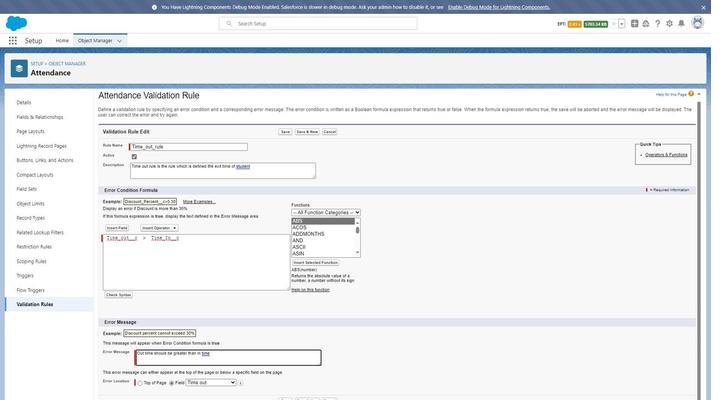 
Action: Mouse pressed left at (271, 403)
Screenshot: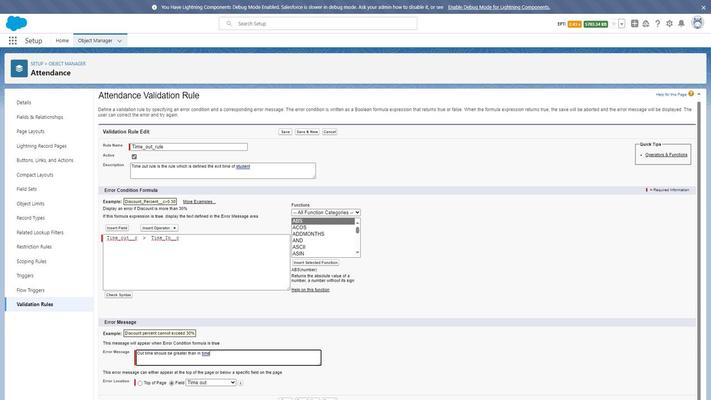 
Action: Mouse moved to (89, 40)
Screenshot: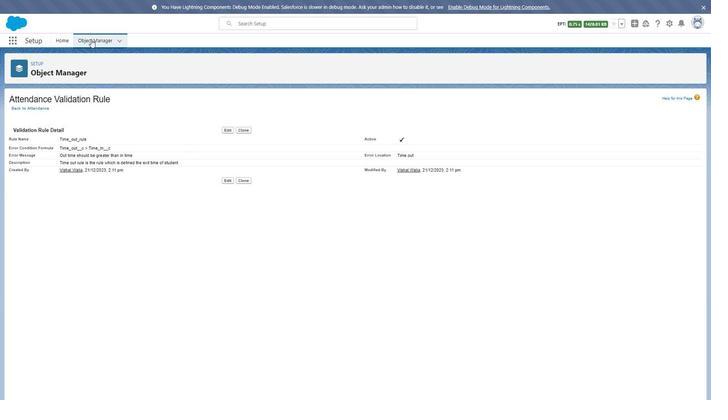 
Action: Mouse pressed left at (89, 40)
Screenshot: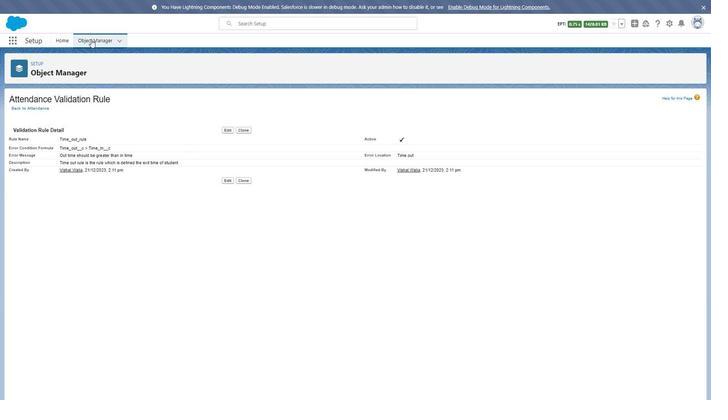 
Action: Mouse moved to (57, 262)
Screenshot: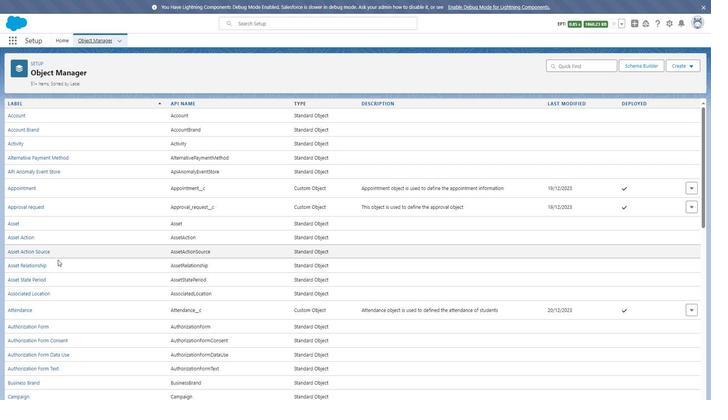 
Action: Mouse scrolled (57, 261) with delta (0, 0)
Screenshot: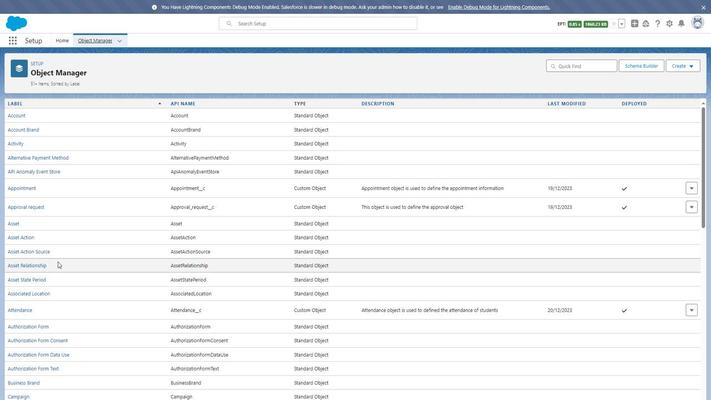 
Action: Mouse scrolled (57, 261) with delta (0, 0)
Screenshot: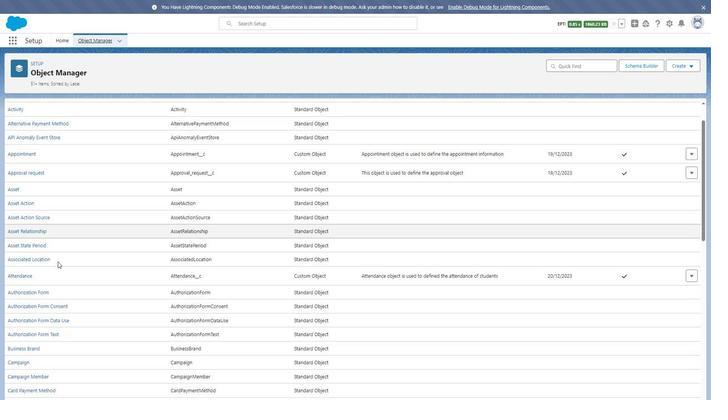 
Action: Mouse scrolled (57, 261) with delta (0, 0)
Screenshot: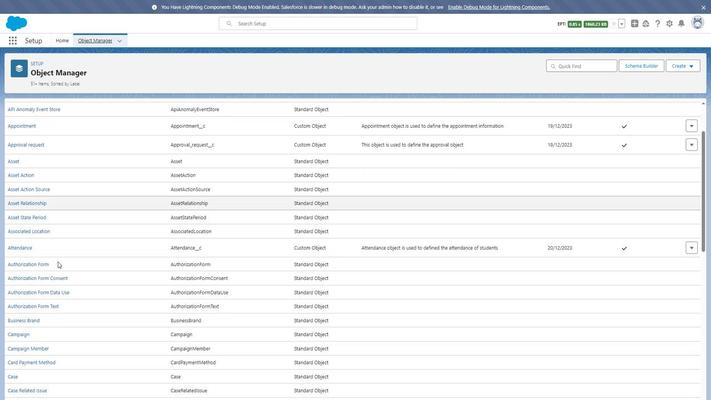 
Action: Mouse scrolled (57, 261) with delta (0, 0)
Screenshot: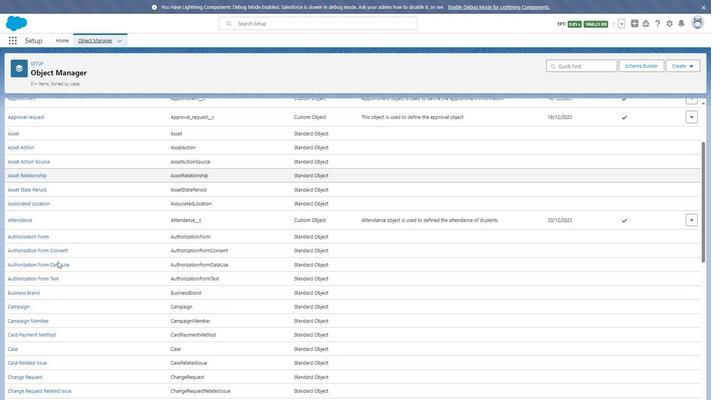 
Action: Mouse scrolled (57, 261) with delta (0, 0)
Screenshot: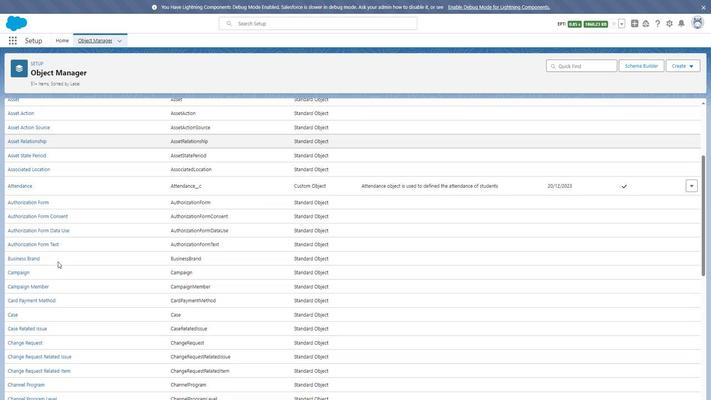 
Action: Mouse moved to (57, 260)
Screenshot: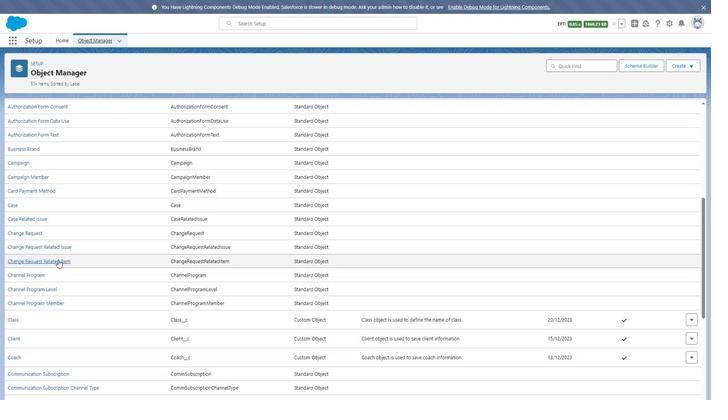 
Action: Mouse scrolled (57, 259) with delta (0, 0)
Screenshot: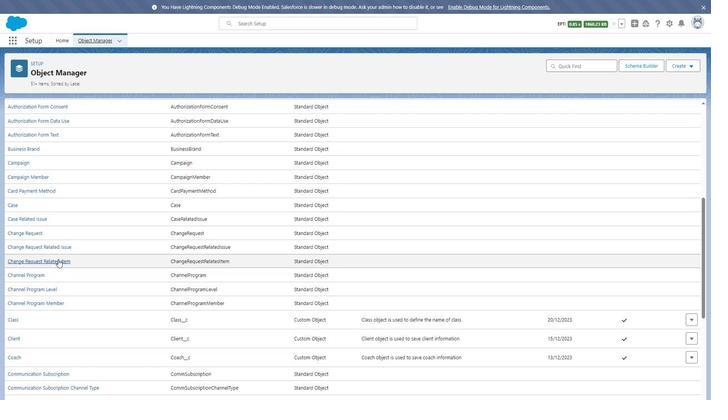 
Action: Mouse scrolled (57, 259) with delta (0, 0)
Screenshot: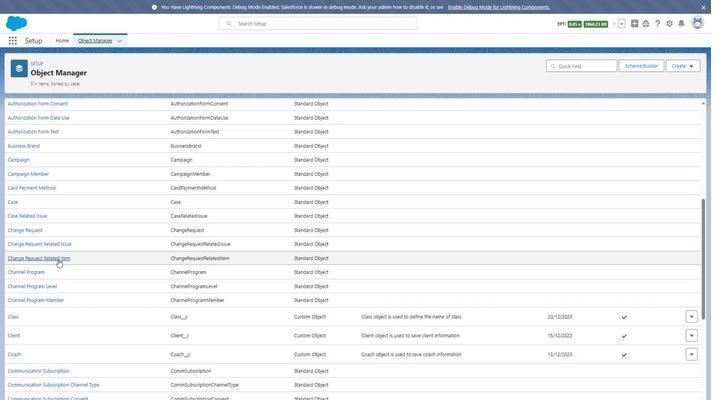 
Action: Mouse scrolled (57, 259) with delta (0, 0)
Screenshot: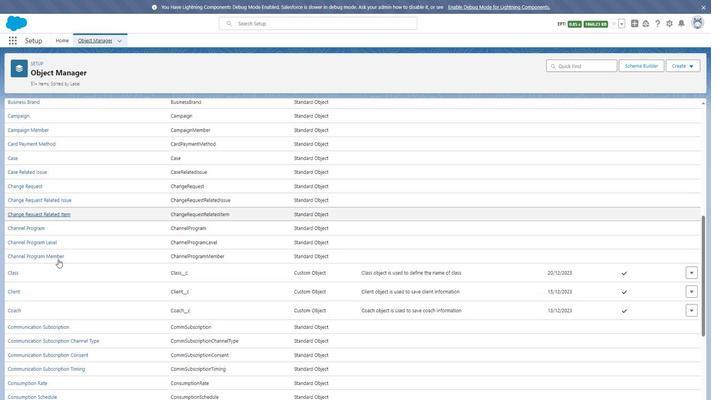 
Action: Mouse scrolled (57, 259) with delta (0, 0)
Screenshot: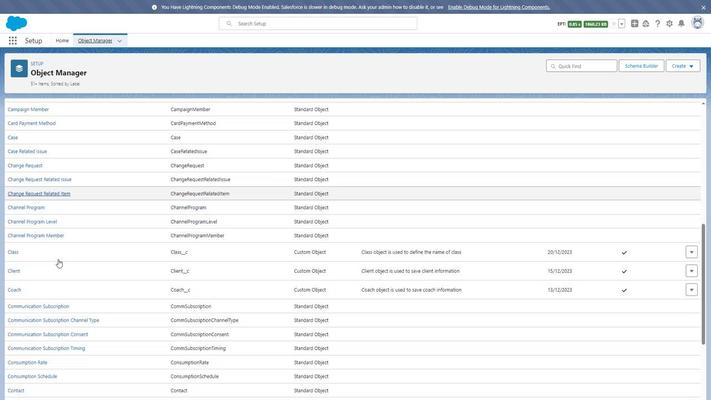 
Action: Mouse moved to (57, 259)
Screenshot: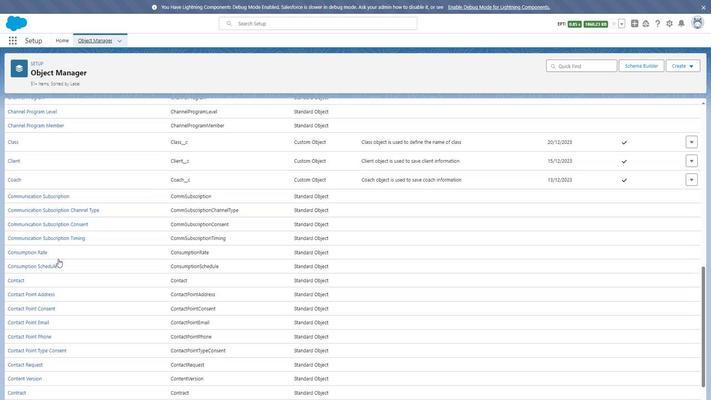 
Action: Mouse scrolled (57, 259) with delta (0, 0)
Screenshot: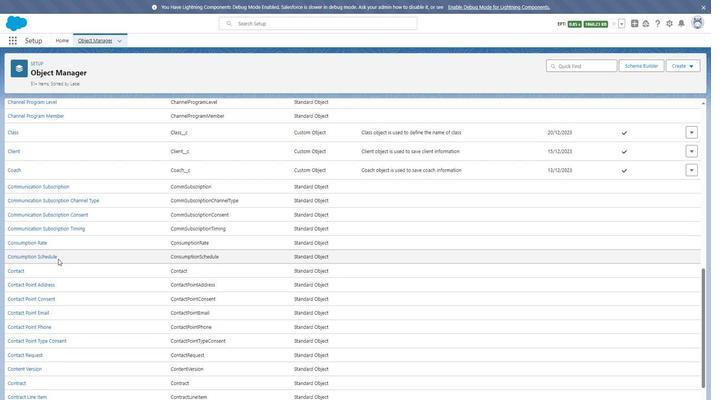 
Action: Mouse scrolled (57, 259) with delta (0, 0)
Screenshot: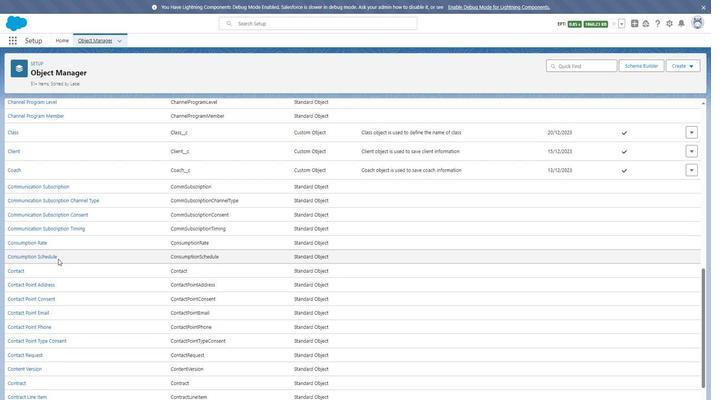 
Action: Mouse scrolled (57, 259) with delta (0, 0)
Screenshot: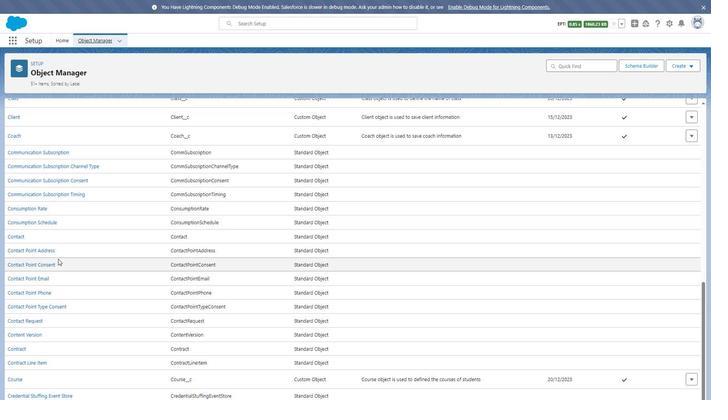 
Action: Mouse scrolled (57, 259) with delta (0, 0)
Screenshot: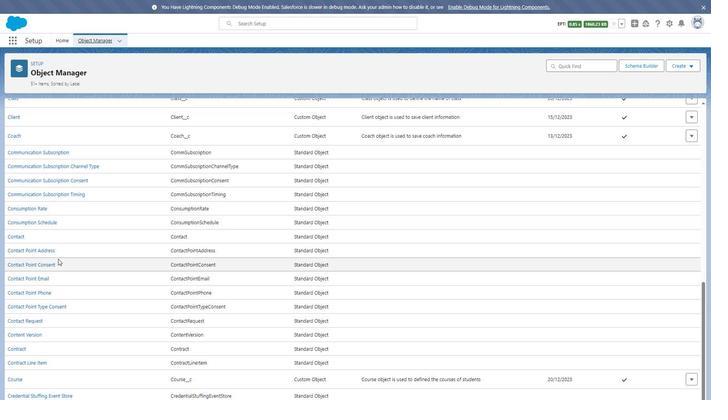 
Action: Mouse moved to (57, 259)
Screenshot: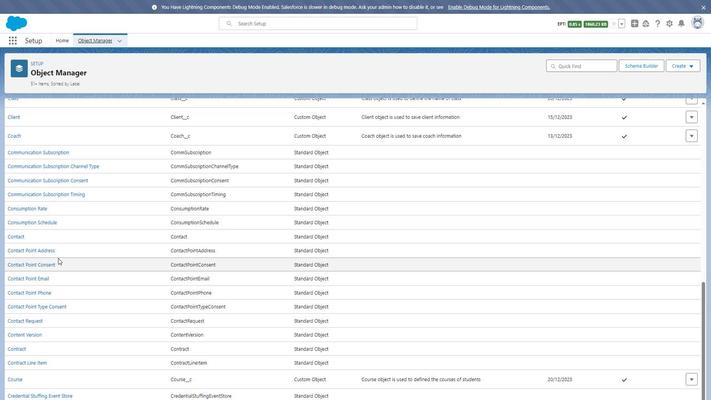 
Action: Mouse scrolled (57, 258) with delta (0, 0)
Screenshot: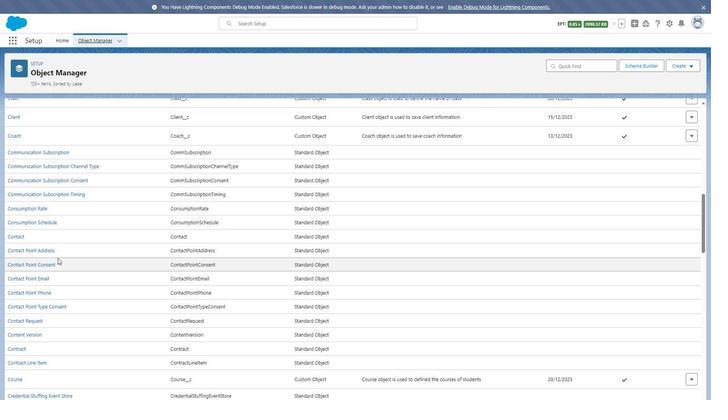 
Action: Mouse moved to (56, 259)
Screenshot: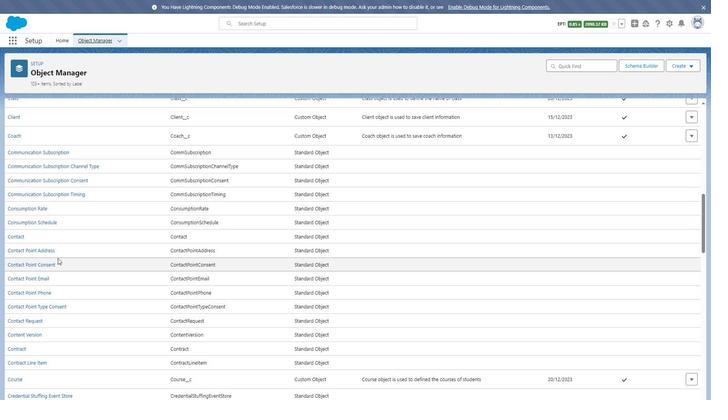 
Action: Mouse scrolled (56, 259) with delta (0, 0)
Screenshot: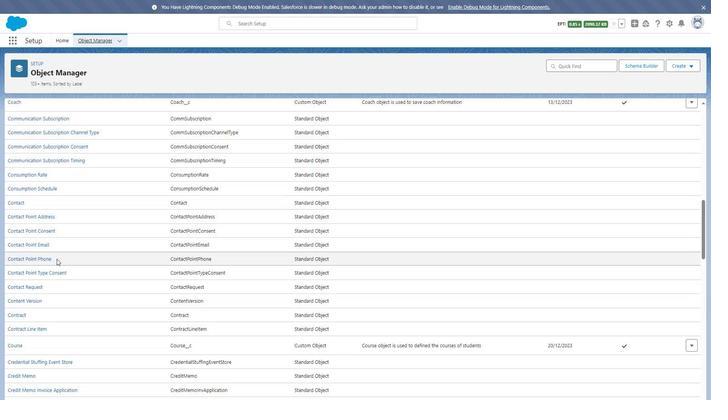
Action: Mouse scrolled (56, 259) with delta (0, 0)
Screenshot: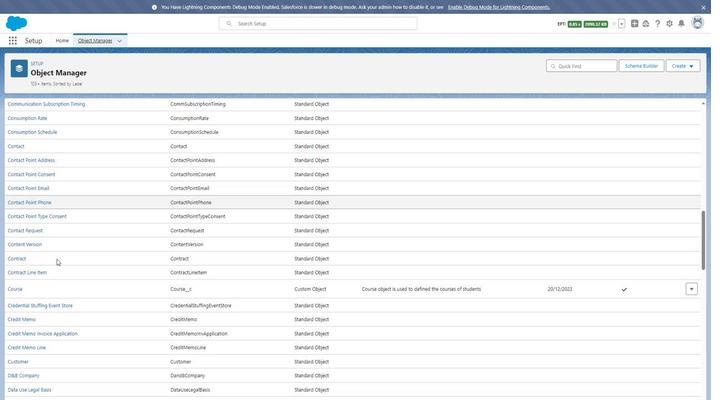
Action: Mouse scrolled (56, 259) with delta (0, 0)
Screenshot: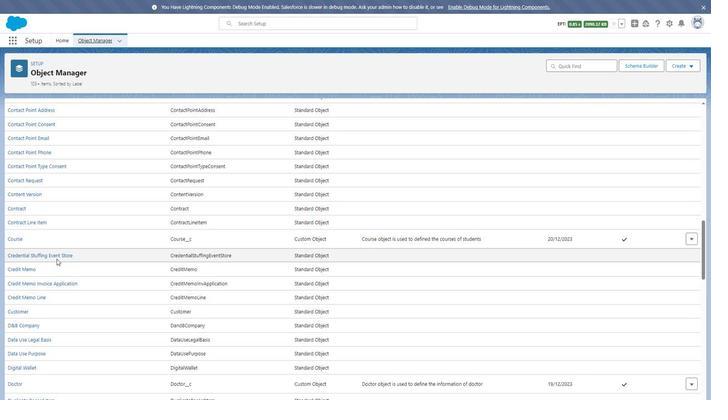 
Action: Mouse scrolled (56, 259) with delta (0, 0)
Screenshot: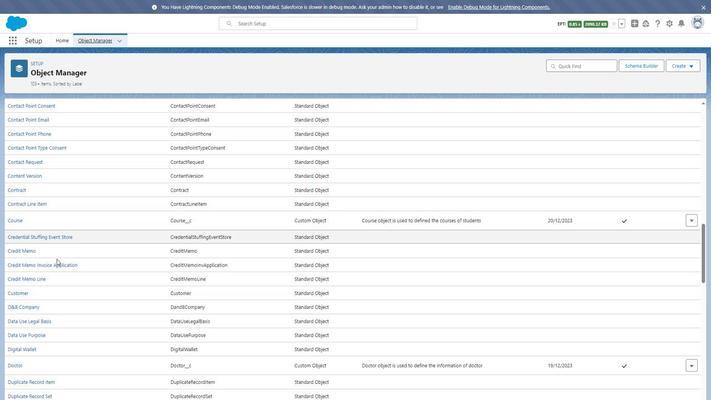 
Action: Mouse scrolled (56, 259) with delta (0, 0)
